 Task: Search one way flight ticket for 4 adults, 2 children, 2 infants in seat and 1 infant on lap in economy from San Angelo: San Angelo Regional Airport (mathis Field) to New Bern: Coastal Carolina Regional Airport (was Craven County Regional) on 8-4-2023. Choice of flights is American. Number of bags: 1 carry on bag. Price is upto 95000. Outbound departure time preference is 18:00.
Action: Mouse moved to (344, 454)
Screenshot: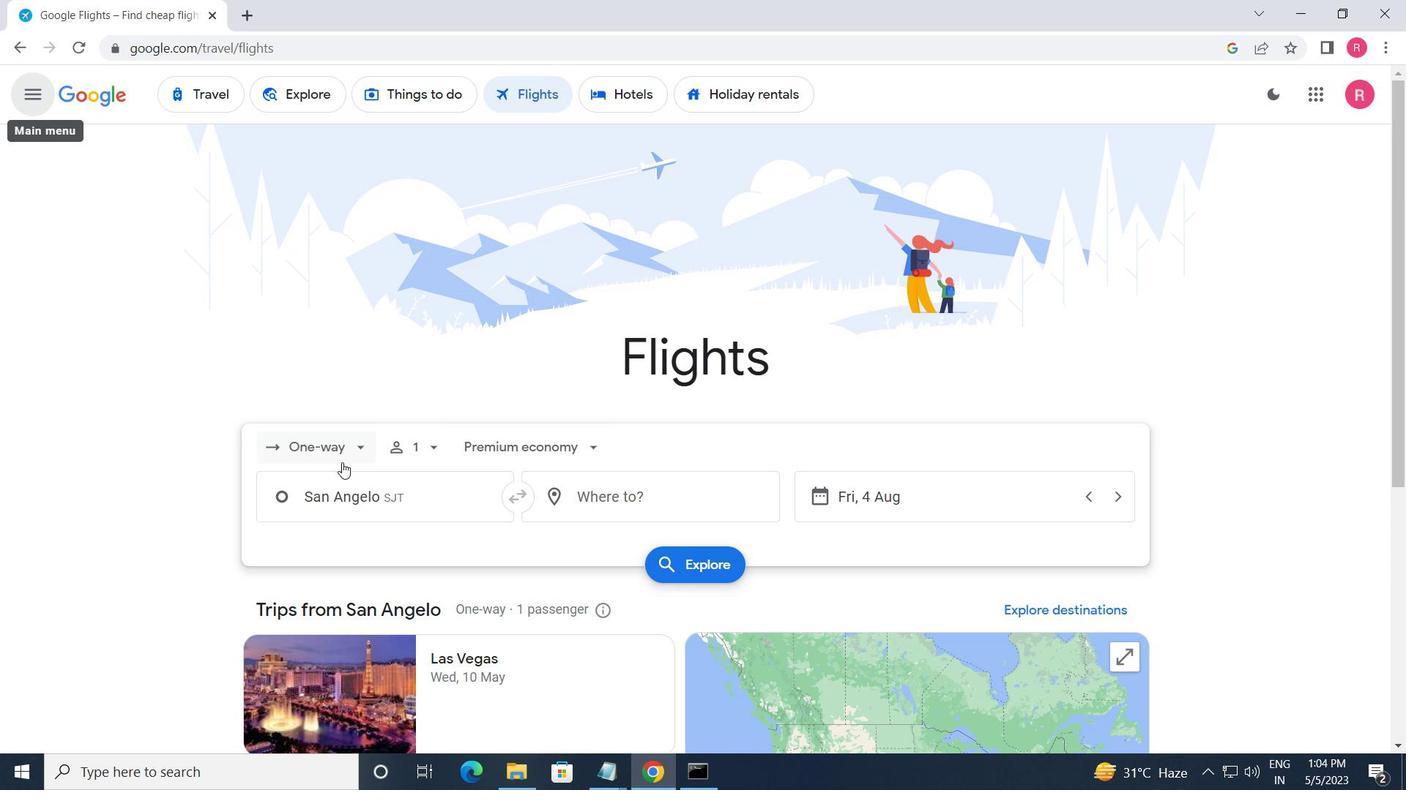 
Action: Mouse pressed left at (344, 454)
Screenshot: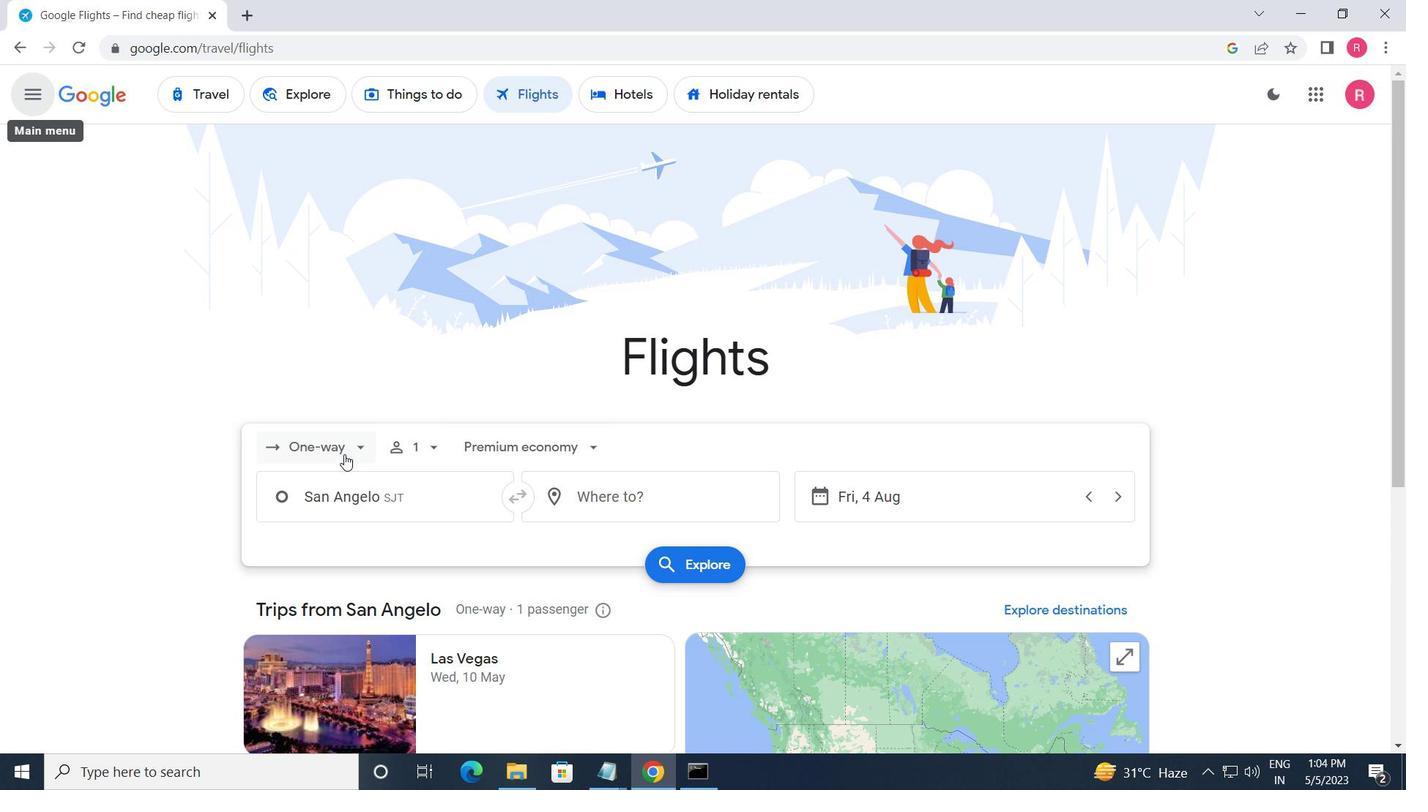 
Action: Mouse moved to (349, 522)
Screenshot: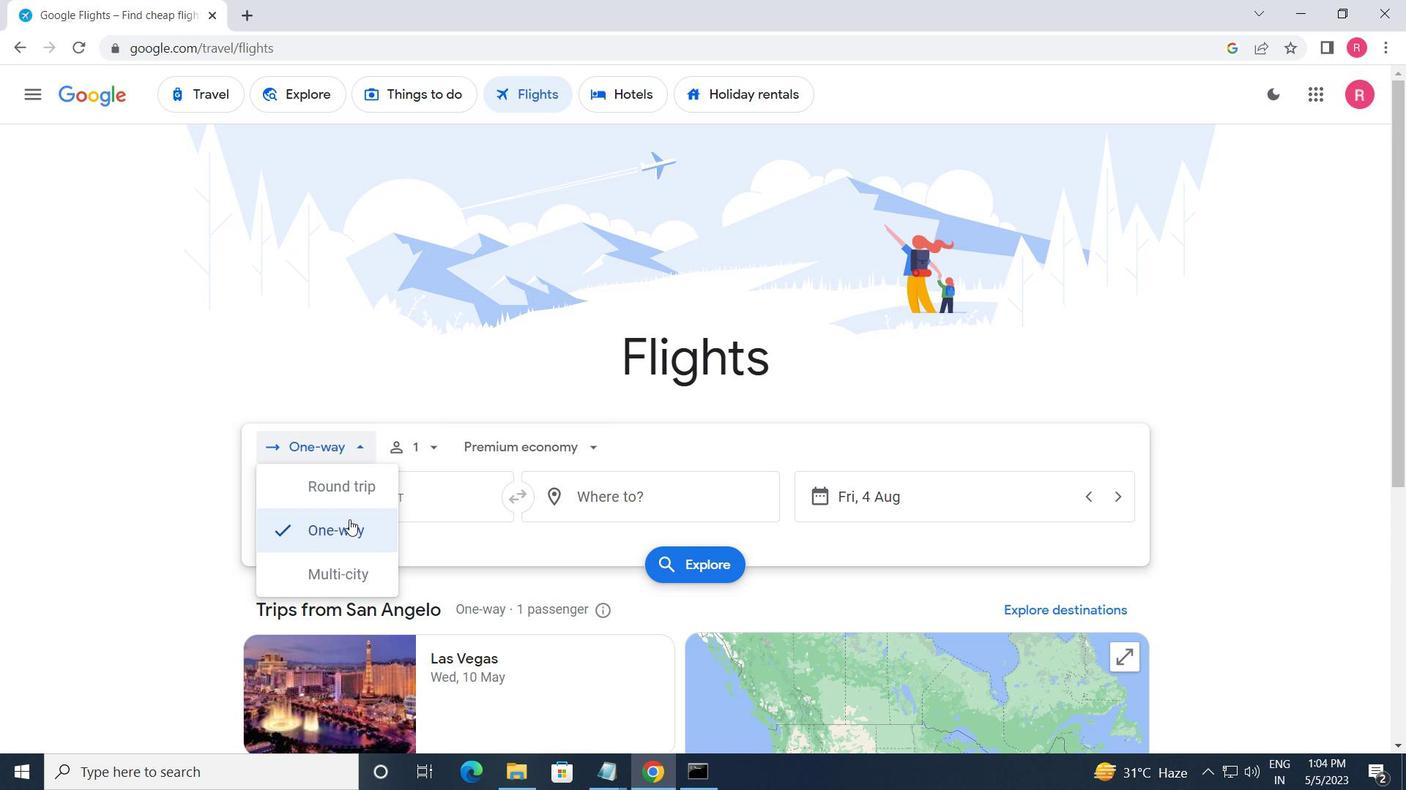 
Action: Mouse pressed left at (349, 522)
Screenshot: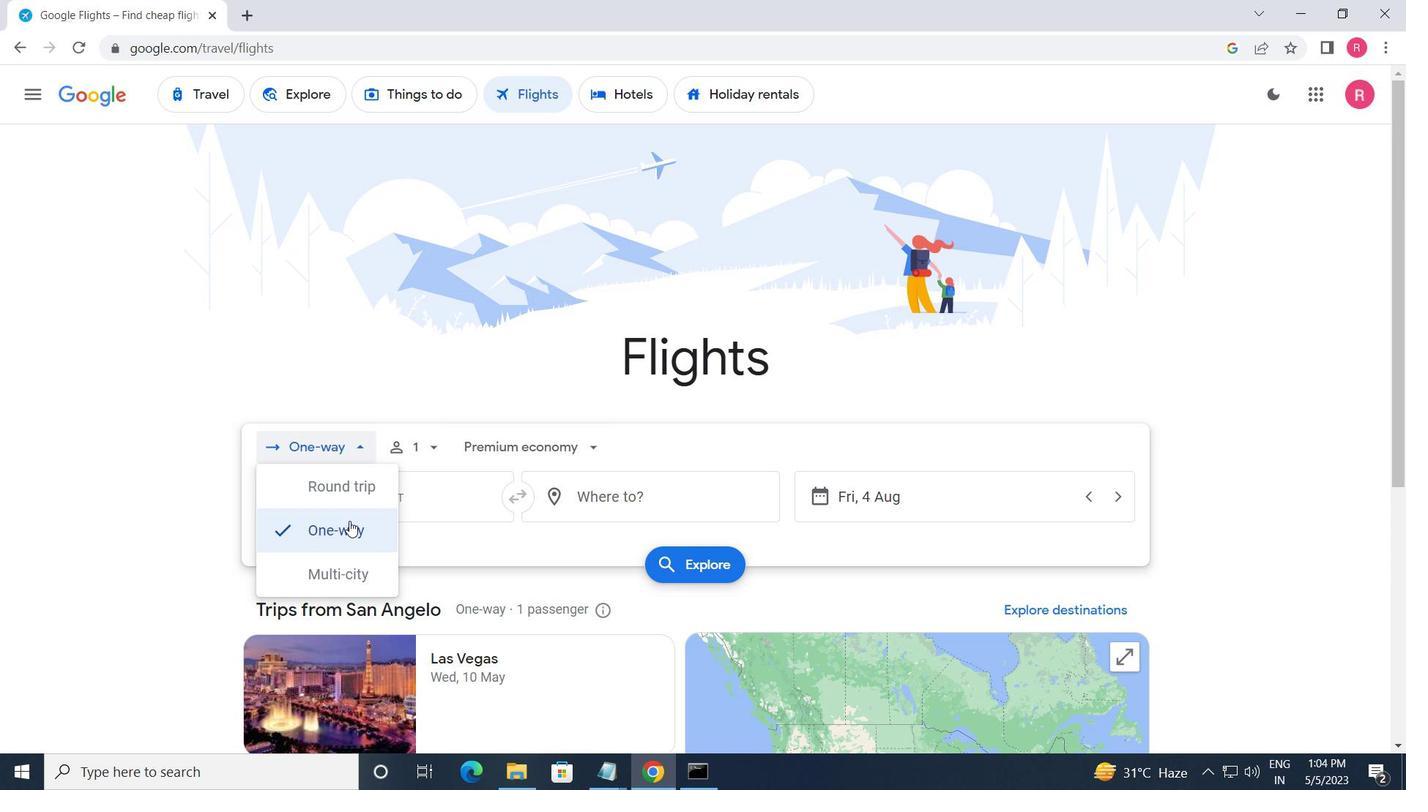 
Action: Mouse moved to (424, 443)
Screenshot: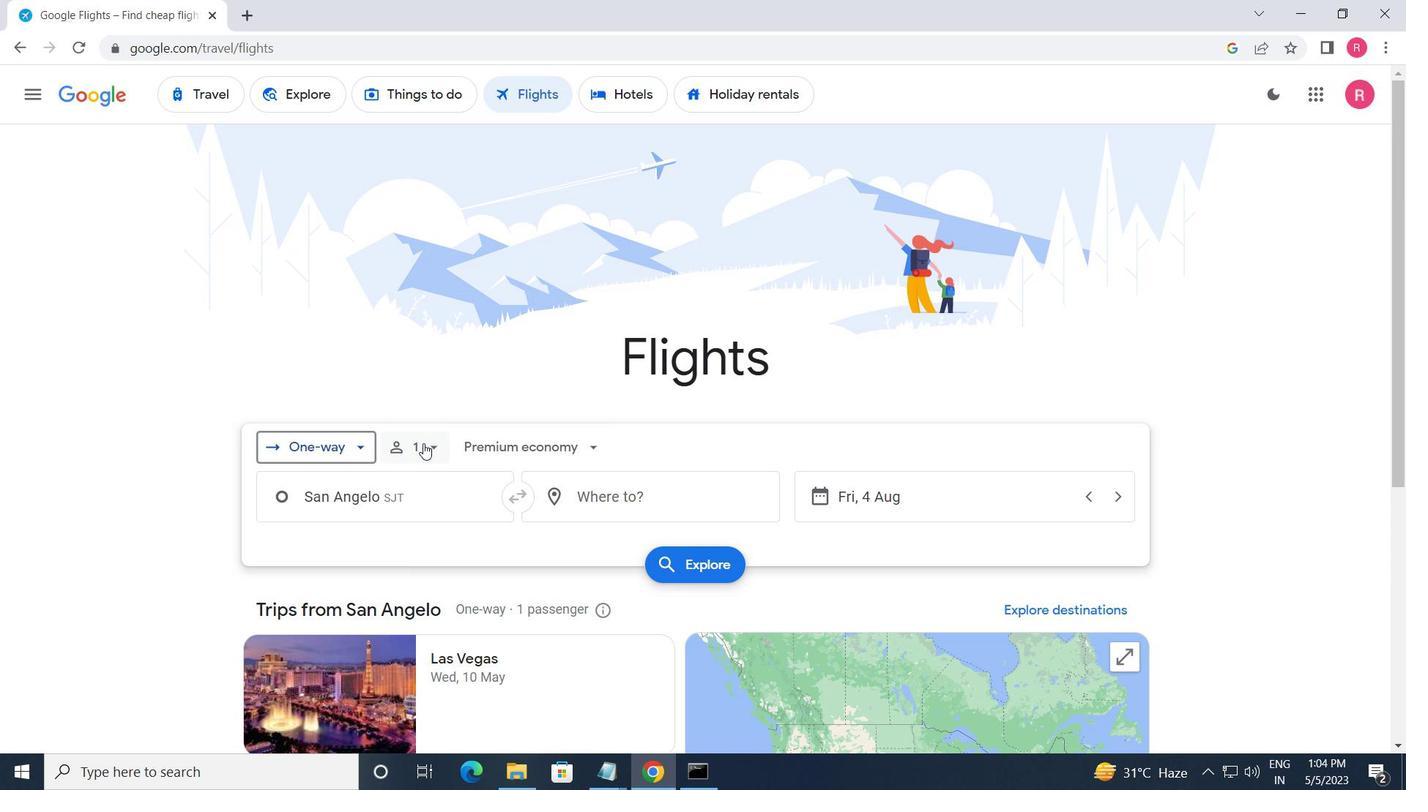 
Action: Mouse pressed left at (424, 443)
Screenshot: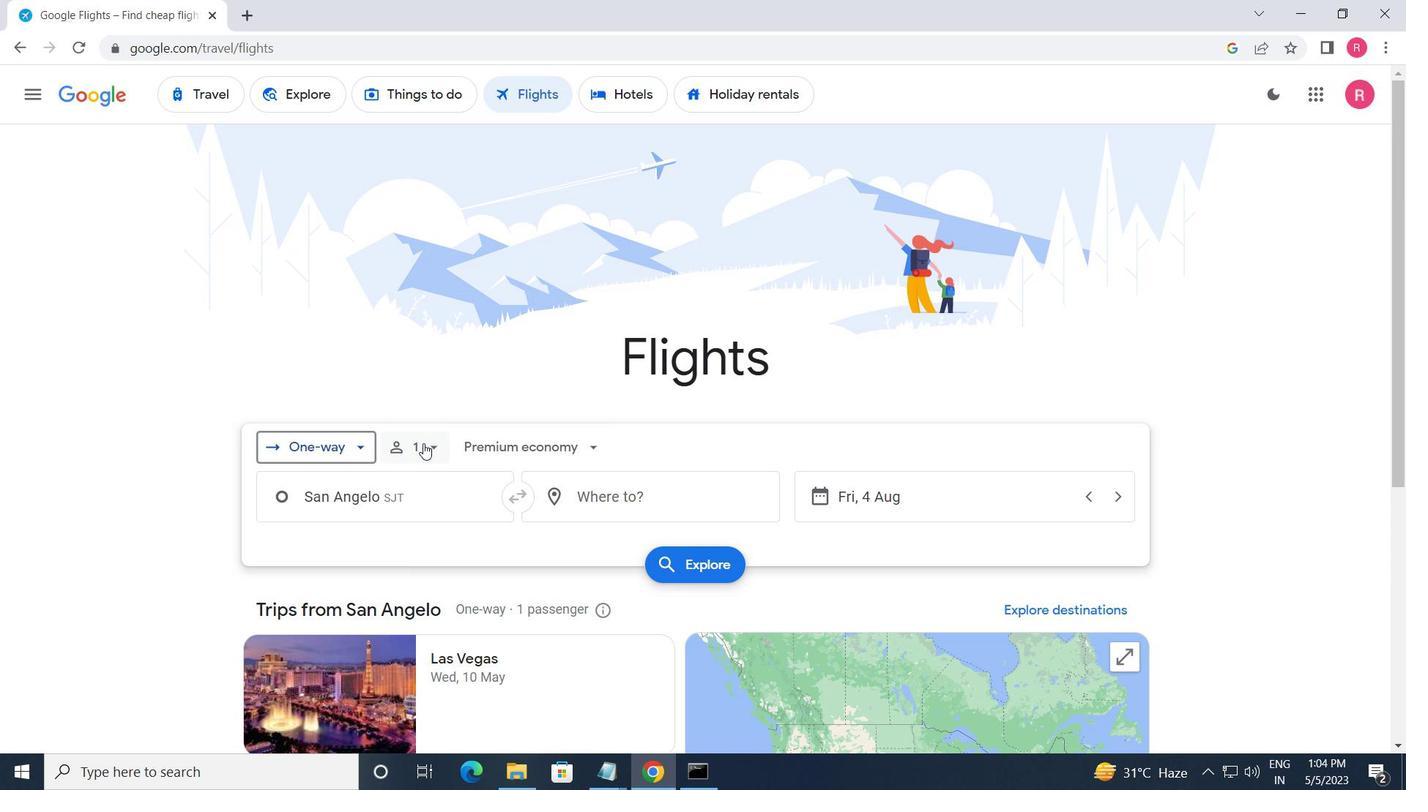 
Action: Mouse moved to (574, 499)
Screenshot: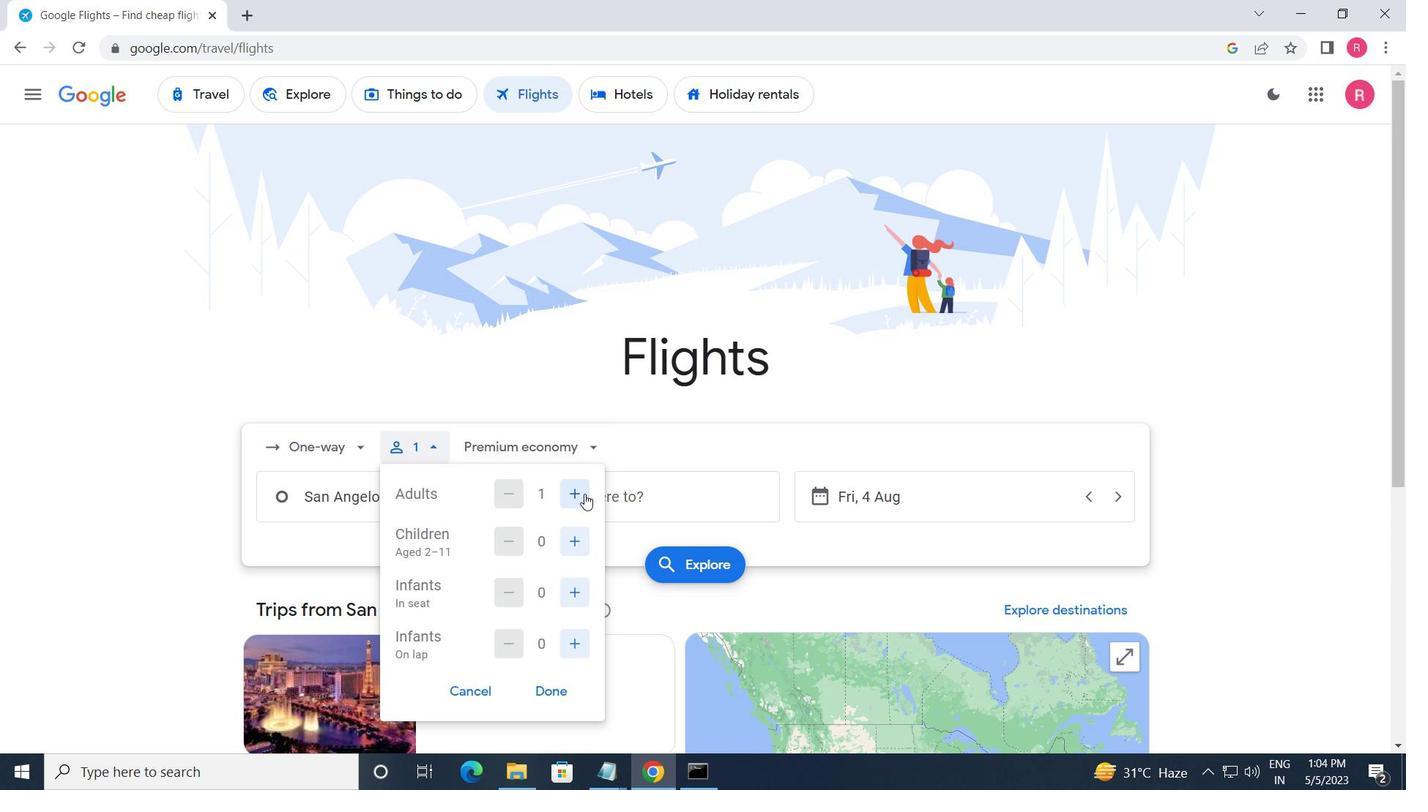 
Action: Mouse pressed left at (574, 499)
Screenshot: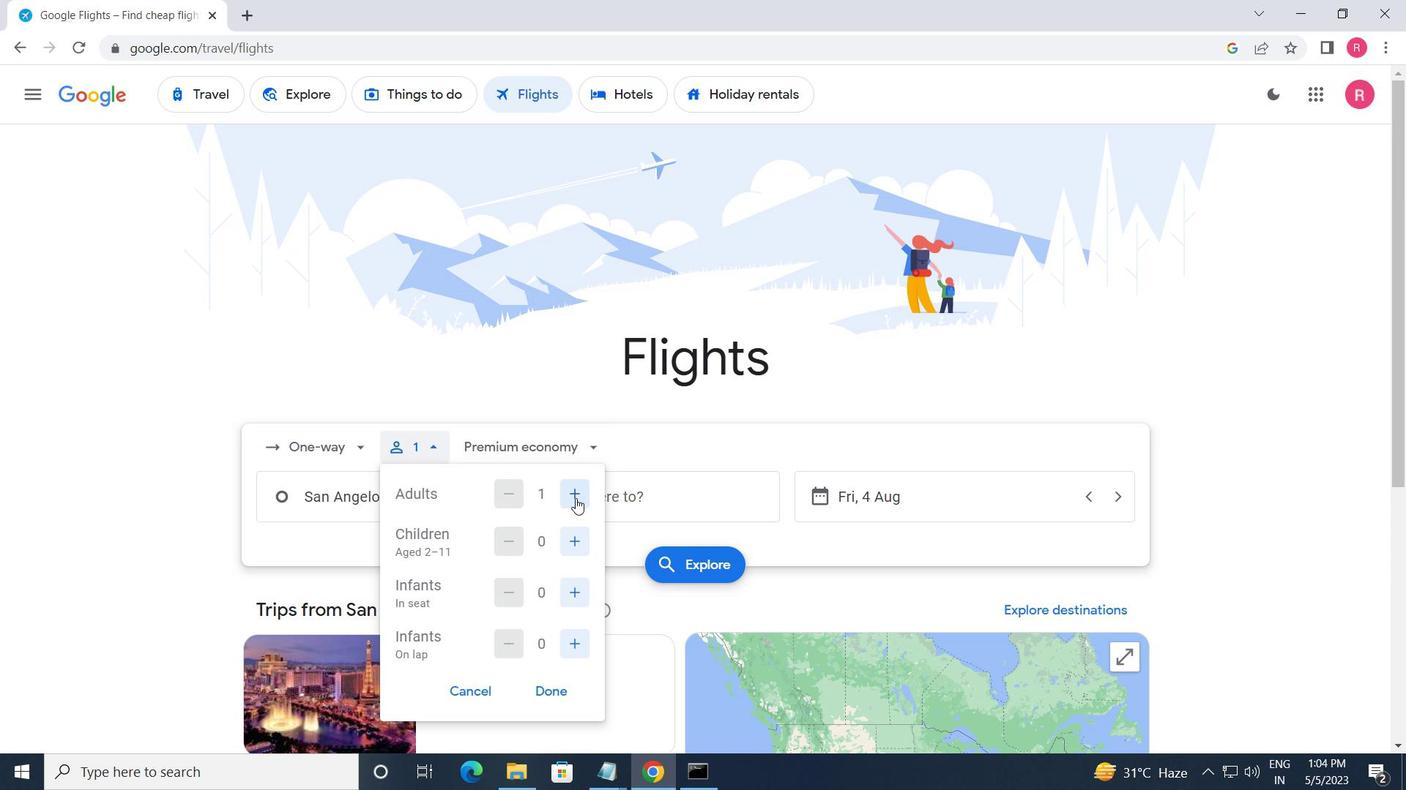 
Action: Mouse pressed left at (574, 499)
Screenshot: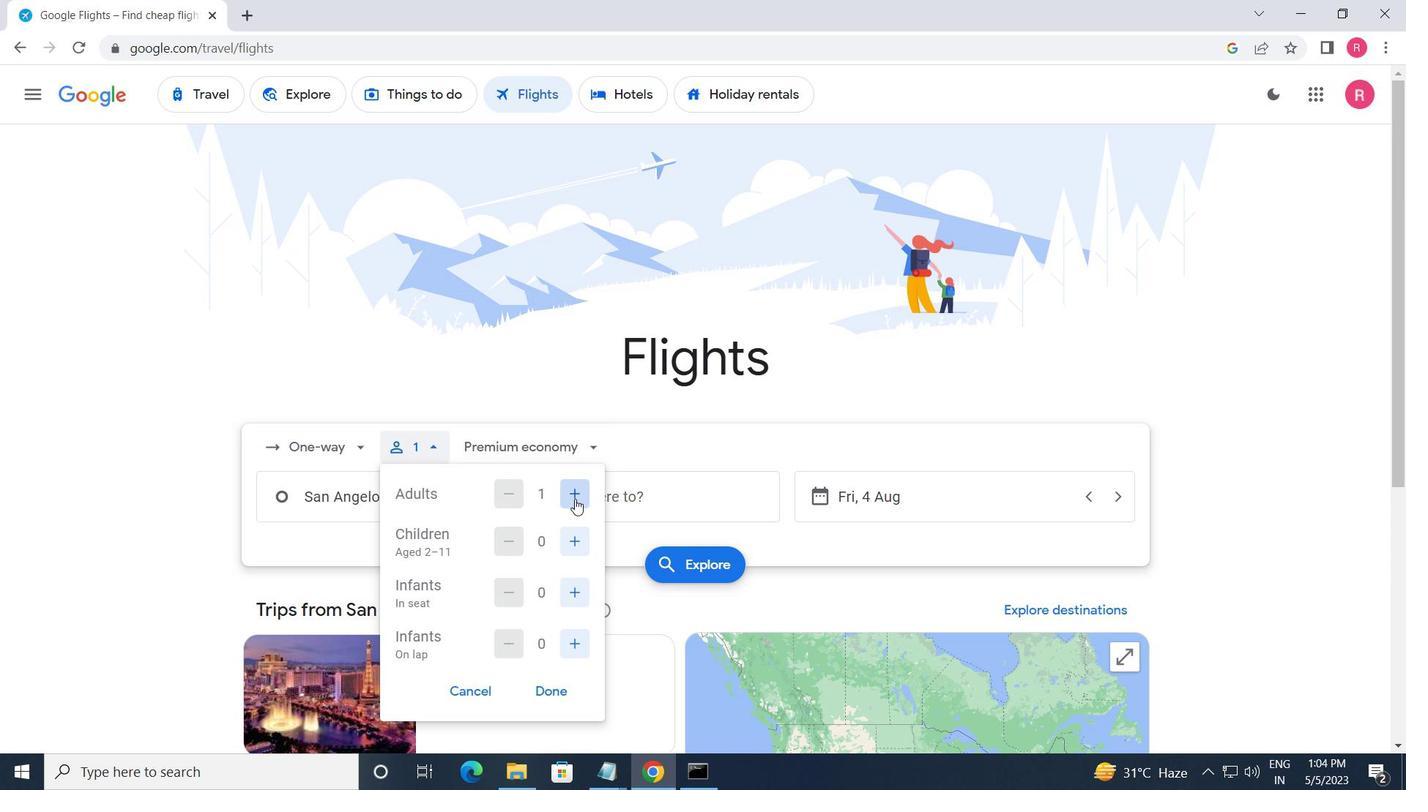 
Action: Mouse pressed left at (574, 499)
Screenshot: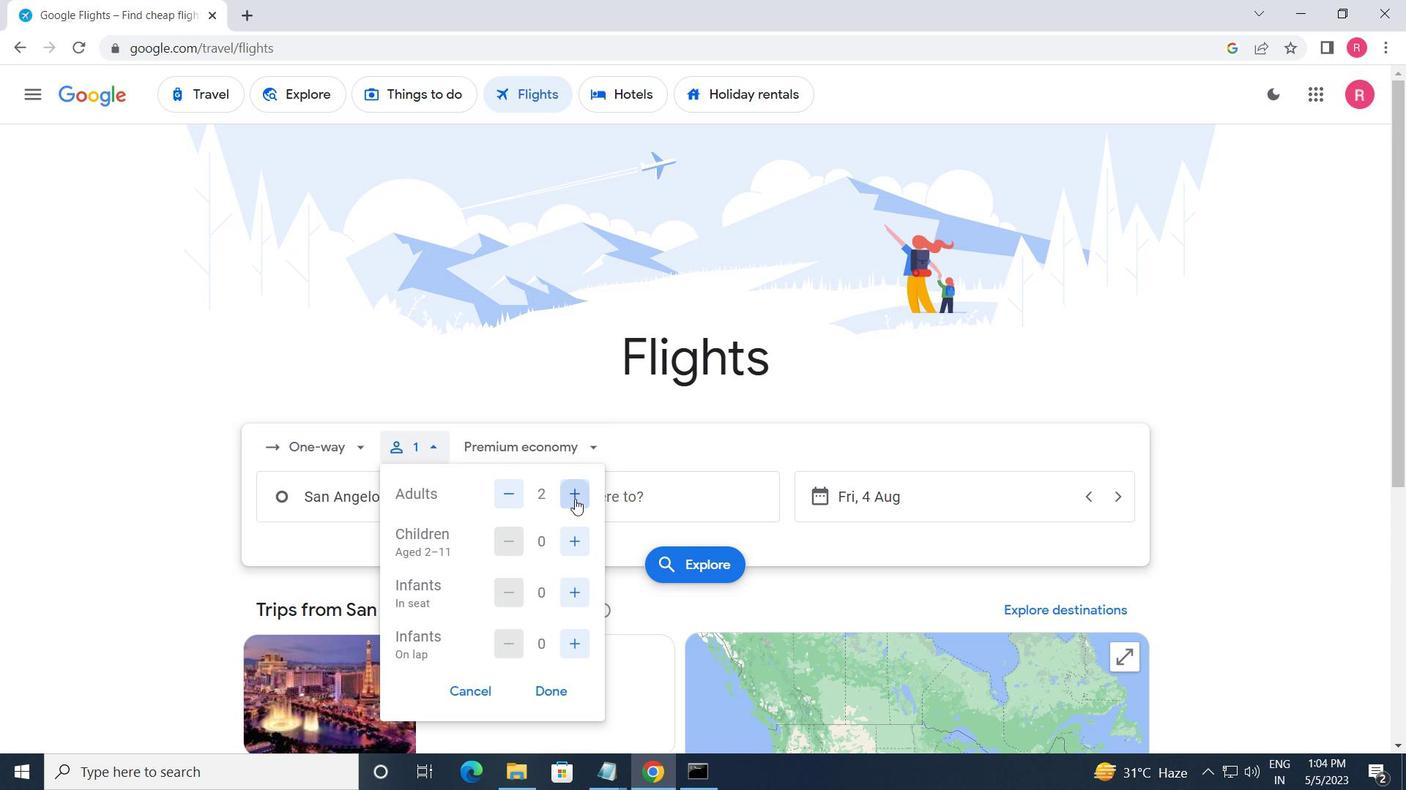 
Action: Mouse moved to (574, 542)
Screenshot: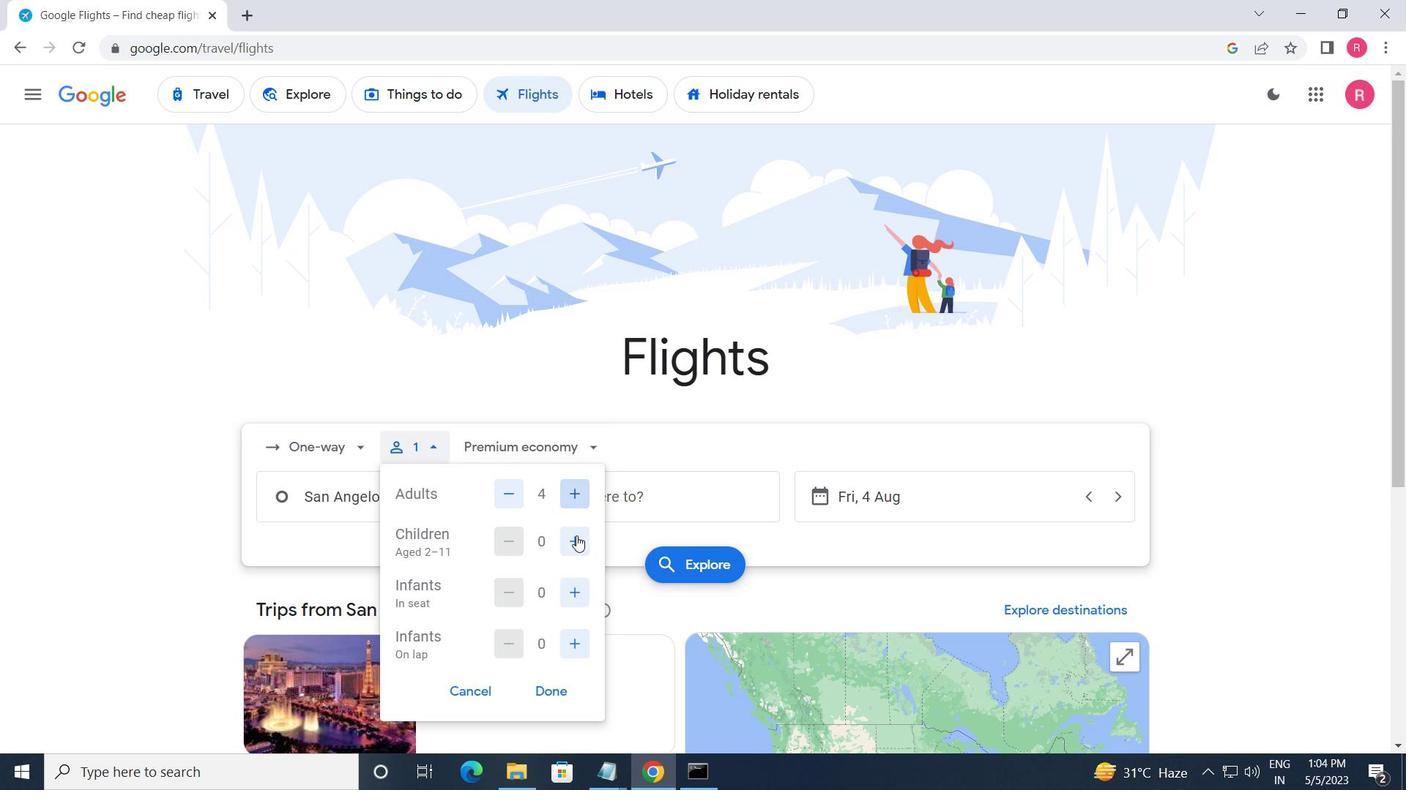 
Action: Mouse pressed left at (574, 542)
Screenshot: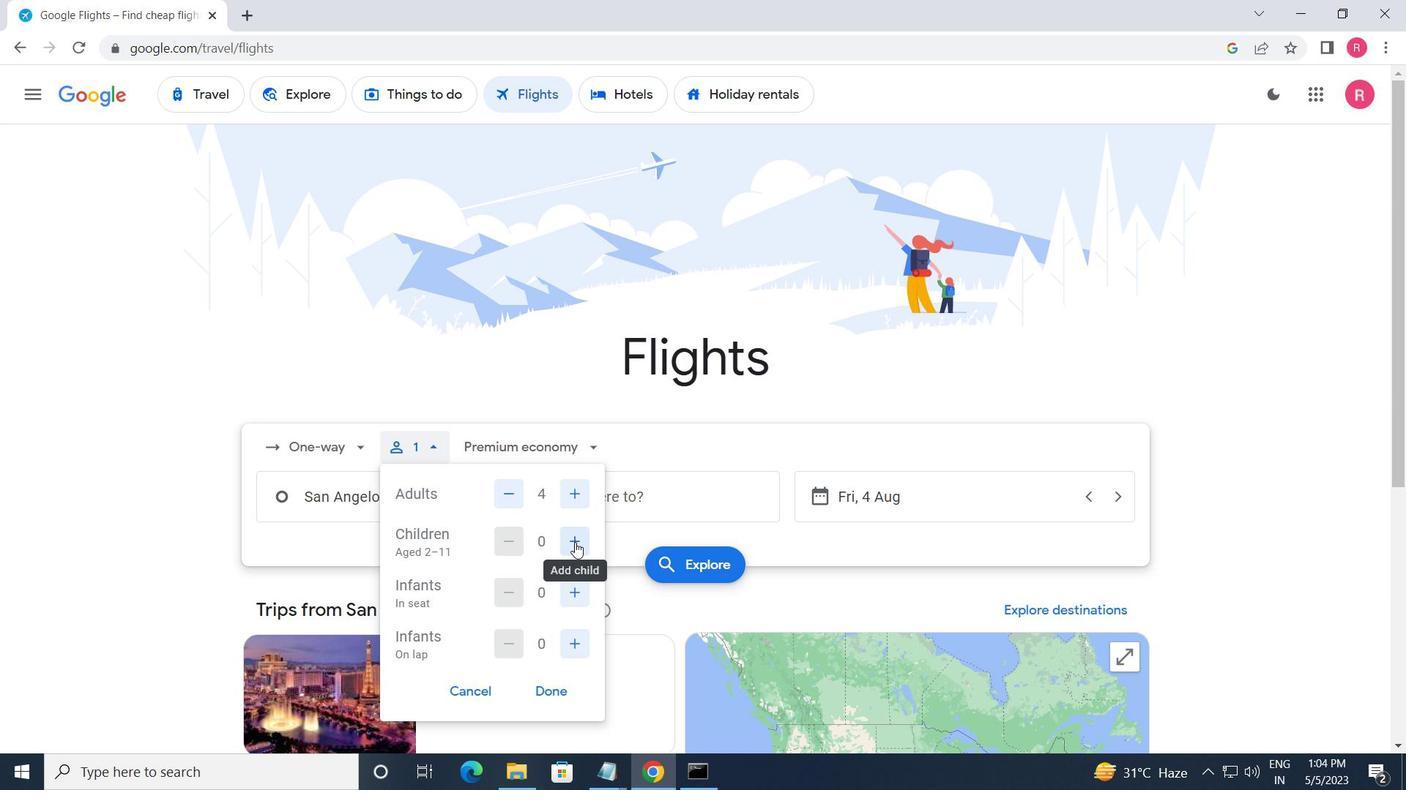 
Action: Mouse moved to (574, 543)
Screenshot: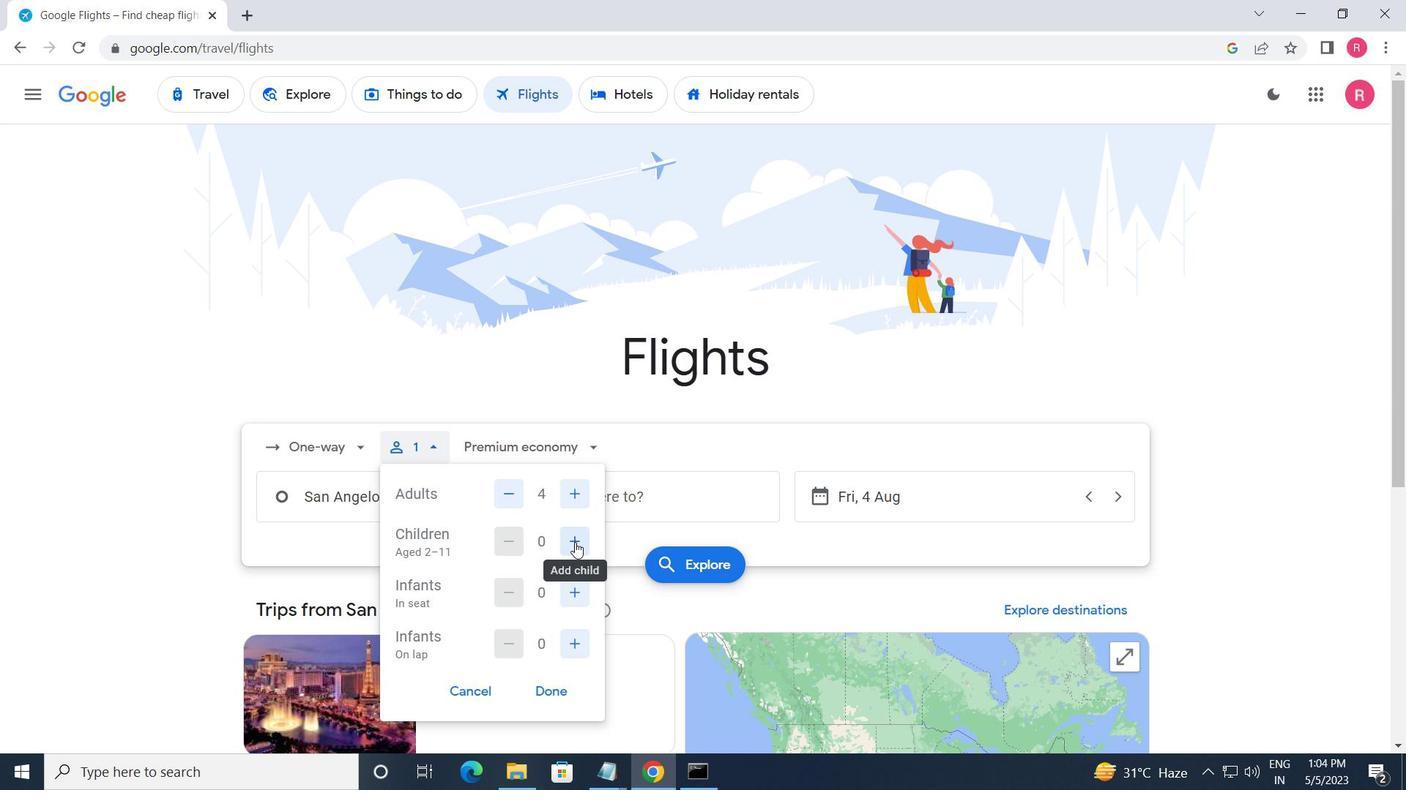 
Action: Mouse pressed left at (574, 543)
Screenshot: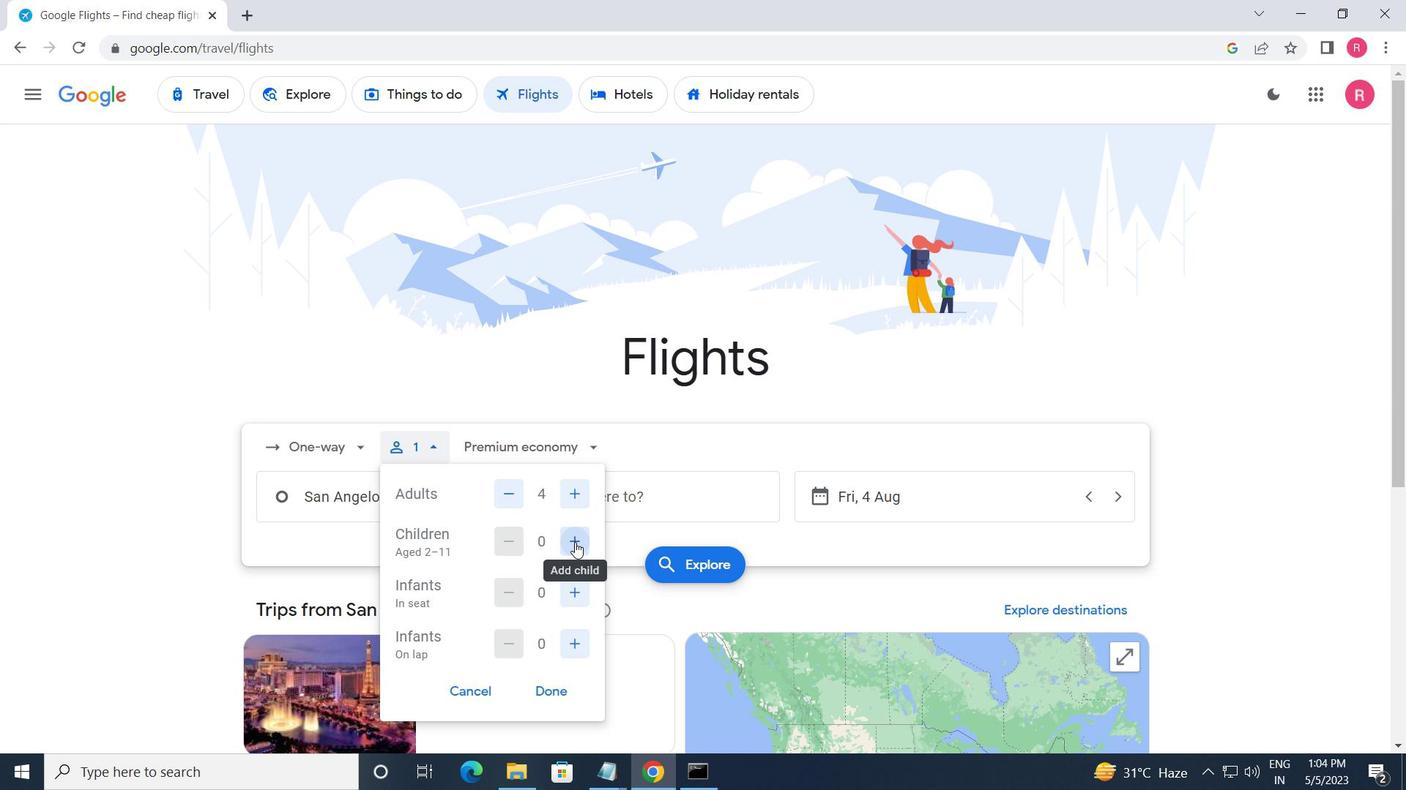 
Action: Mouse moved to (574, 589)
Screenshot: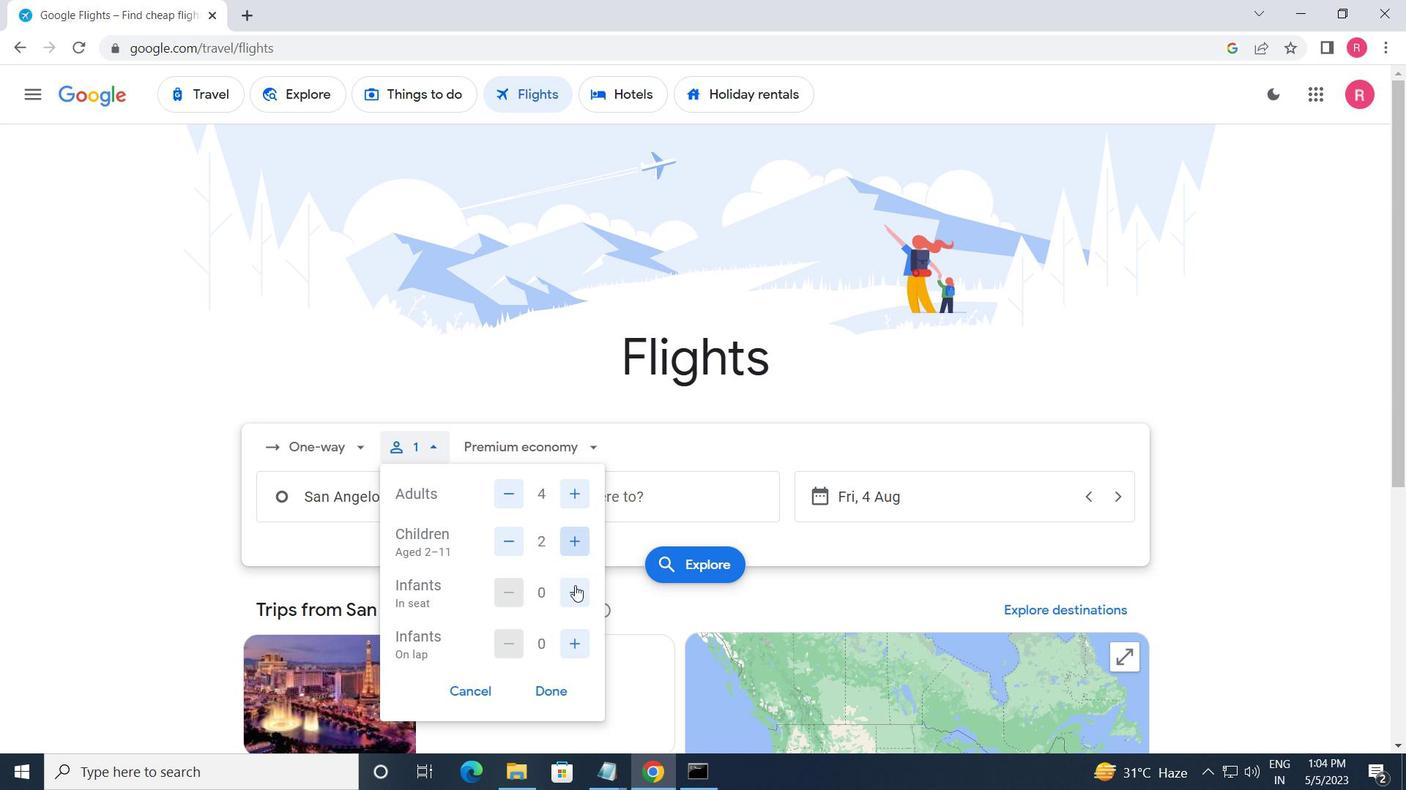 
Action: Mouse pressed left at (574, 589)
Screenshot: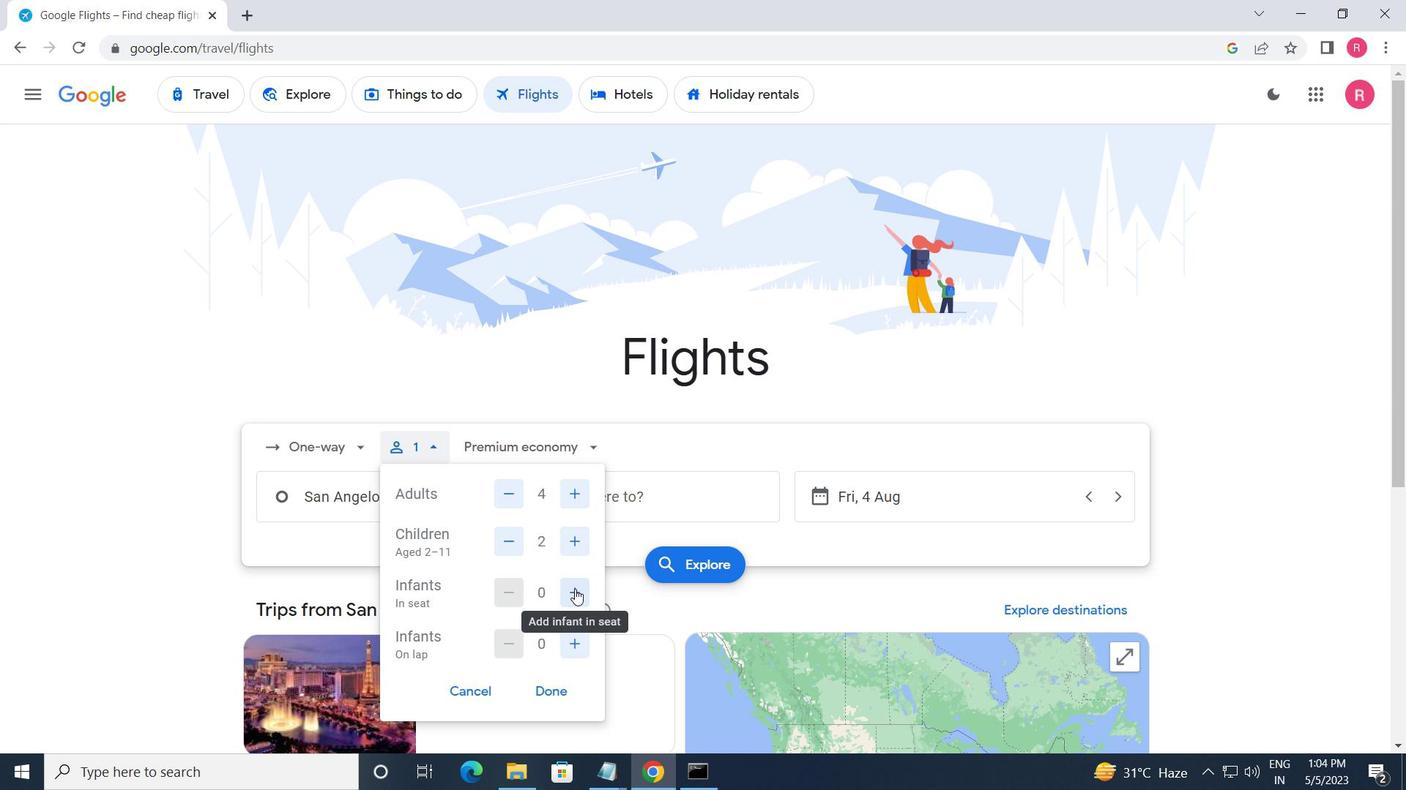 
Action: Mouse pressed left at (574, 589)
Screenshot: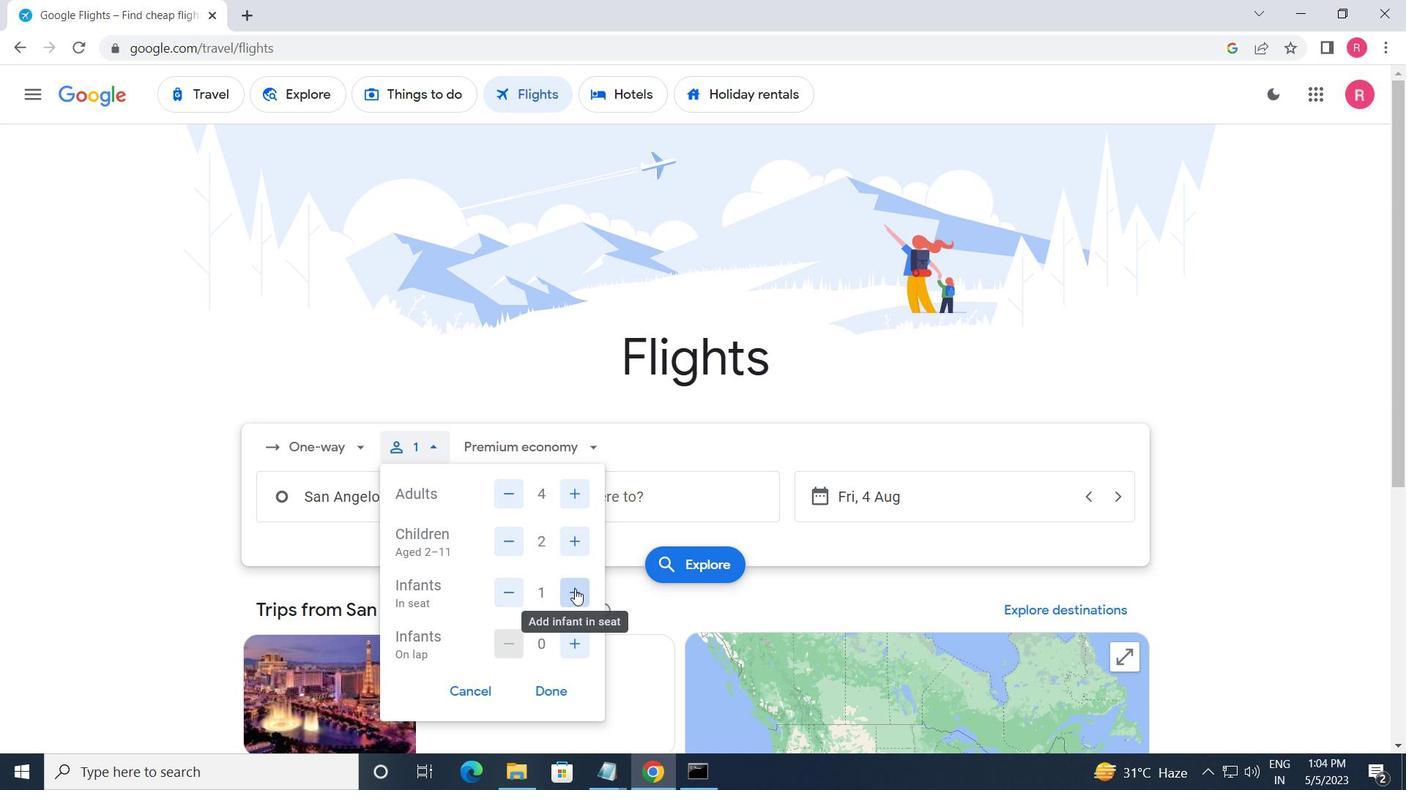 
Action: Mouse moved to (581, 659)
Screenshot: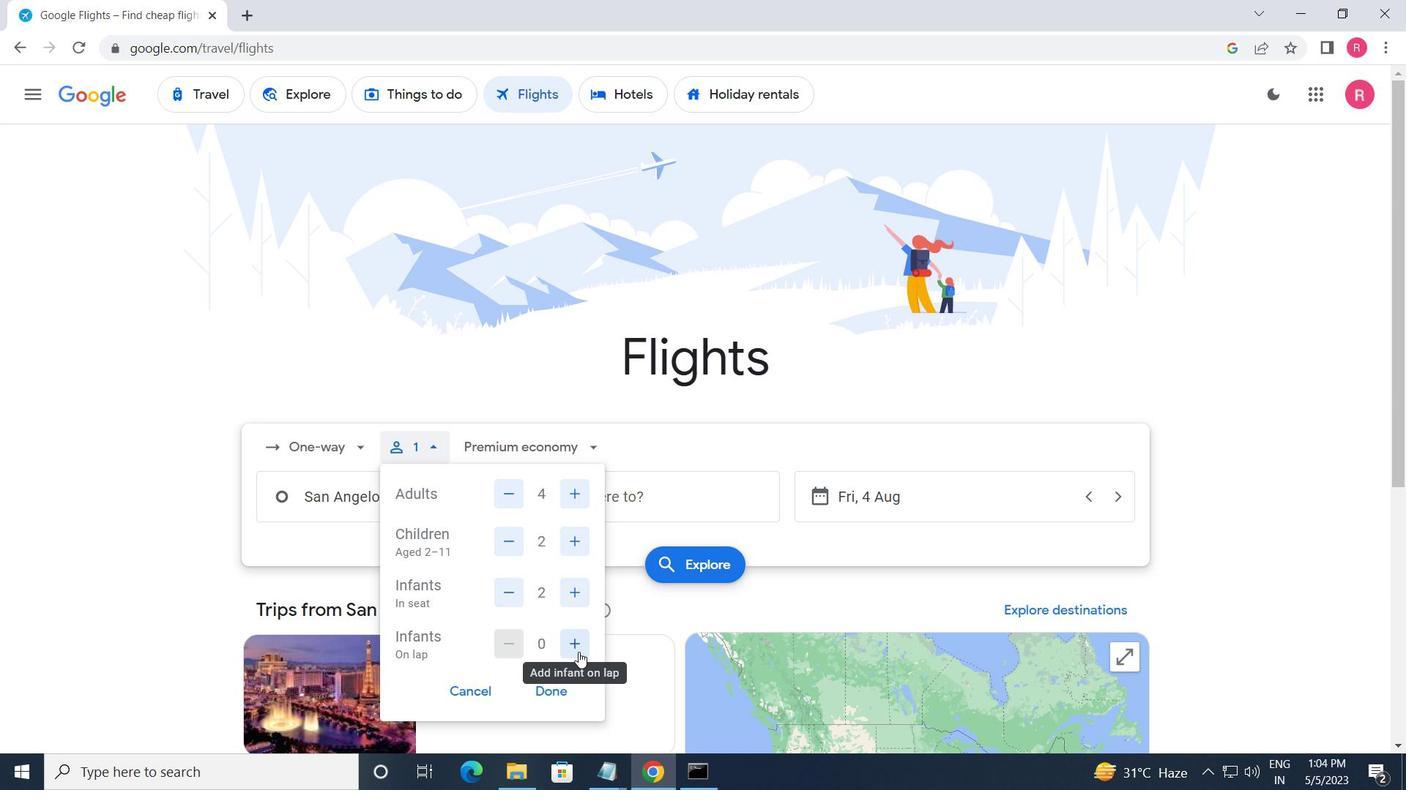 
Action: Mouse pressed left at (581, 659)
Screenshot: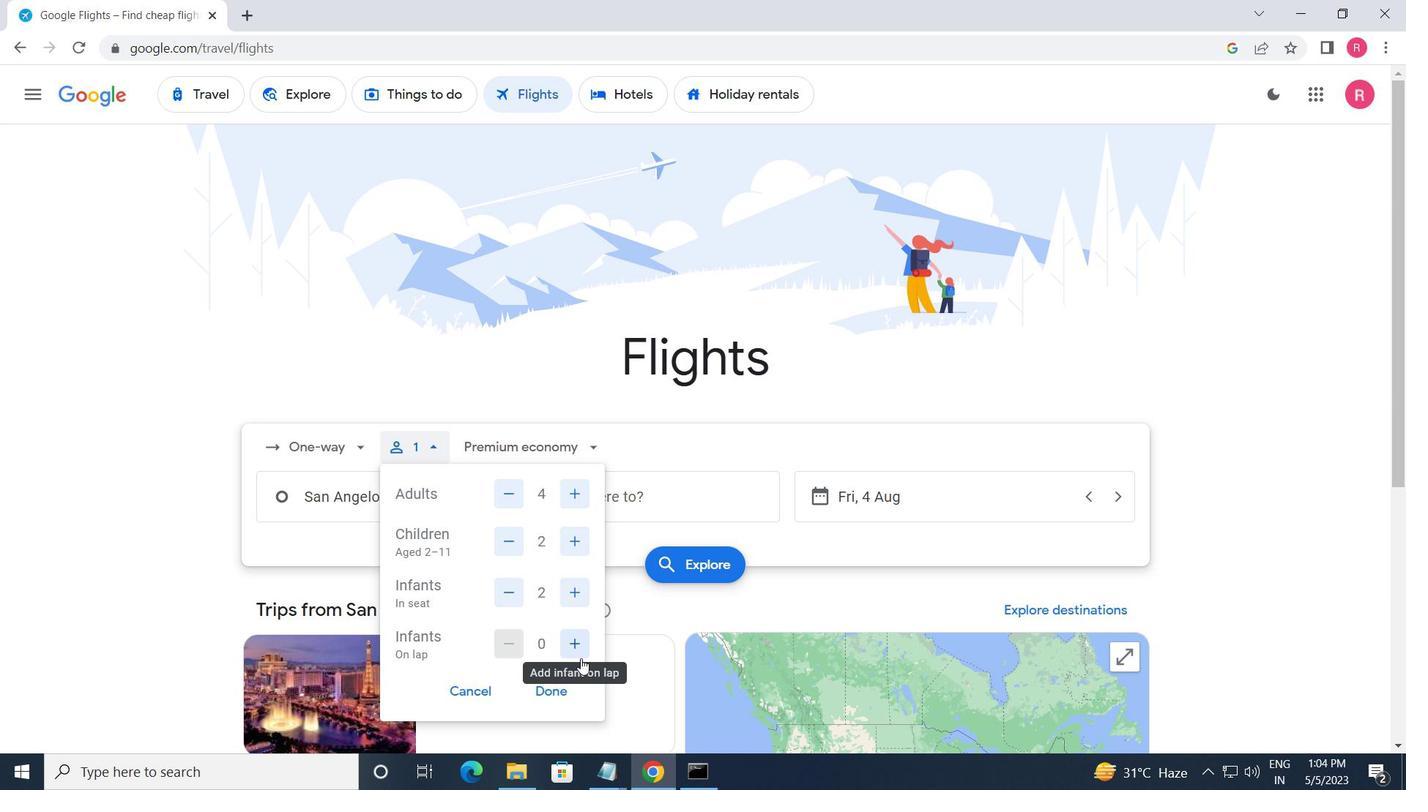 
Action: Mouse moved to (561, 686)
Screenshot: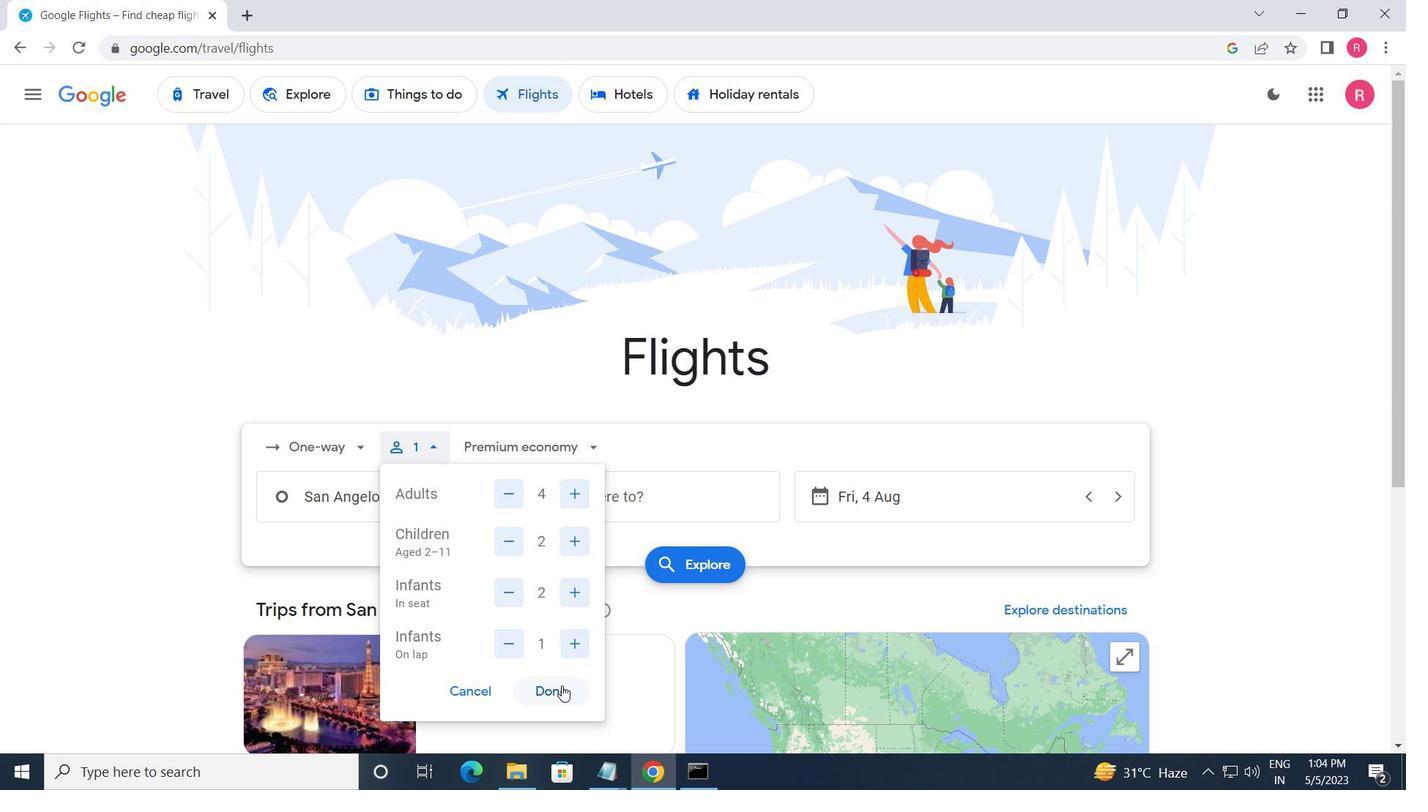 
Action: Mouse pressed left at (561, 686)
Screenshot: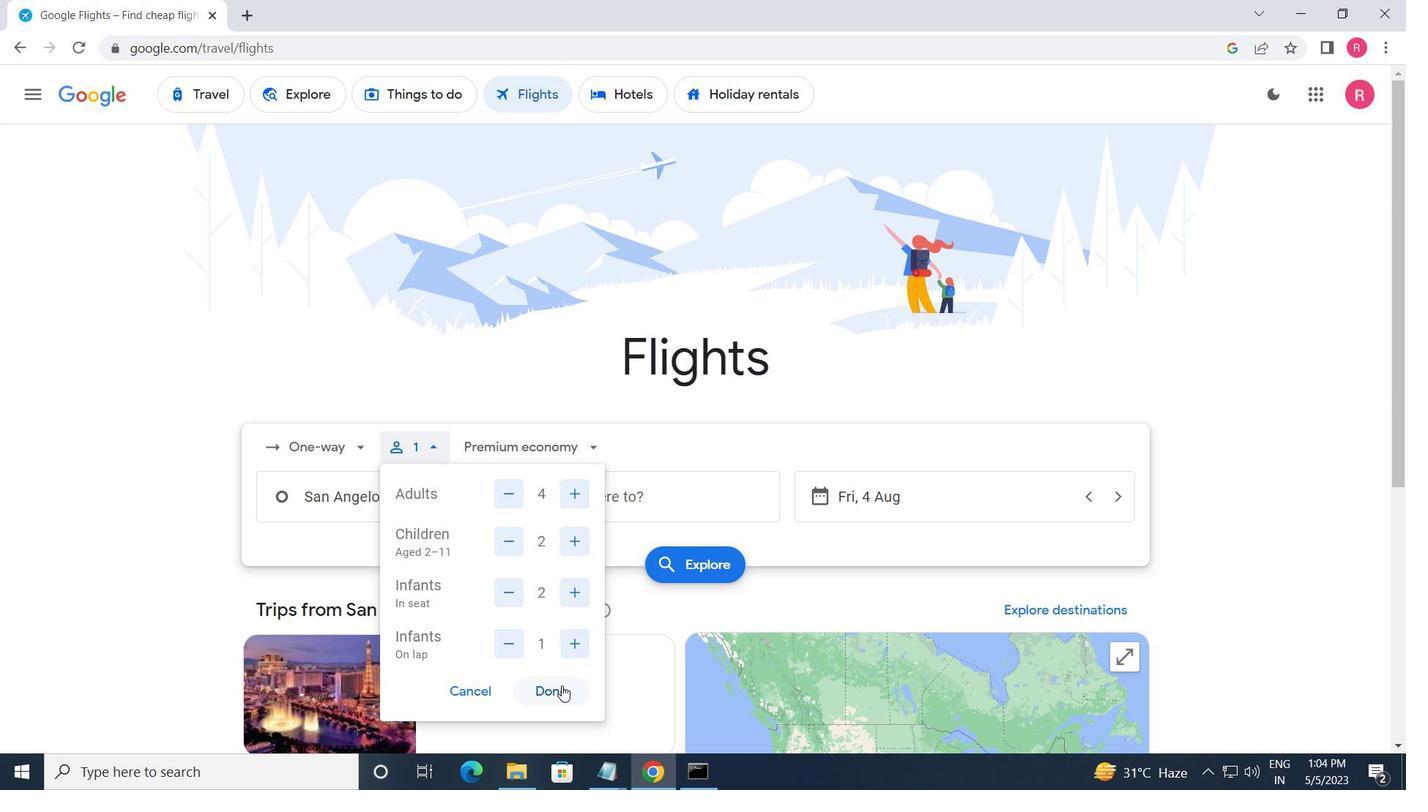 
Action: Mouse moved to (535, 448)
Screenshot: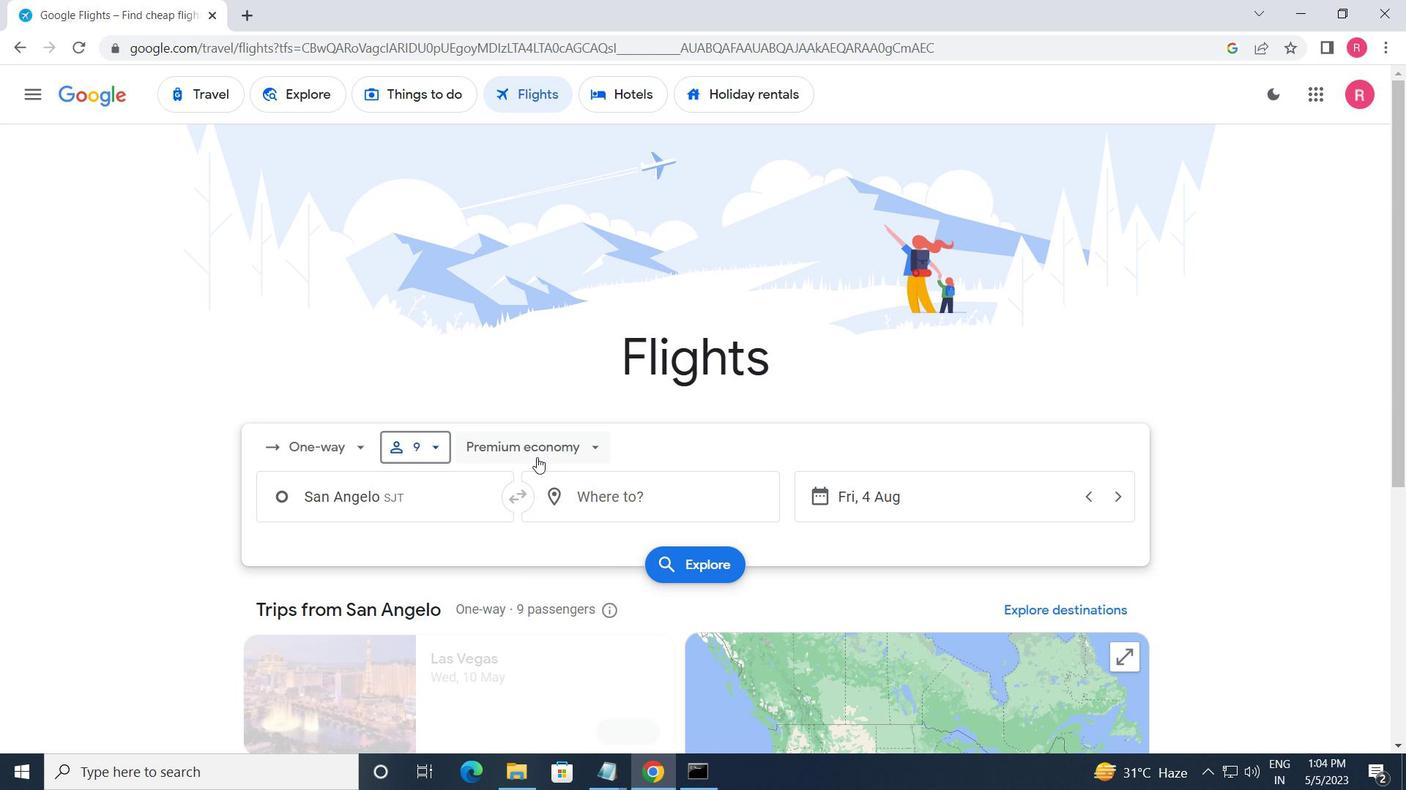 
Action: Mouse pressed left at (535, 448)
Screenshot: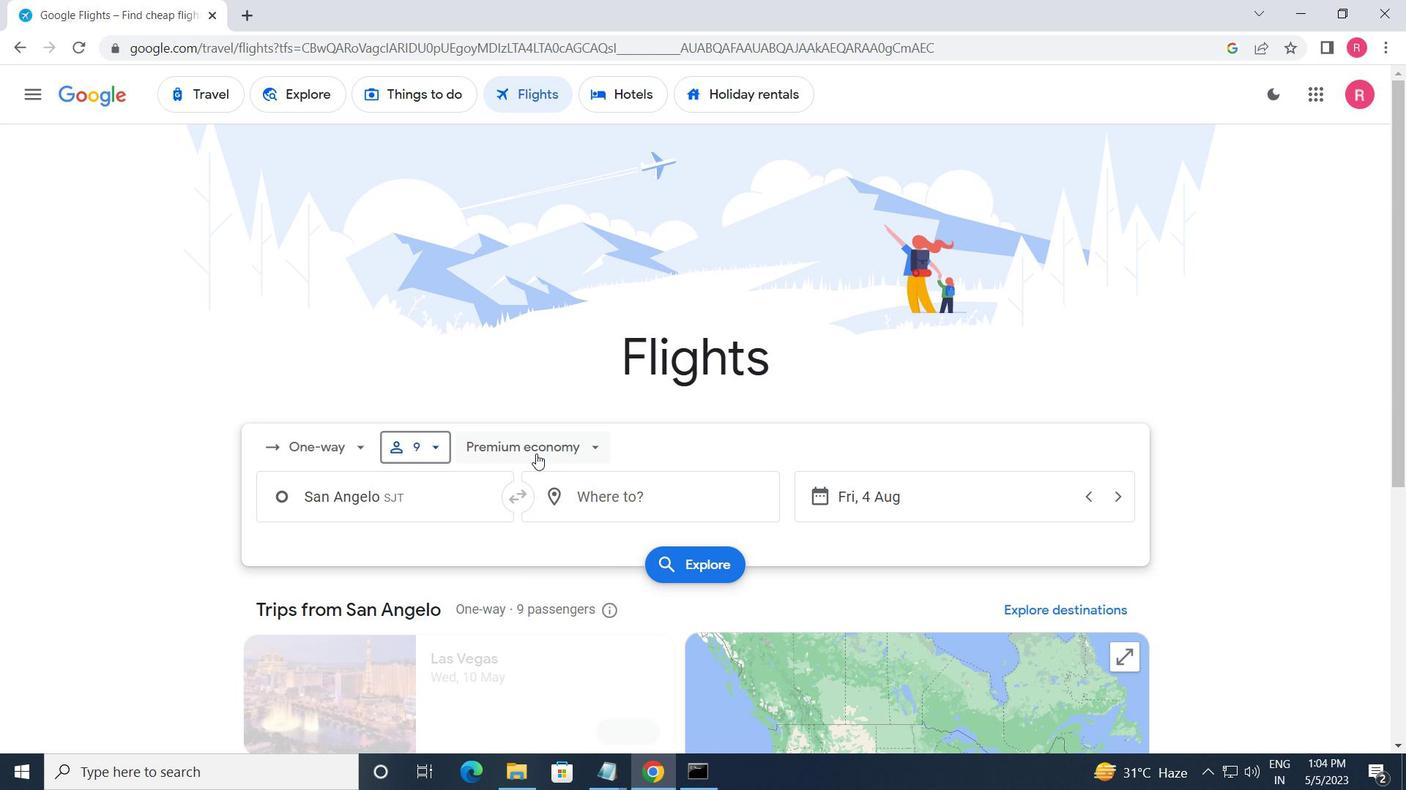 
Action: Mouse moved to (555, 489)
Screenshot: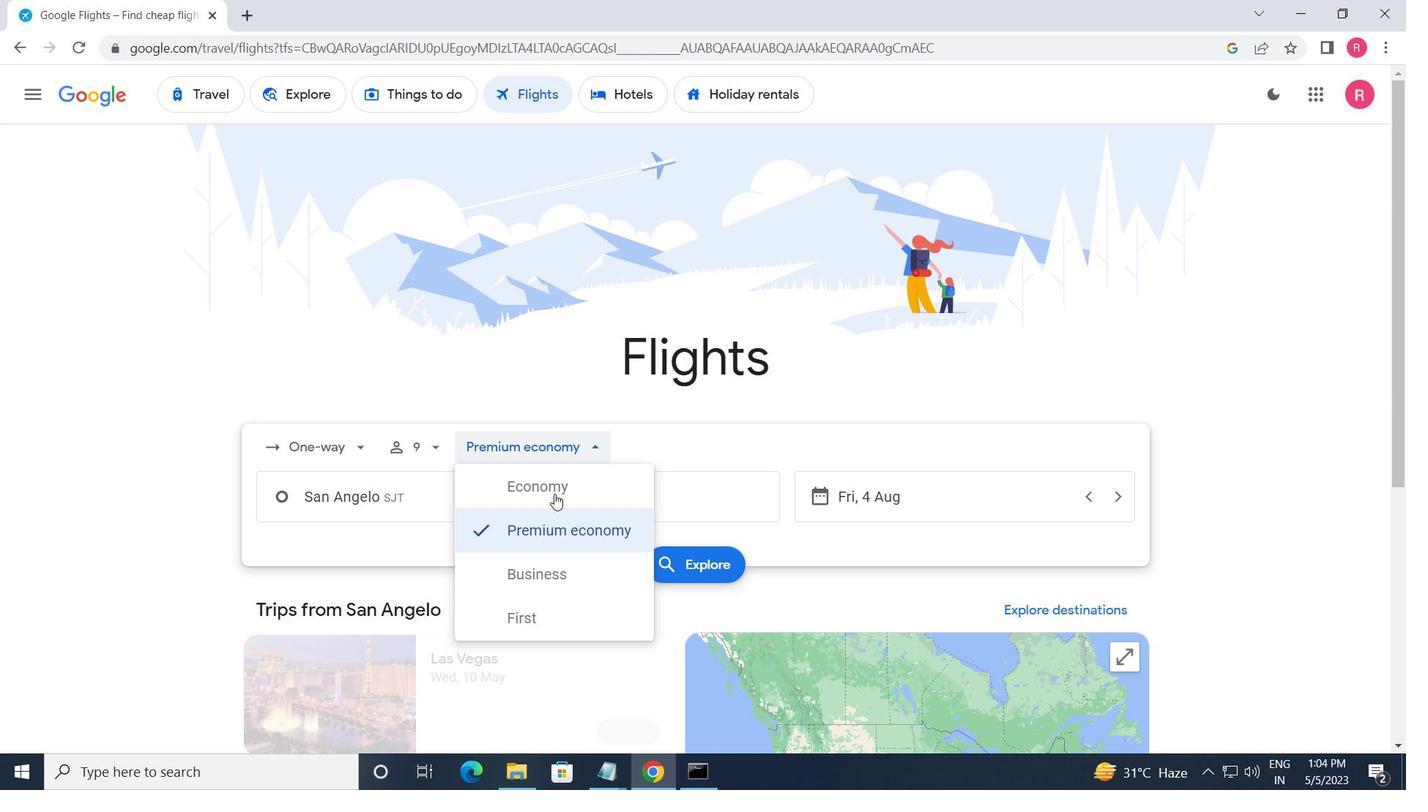 
Action: Mouse pressed left at (555, 489)
Screenshot: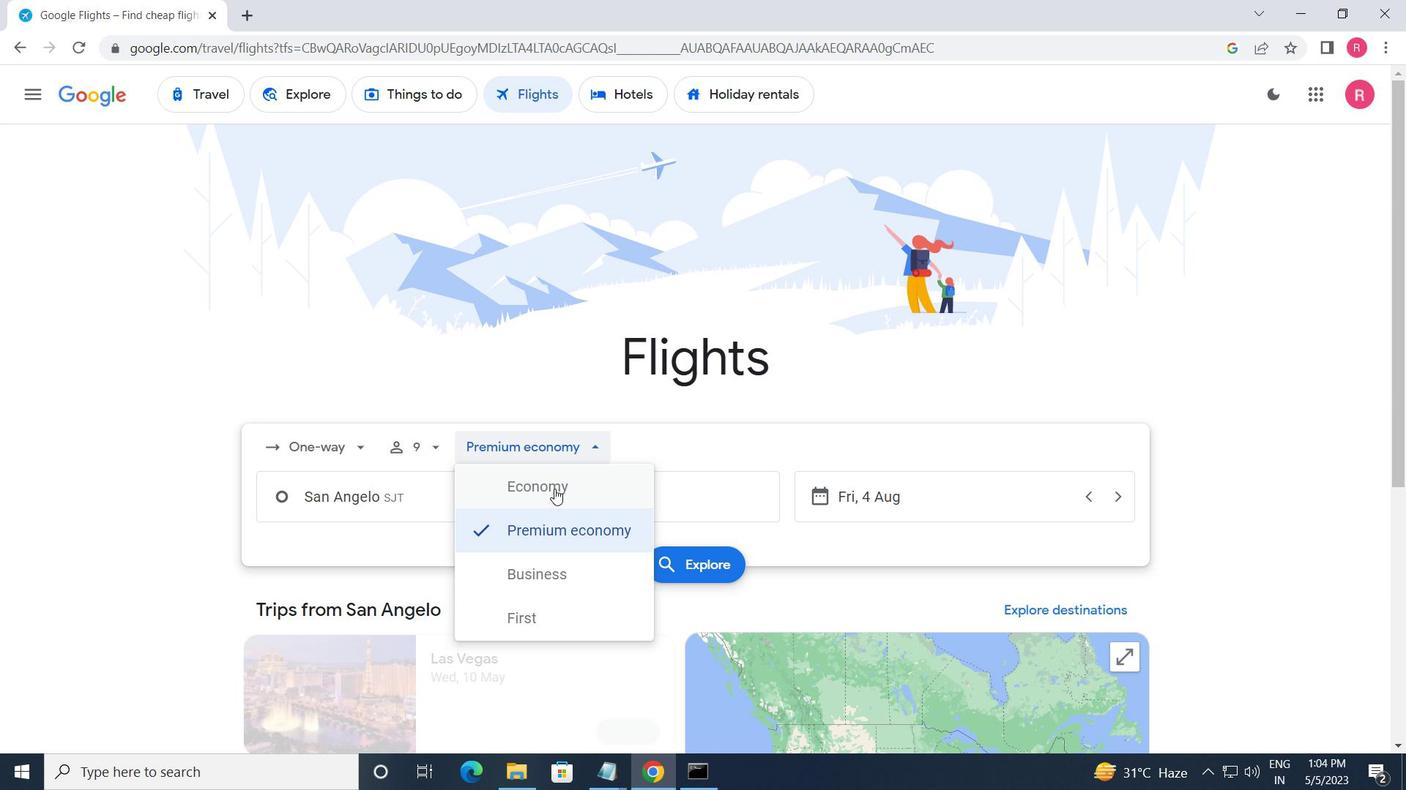 
Action: Mouse moved to (418, 505)
Screenshot: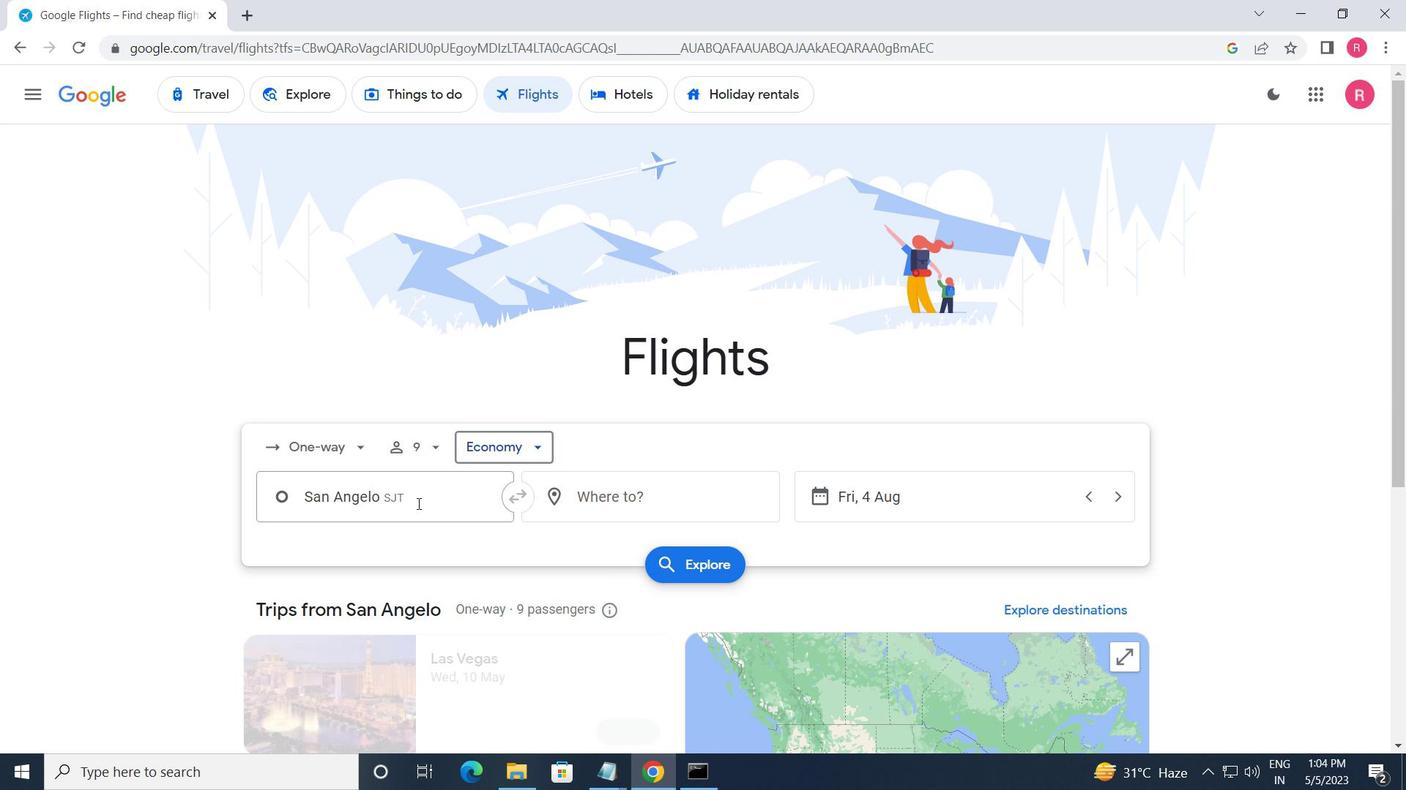 
Action: Mouse pressed left at (418, 505)
Screenshot: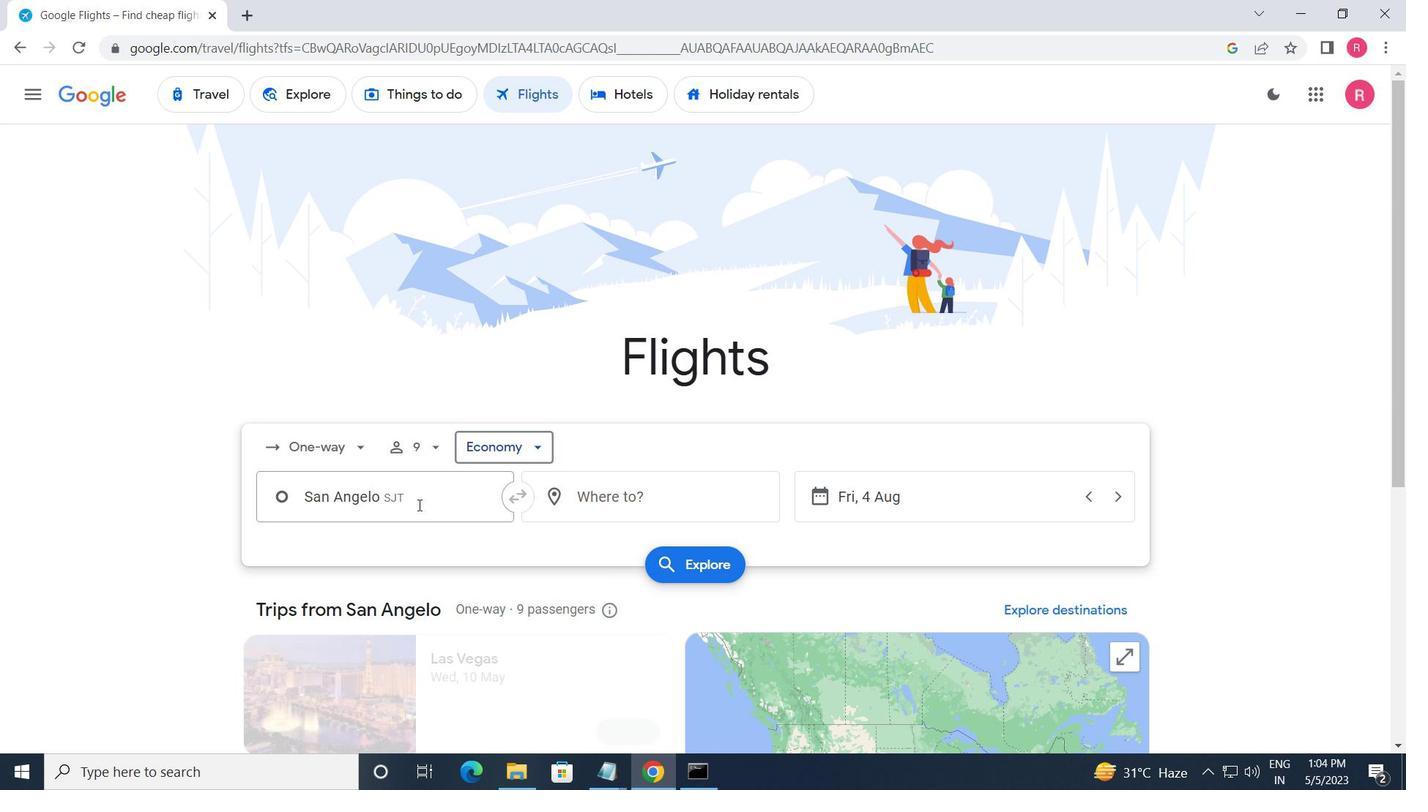 
Action: Mouse moved to (430, 525)
Screenshot: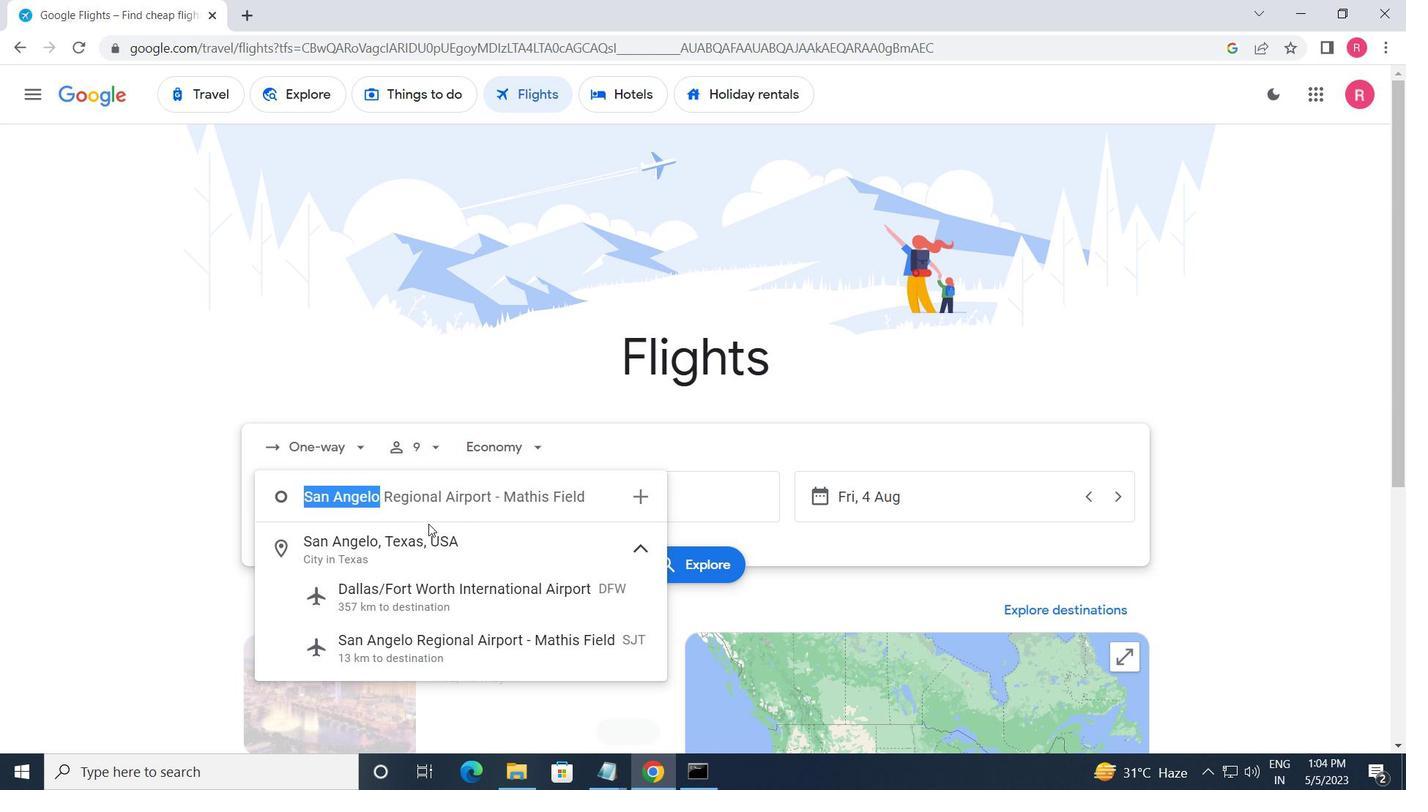 
Action: Key pressed <Key.caps_lock>s<Key.caps_lock>an<Key.space><Key.caps_lock>a<Key.caps_lock>ng
Screenshot: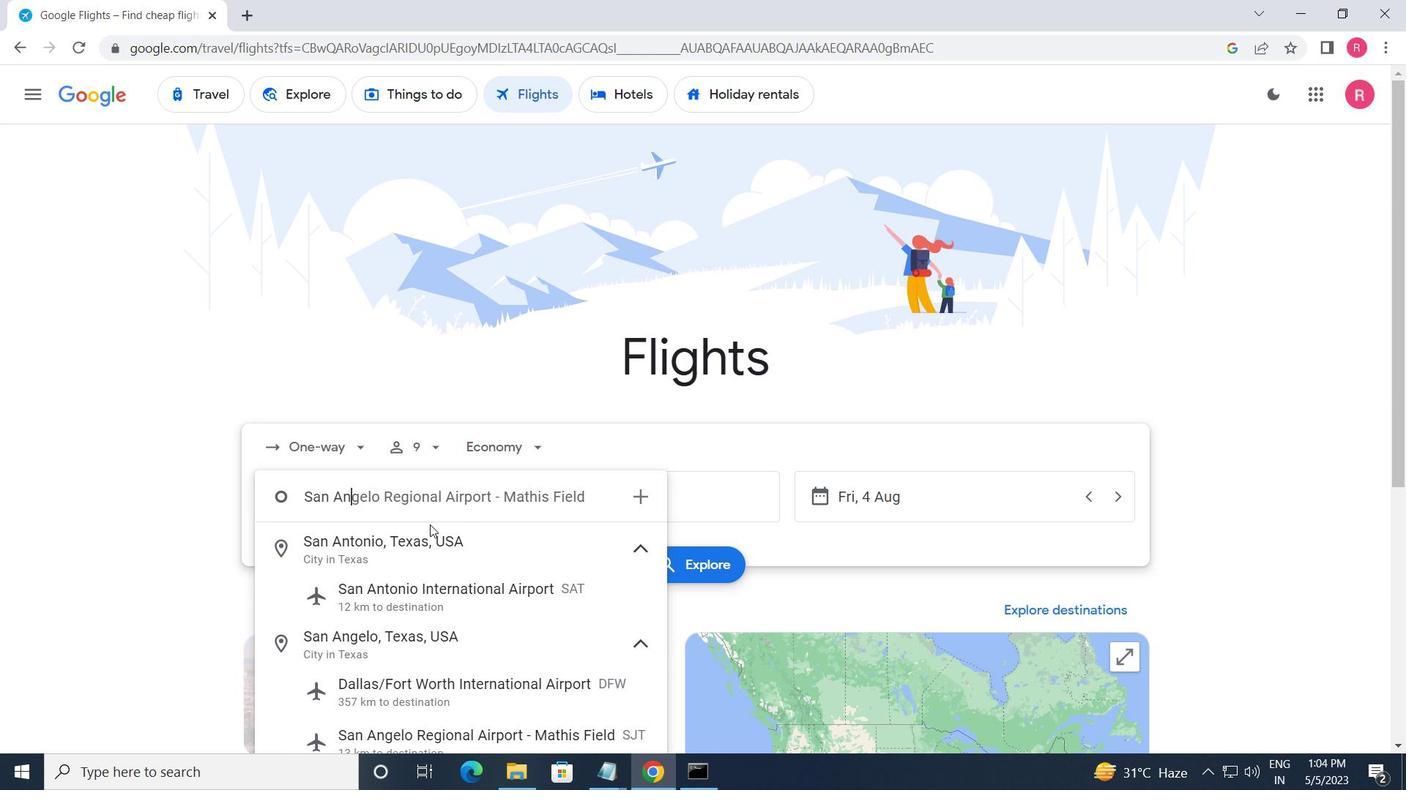 
Action: Mouse moved to (439, 645)
Screenshot: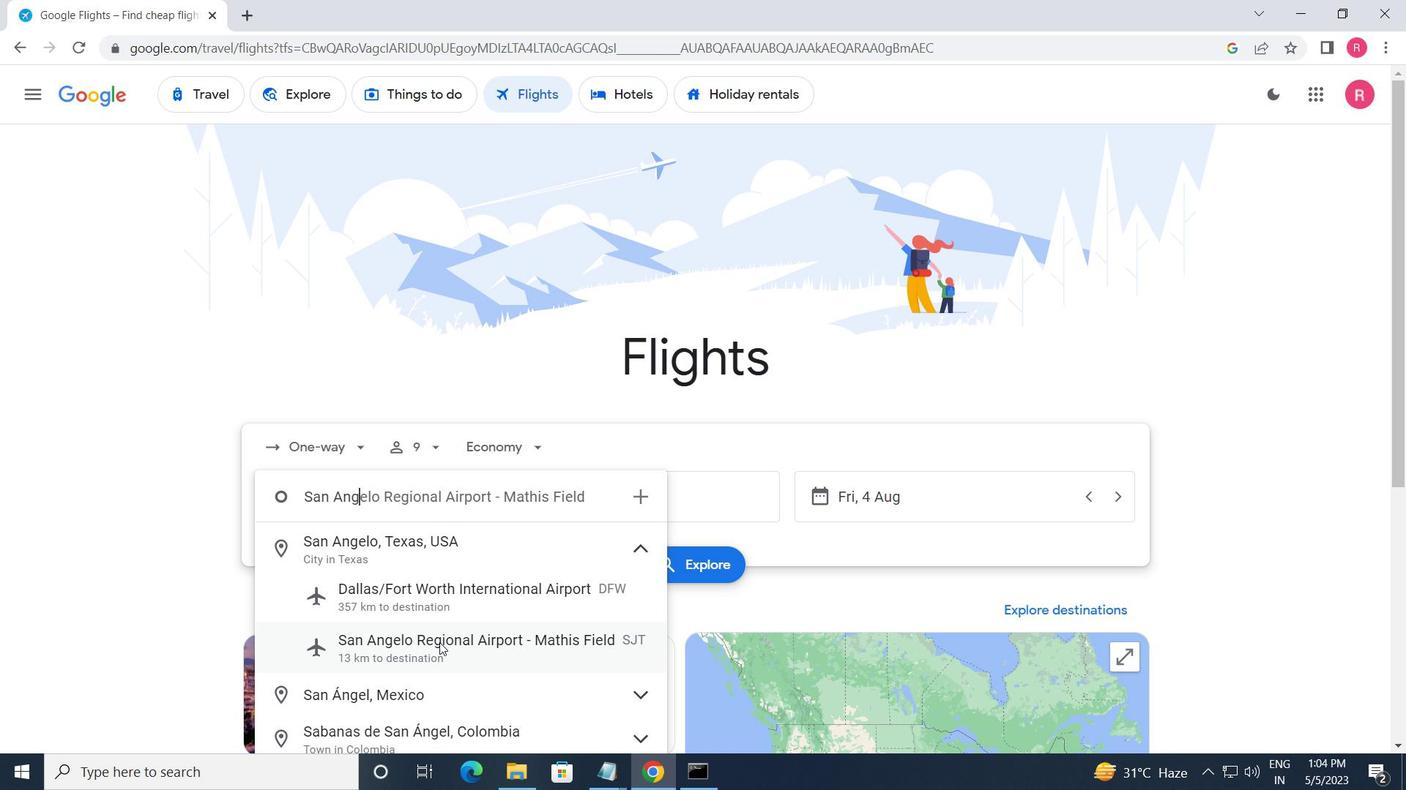 
Action: Mouse pressed left at (439, 645)
Screenshot: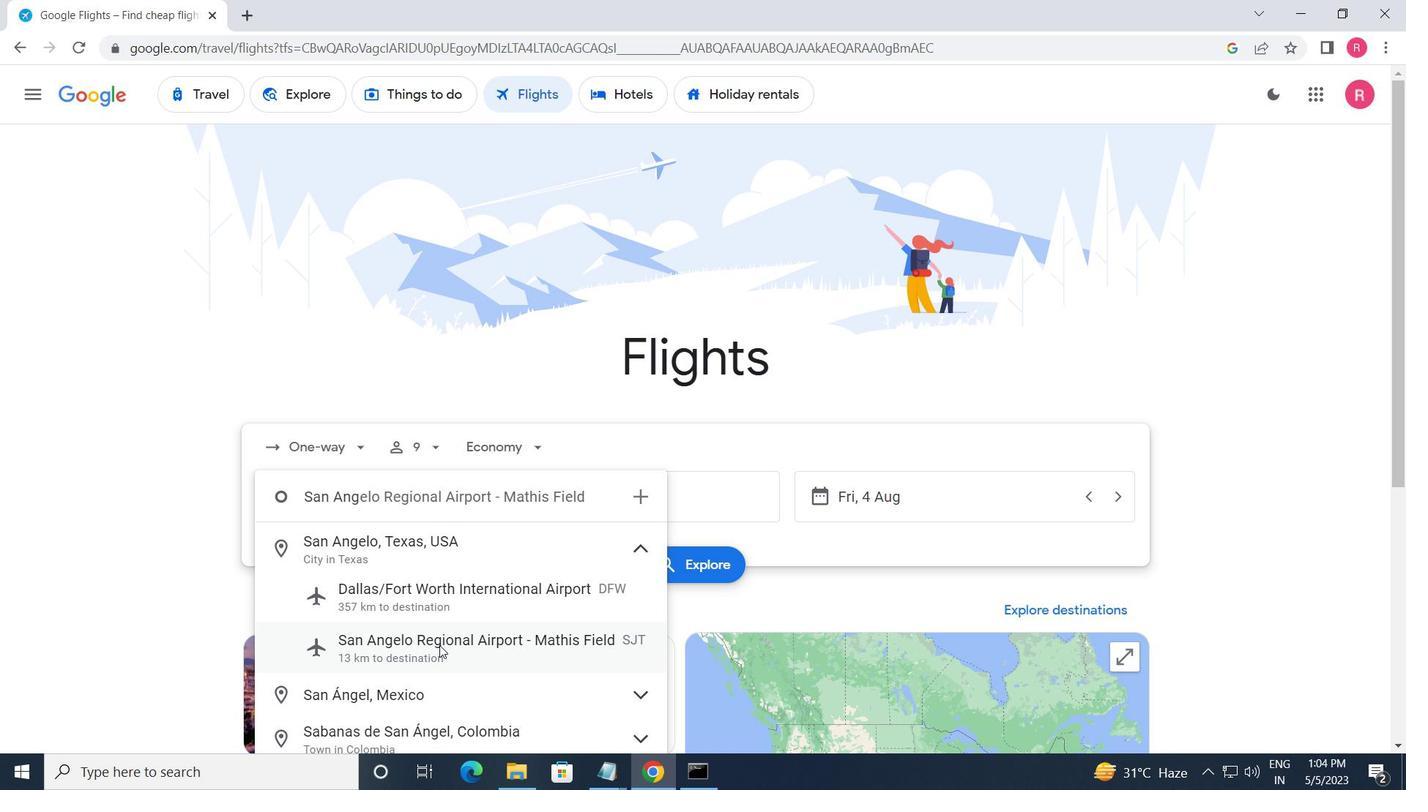
Action: Mouse moved to (582, 486)
Screenshot: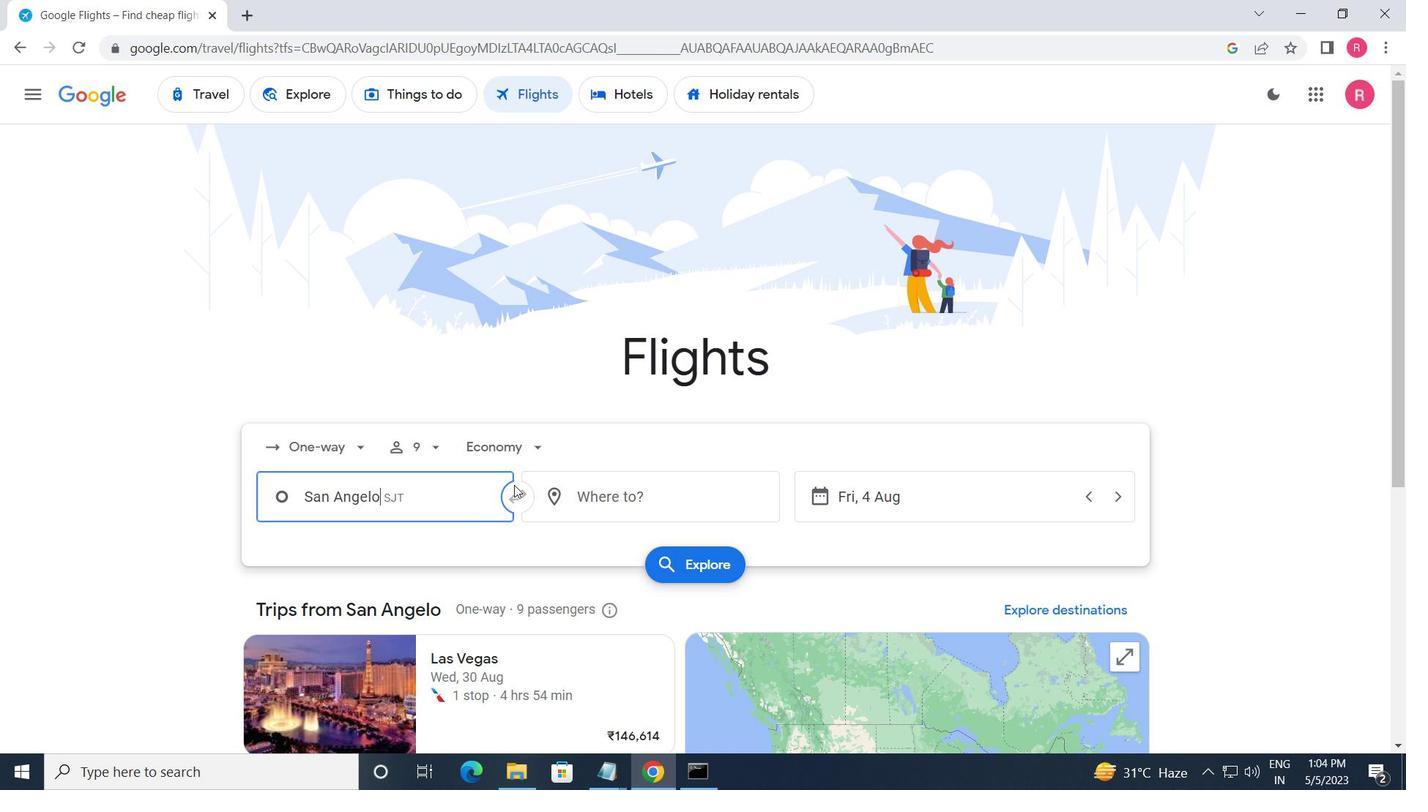 
Action: Mouse pressed left at (582, 486)
Screenshot: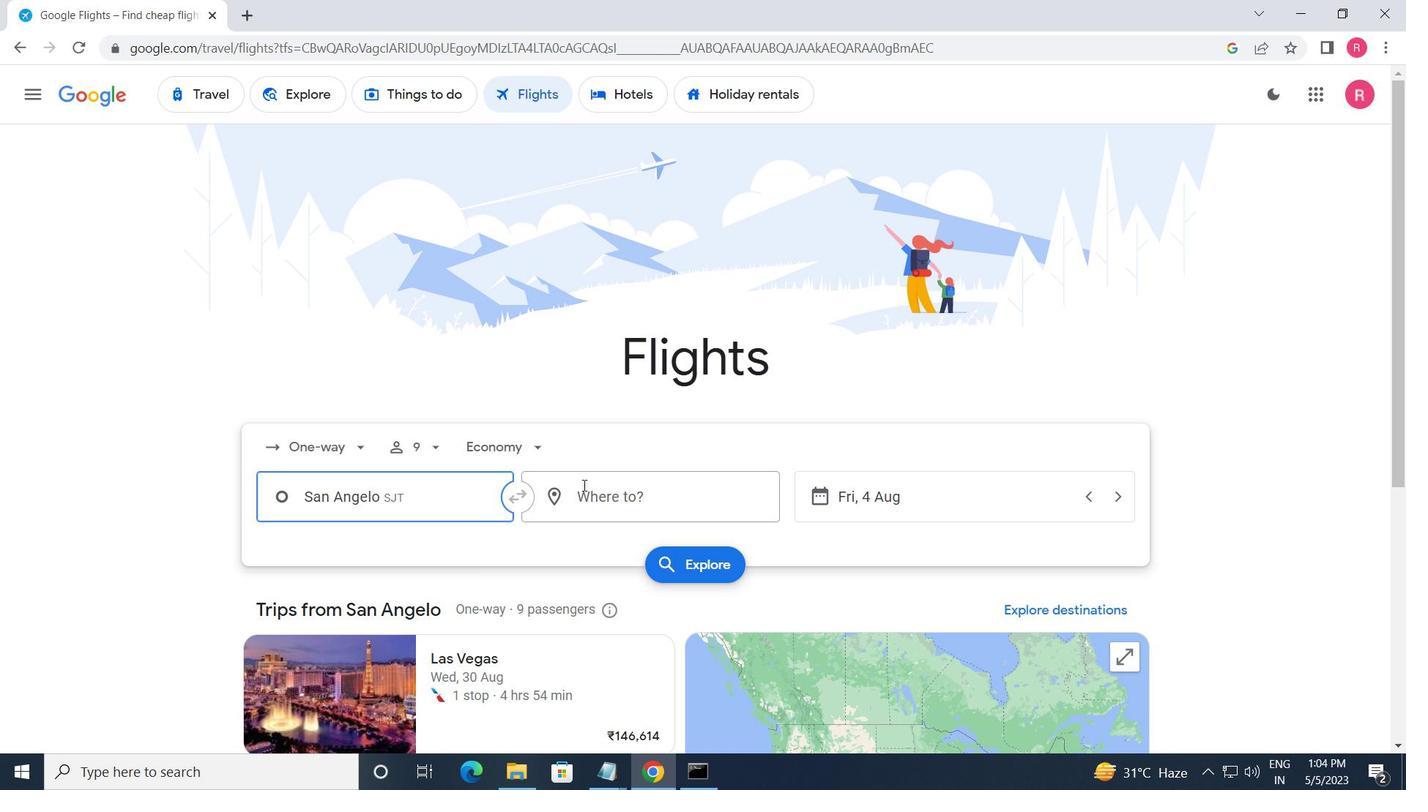 
Action: Mouse moved to (566, 499)
Screenshot: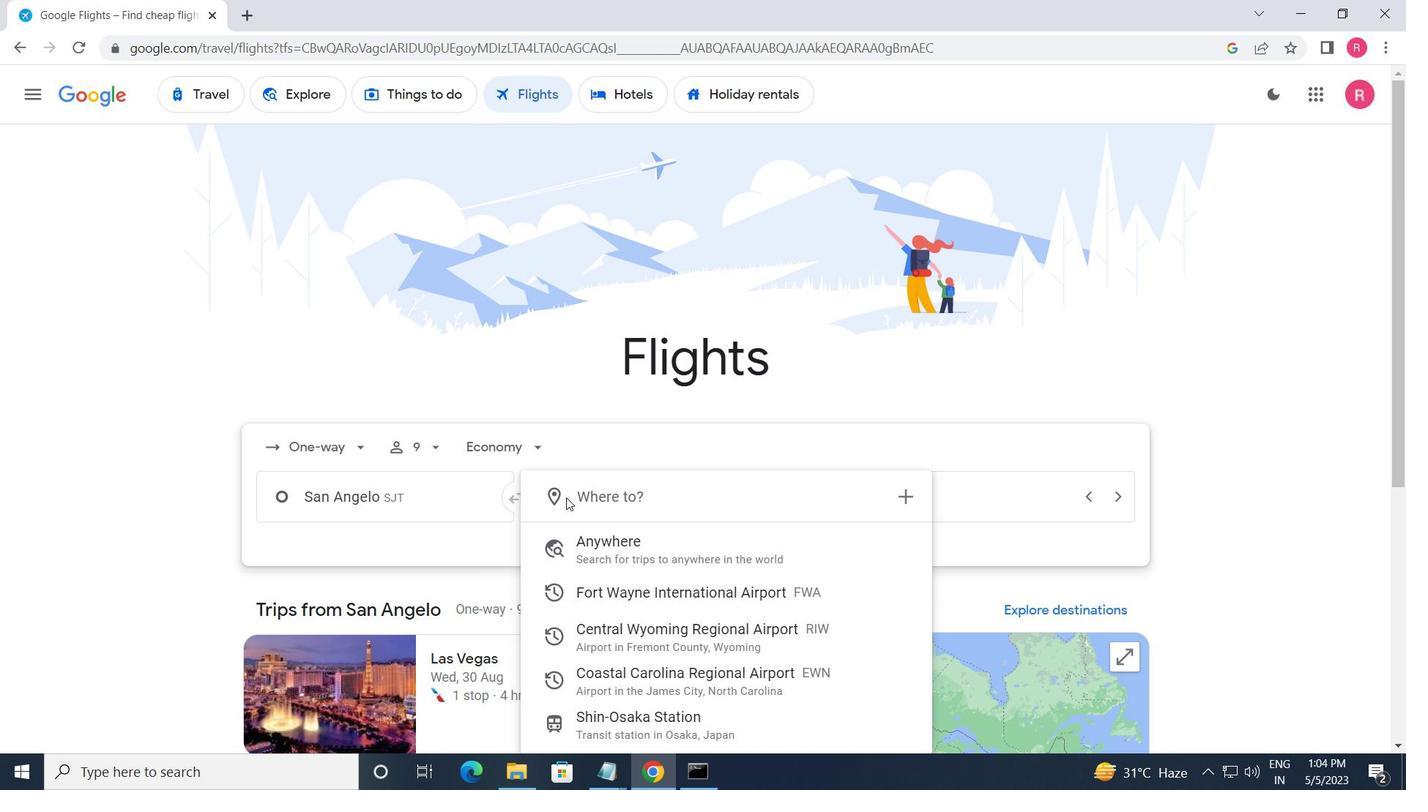 
Action: Key pressed <Key.caps_lock>c<Key.caps_lock>entral<Key.space><Key.caps_lock>w<Key.caps_lock>oy<Key.backspace><Key.backspace>
Screenshot: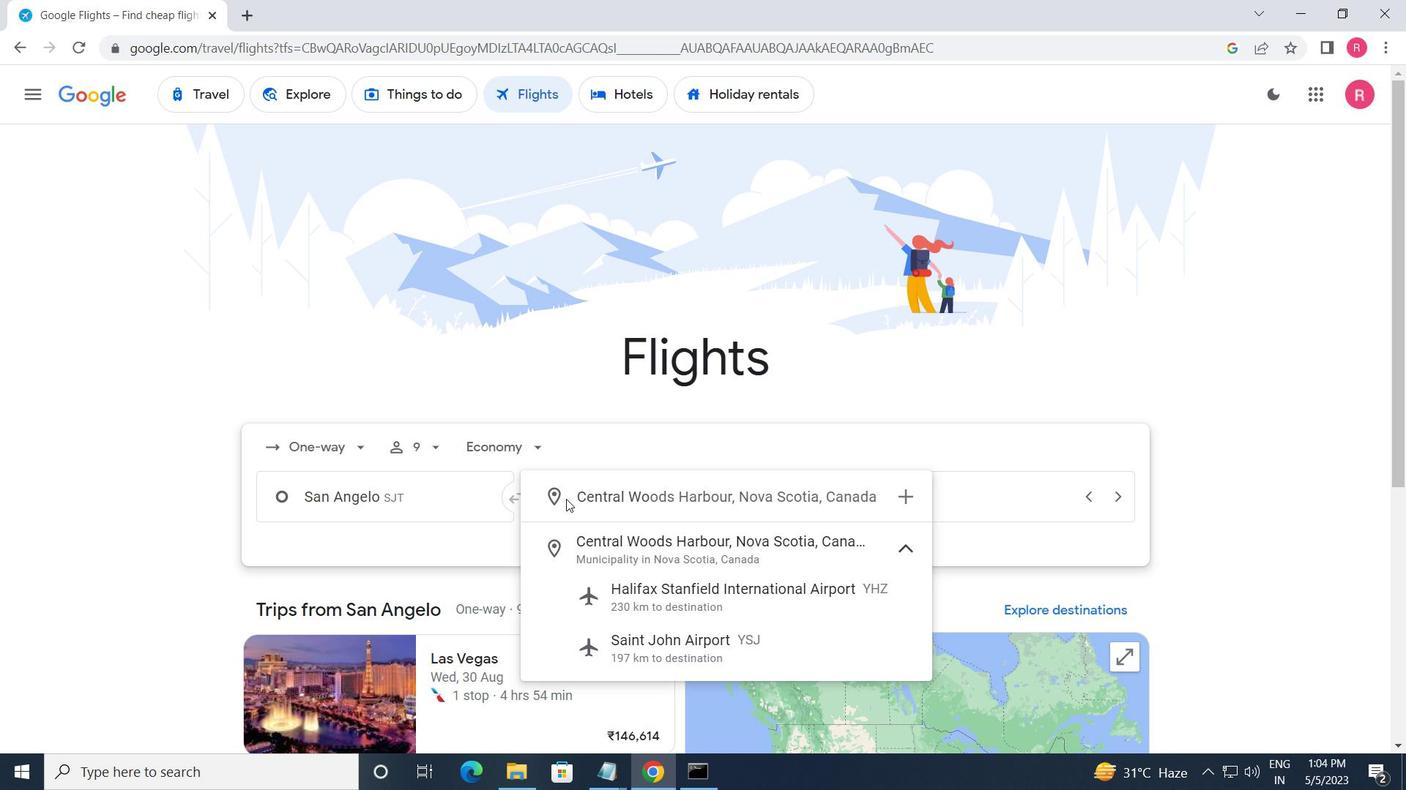 
Action: Mouse moved to (624, 536)
Screenshot: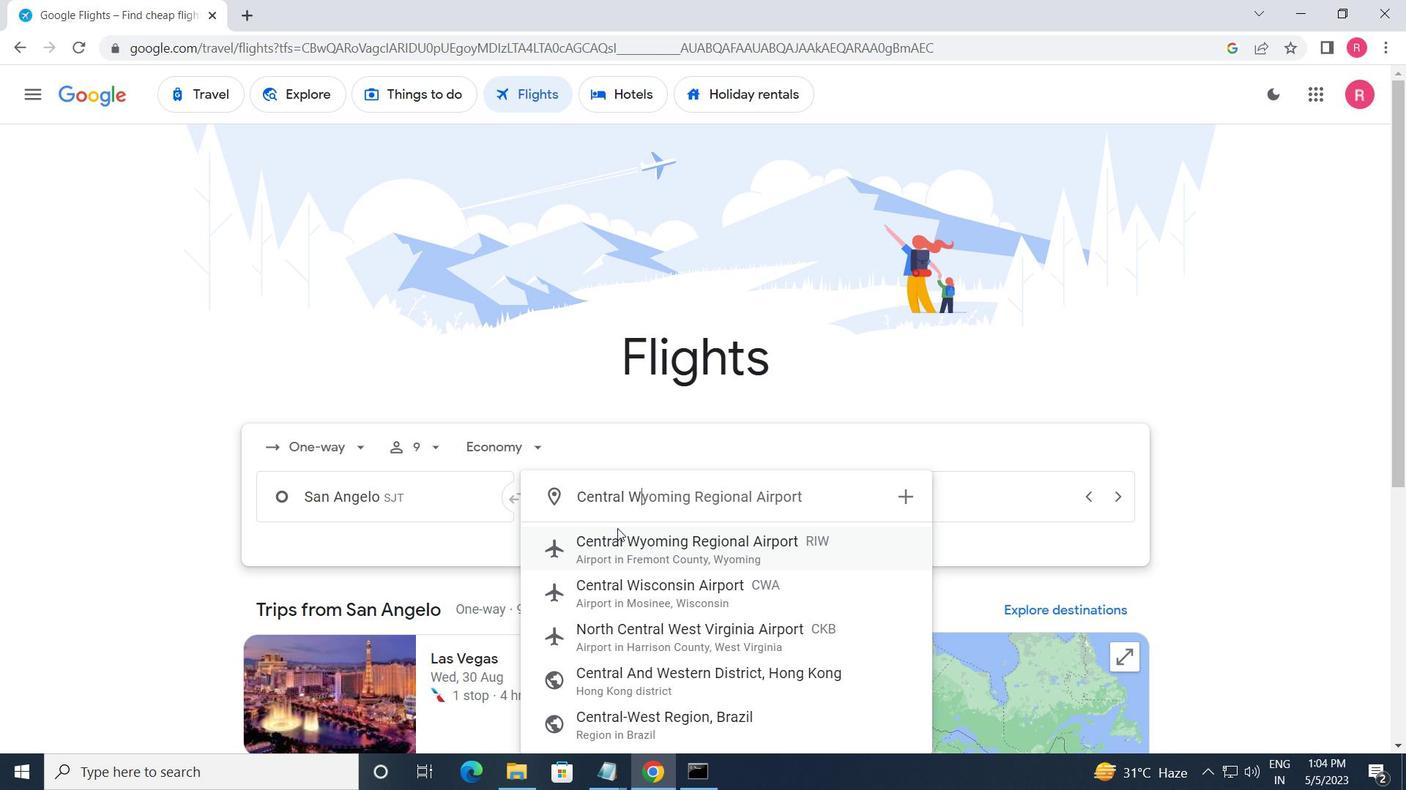 
Action: Mouse pressed left at (624, 536)
Screenshot: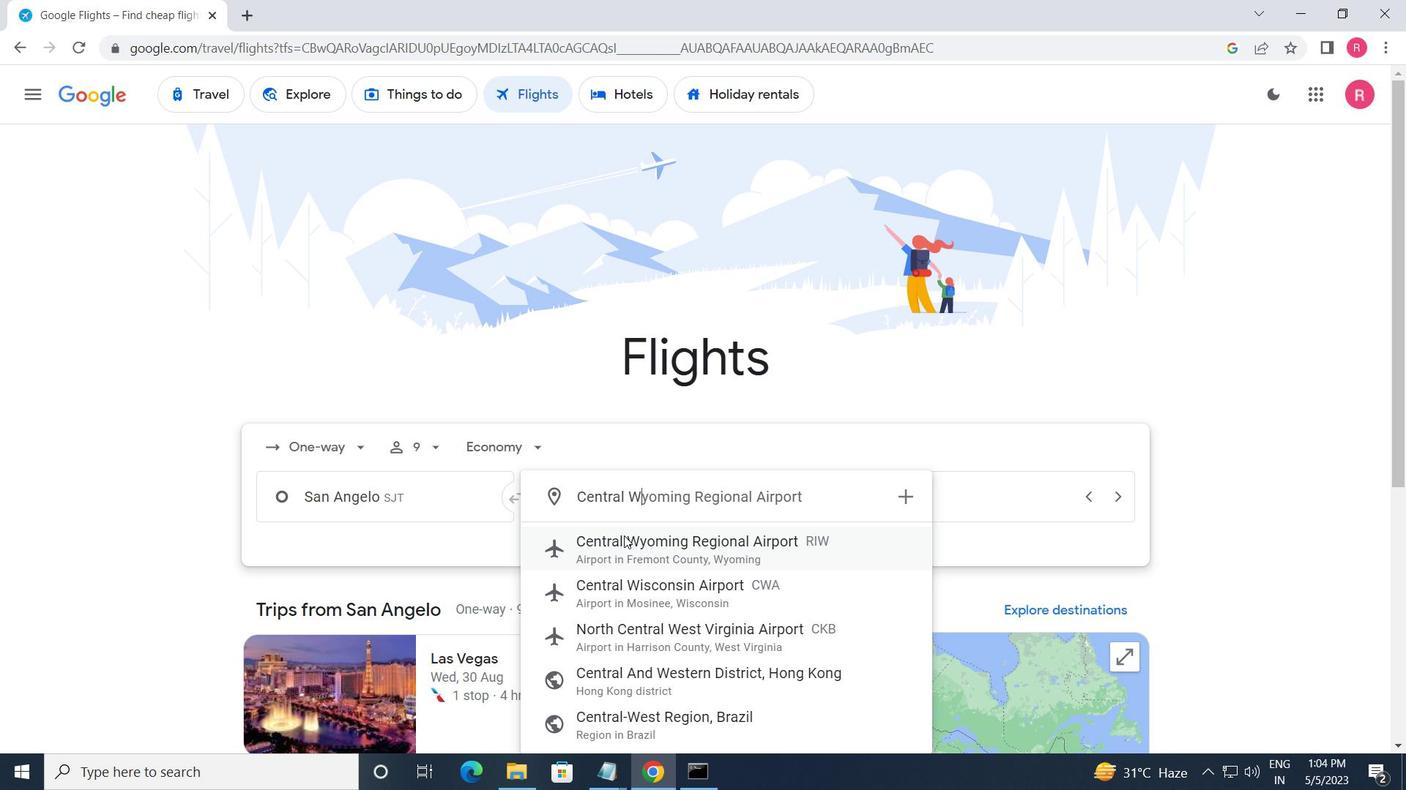
Action: Mouse moved to (929, 493)
Screenshot: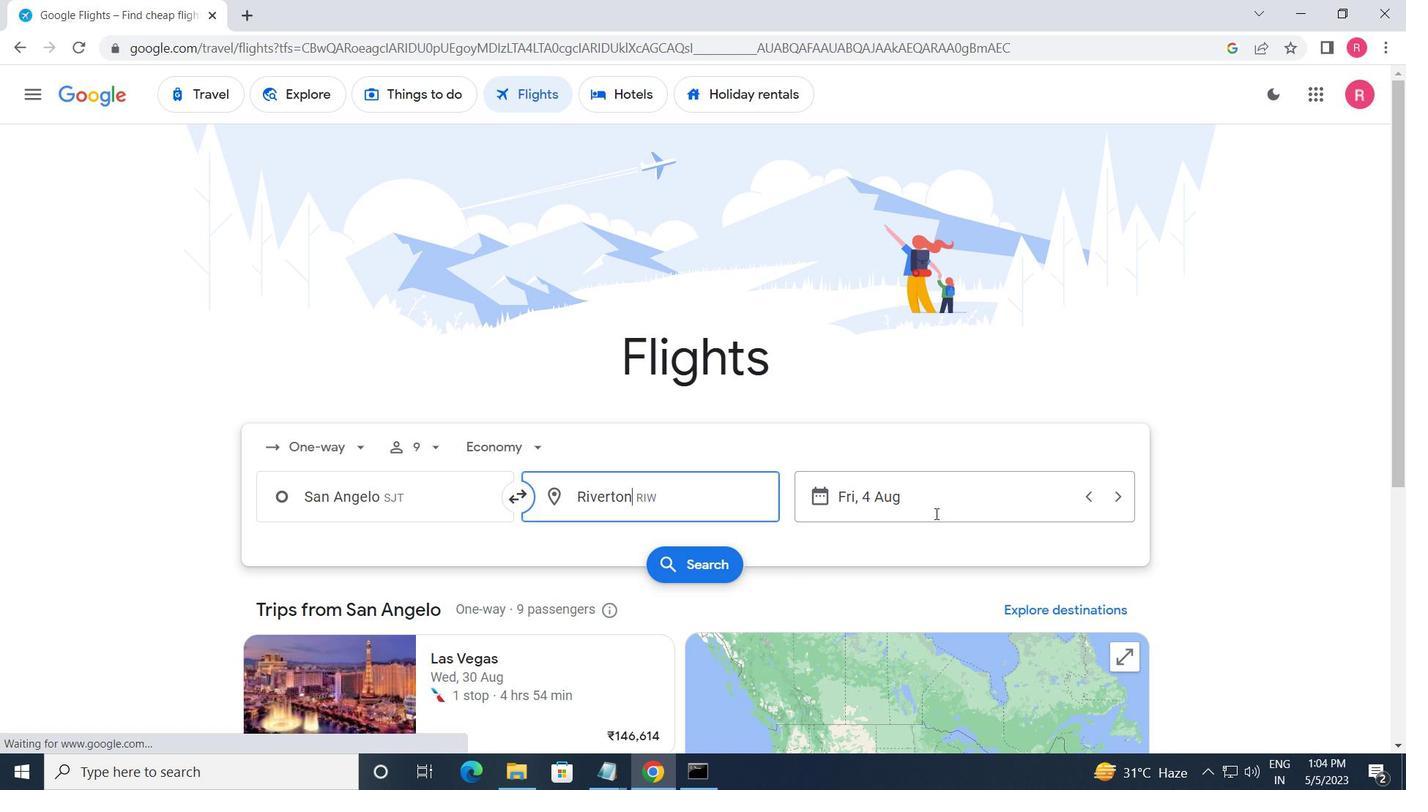 
Action: Mouse pressed left at (929, 493)
Screenshot: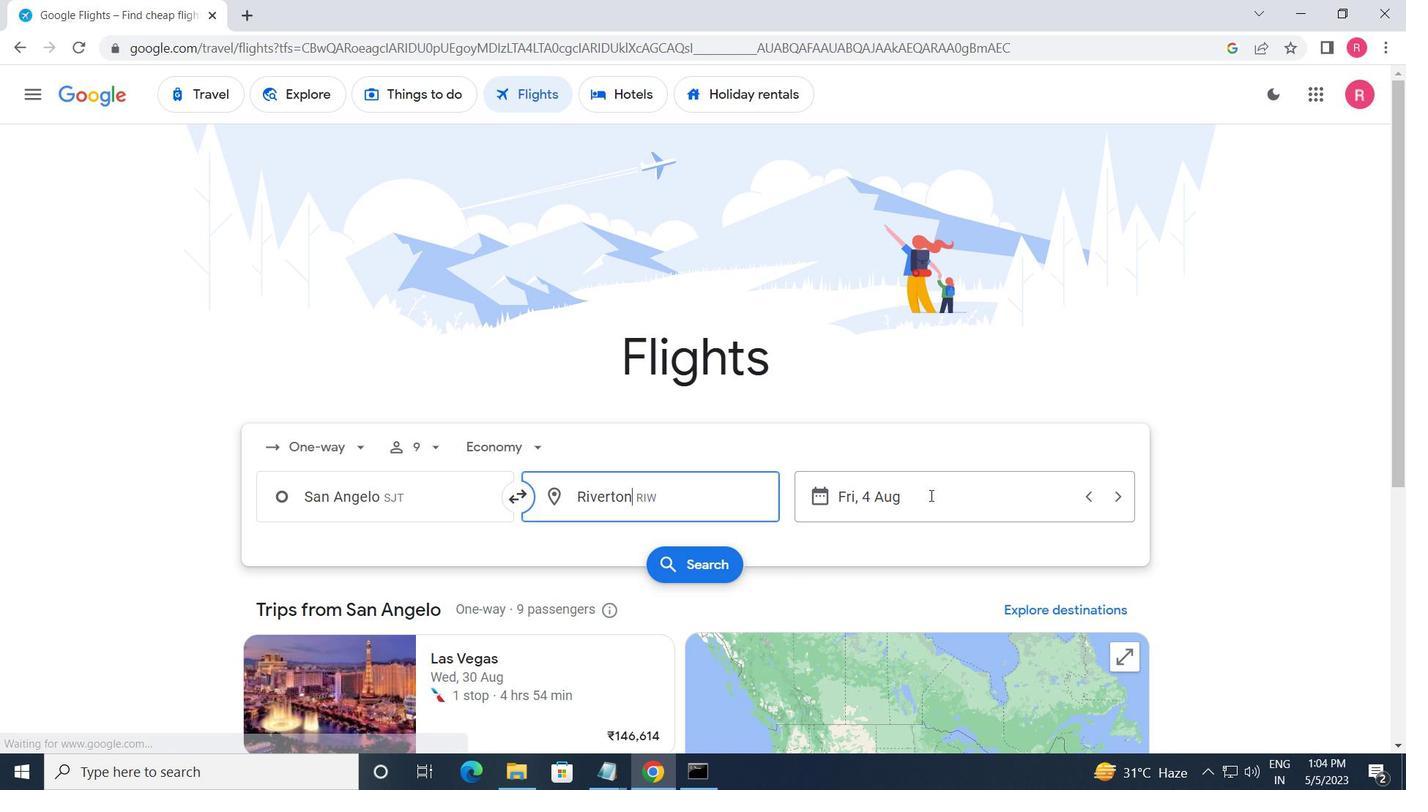 
Action: Mouse moved to (700, 418)
Screenshot: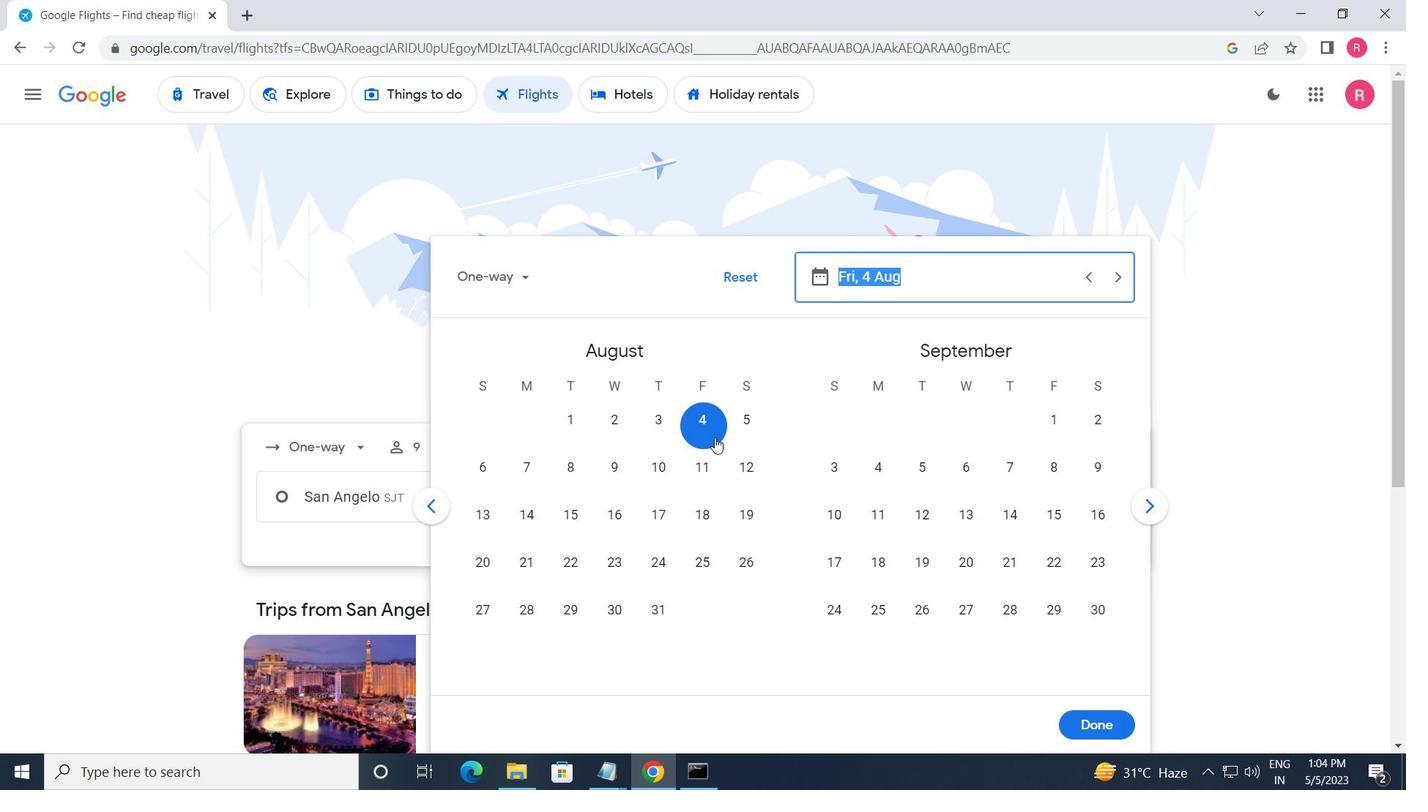 
Action: Mouse pressed left at (700, 418)
Screenshot: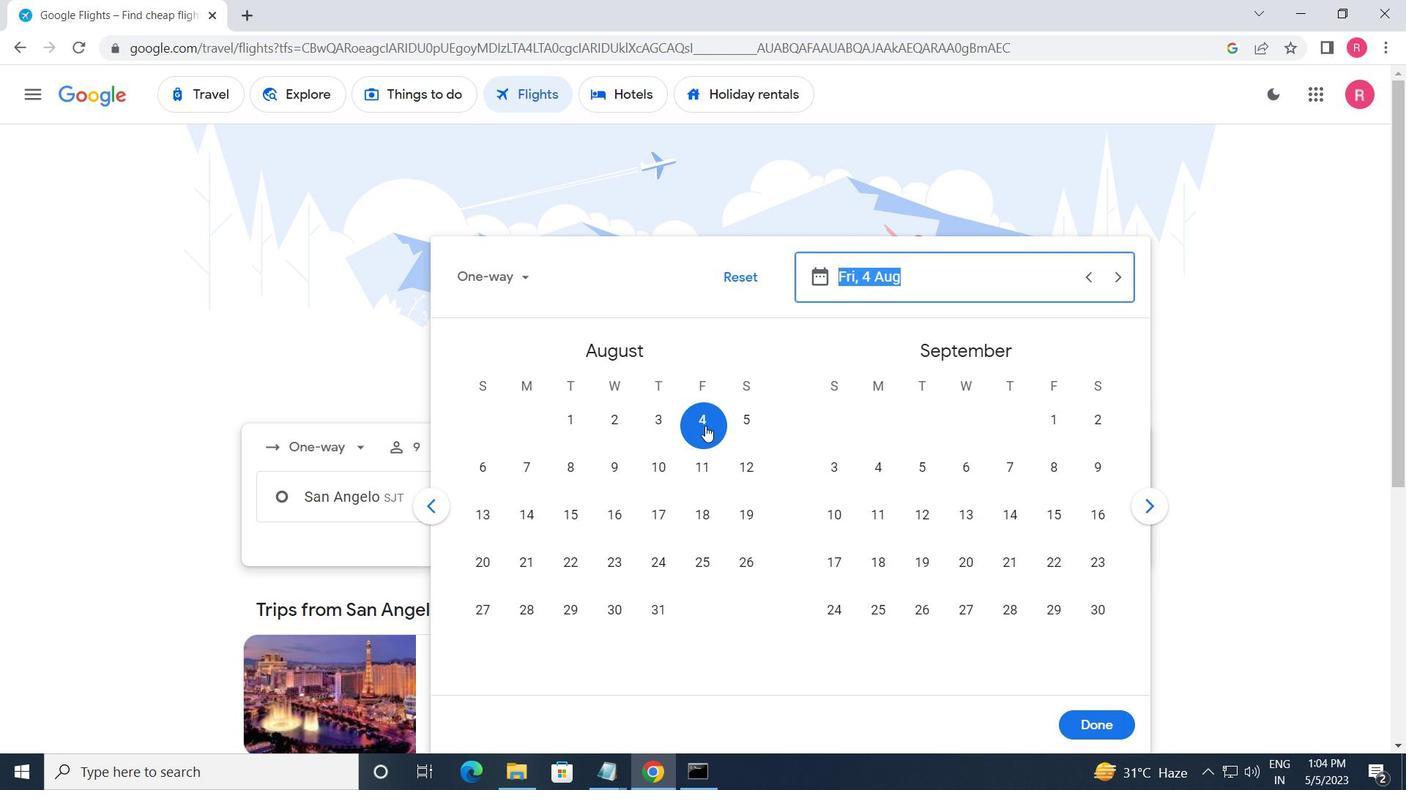 
Action: Mouse moved to (1088, 719)
Screenshot: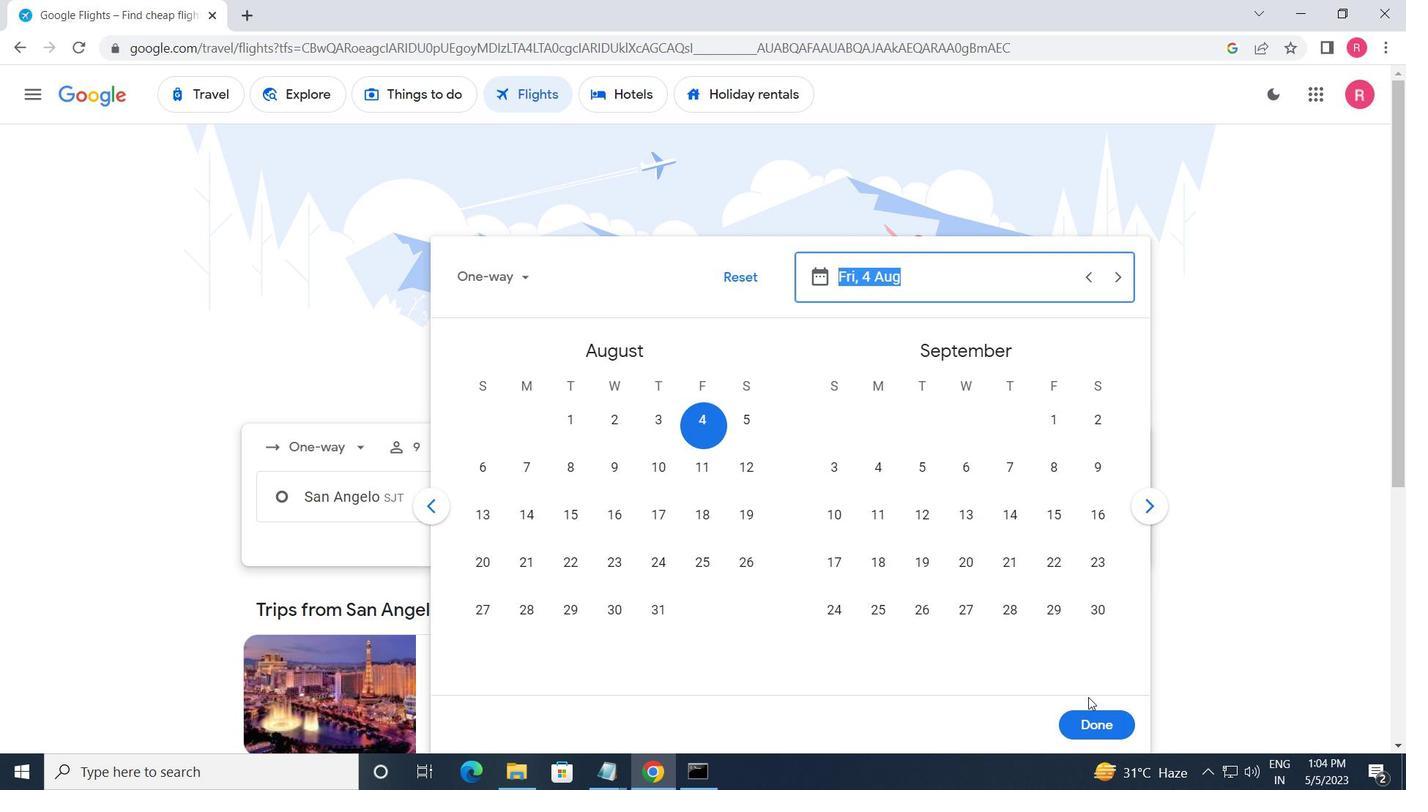 
Action: Mouse pressed left at (1088, 719)
Screenshot: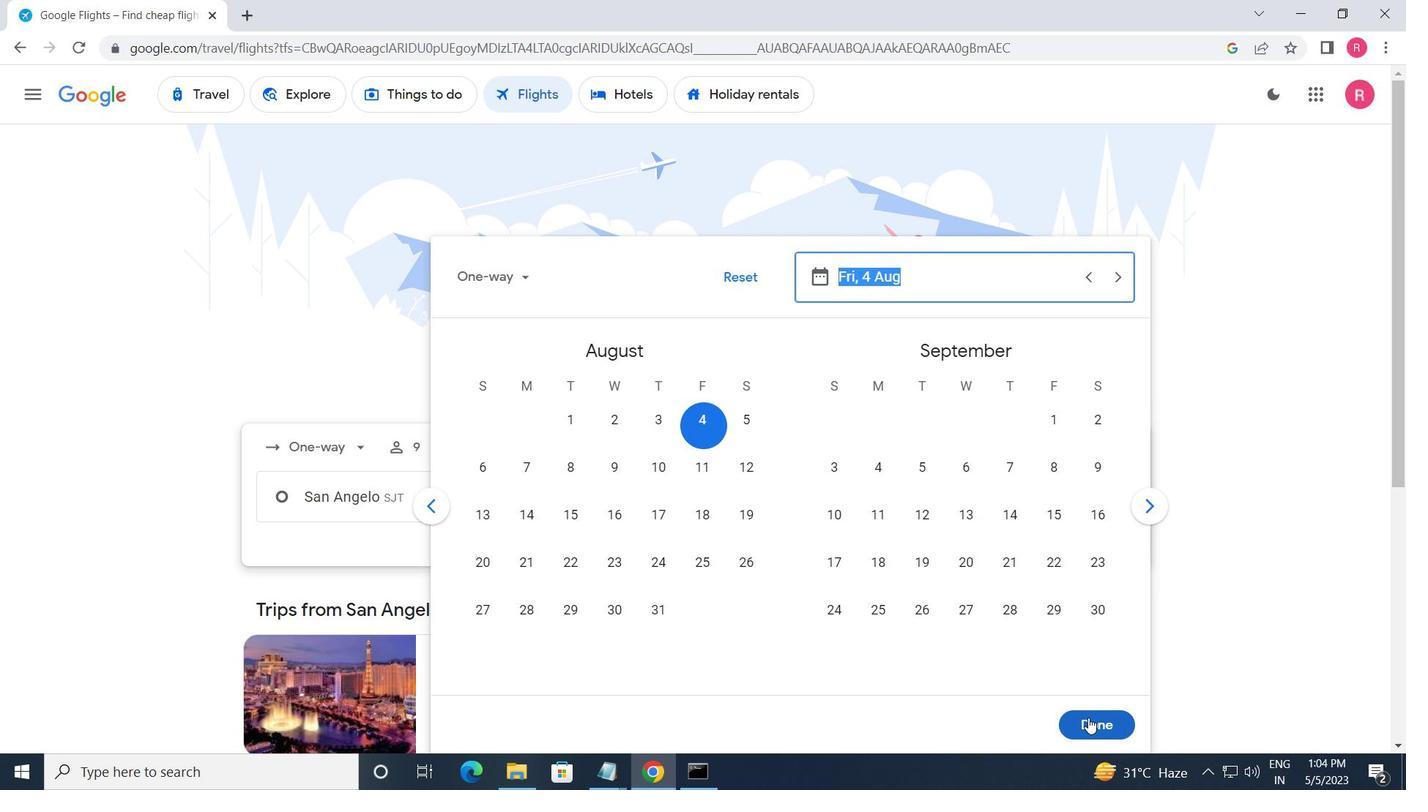 
Action: Mouse moved to (703, 551)
Screenshot: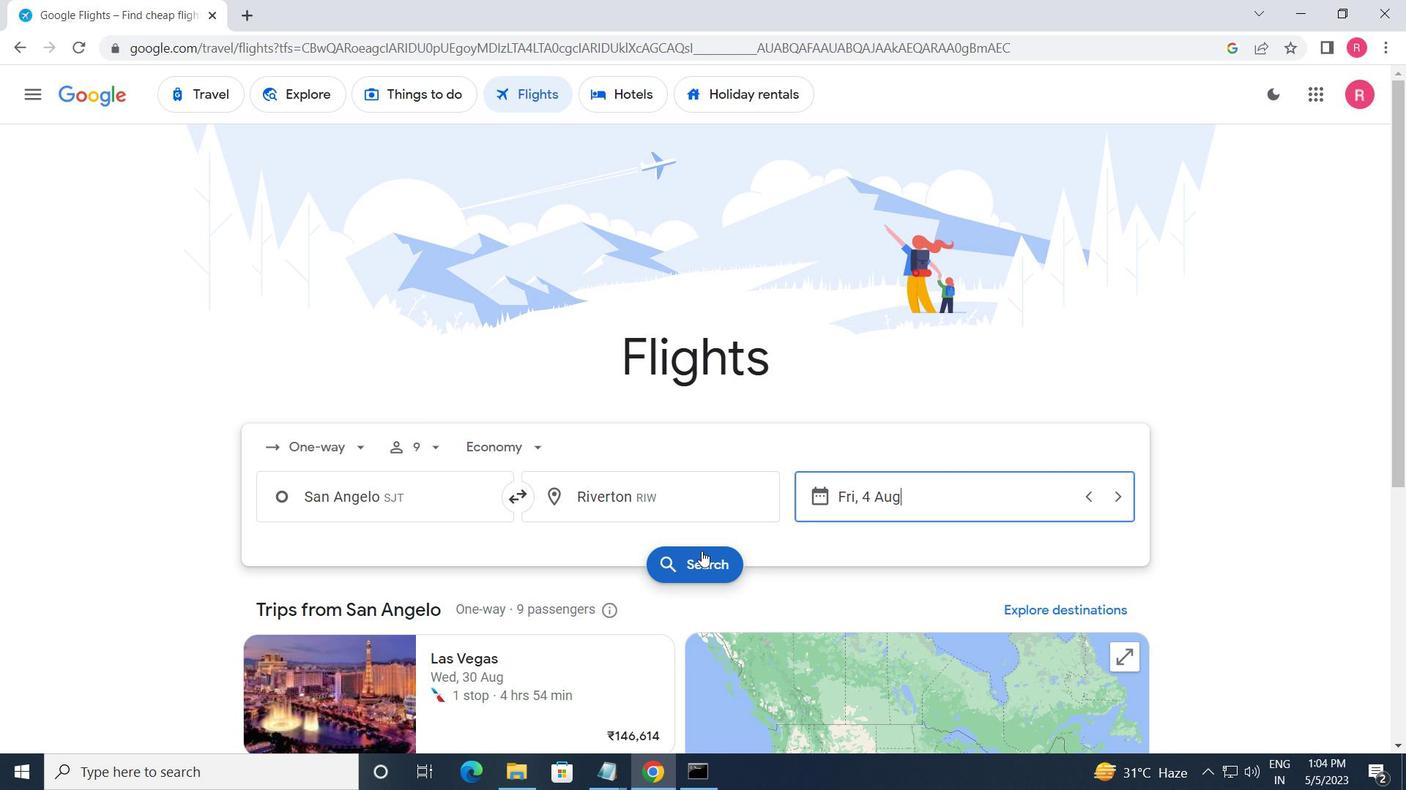 
Action: Mouse pressed left at (703, 551)
Screenshot: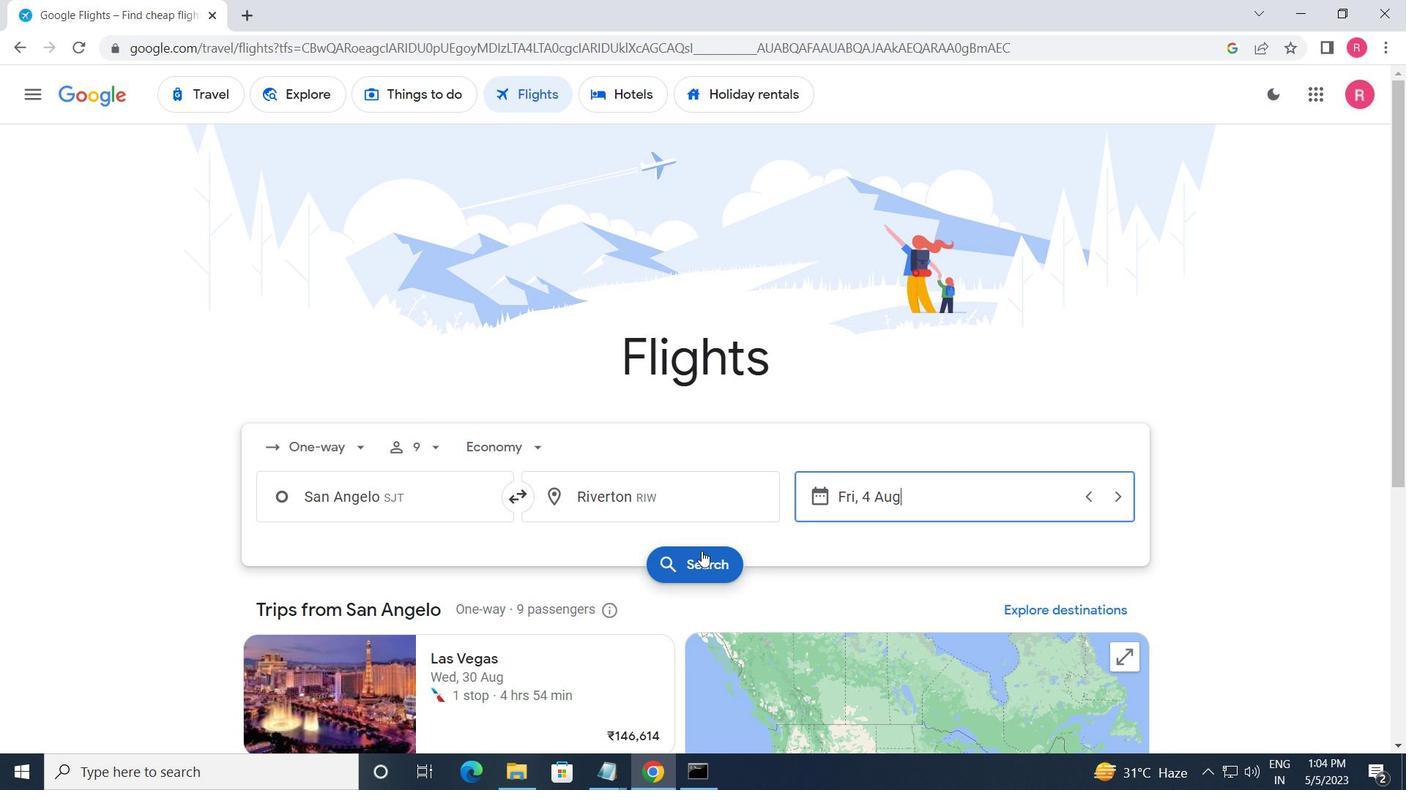 
Action: Mouse moved to (286, 268)
Screenshot: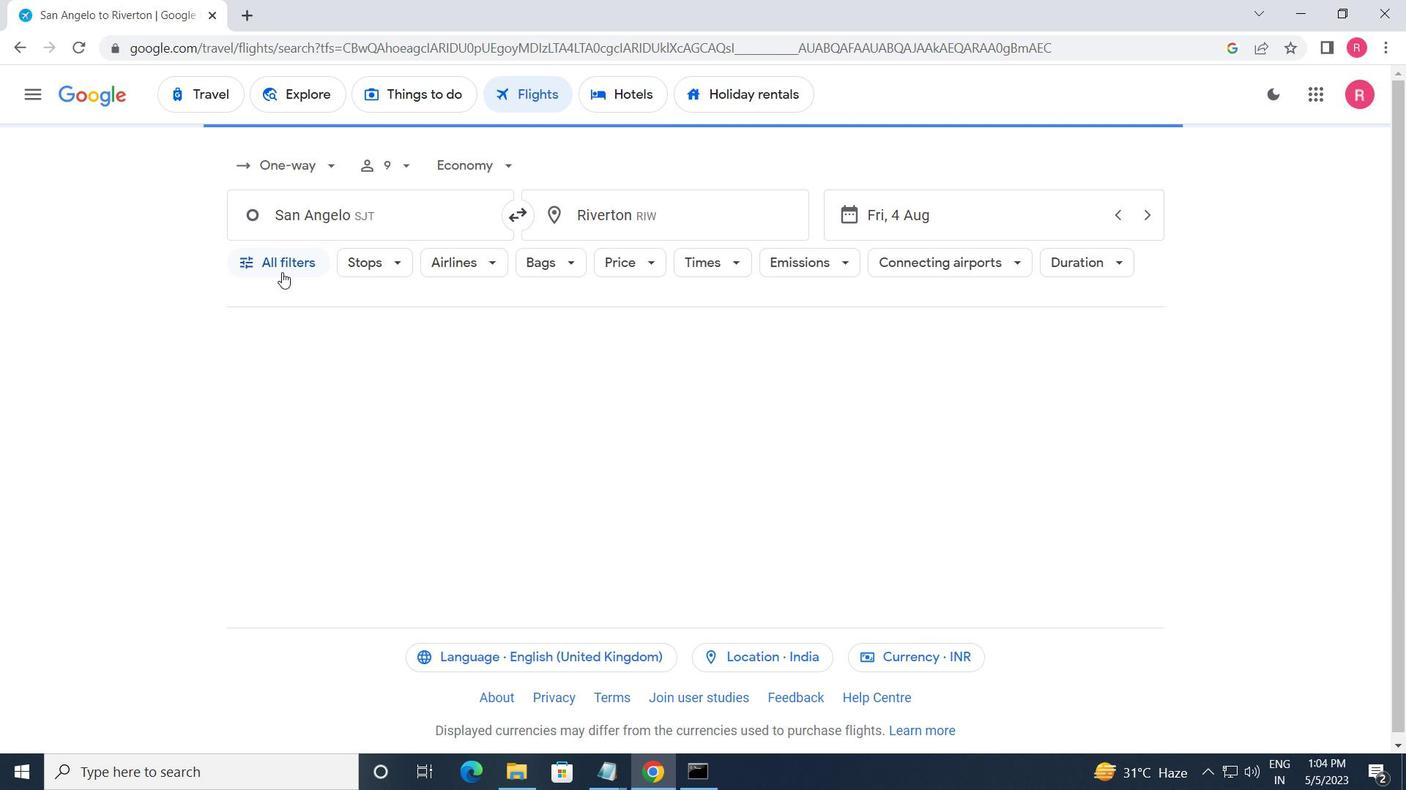 
Action: Mouse pressed left at (286, 268)
Screenshot: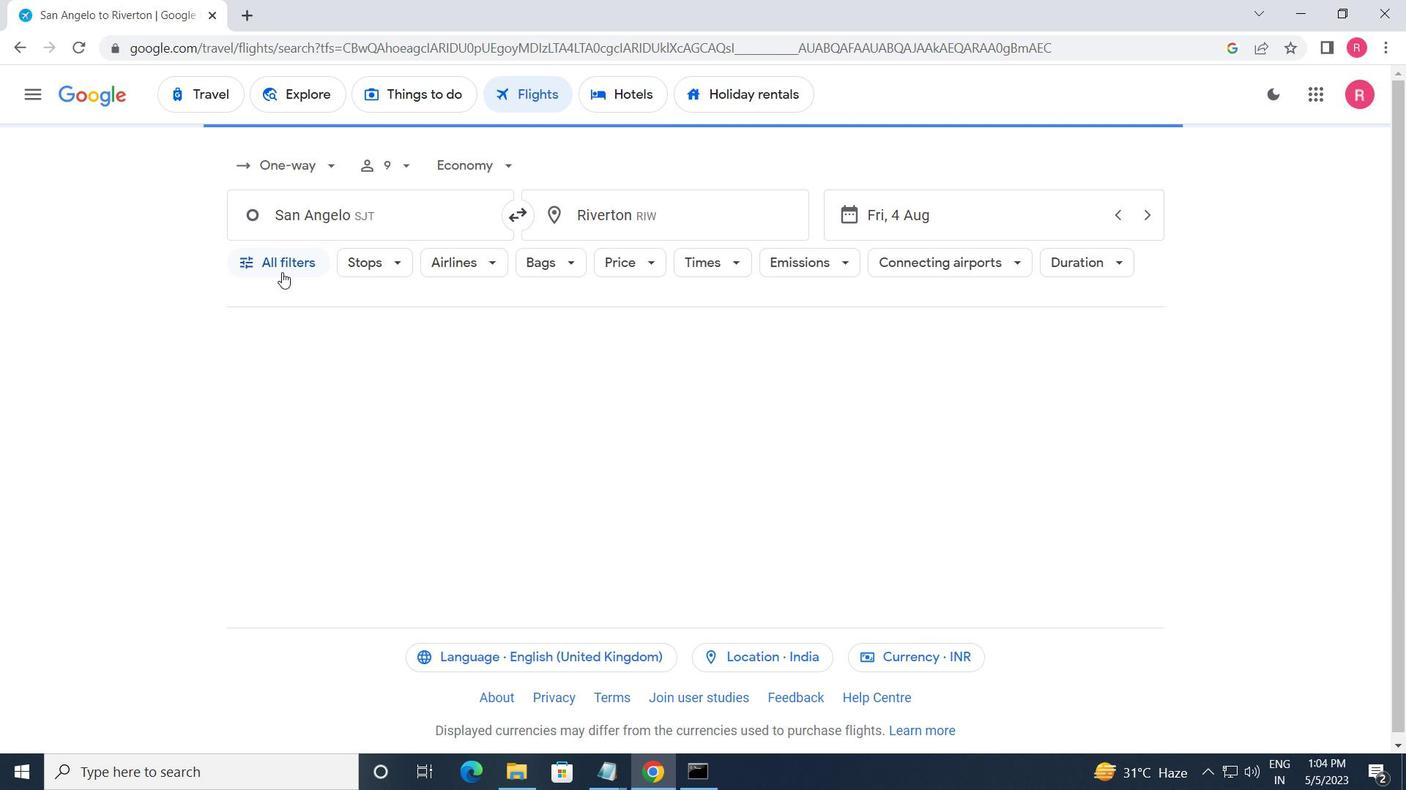 
Action: Mouse moved to (426, 412)
Screenshot: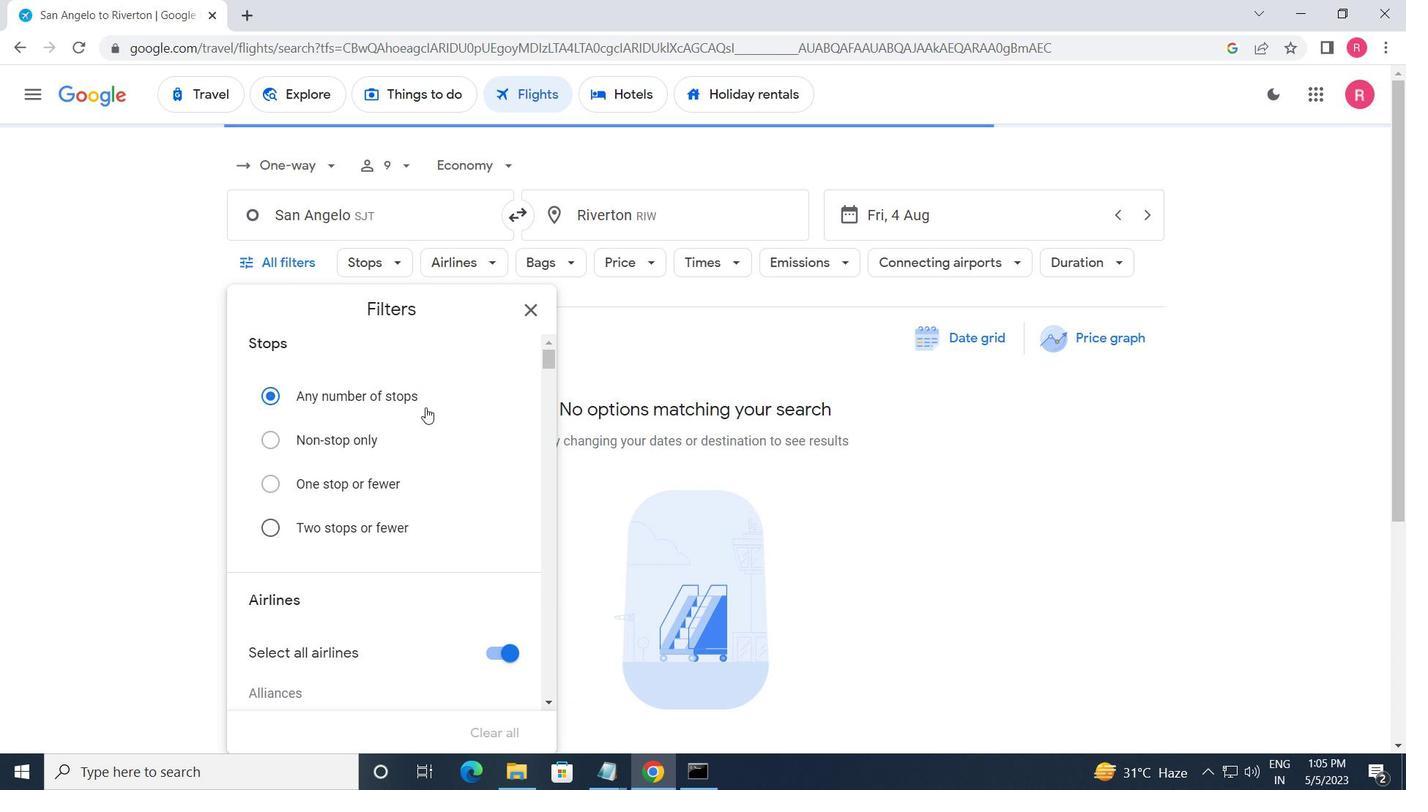 
Action: Mouse scrolled (426, 411) with delta (0, 0)
Screenshot: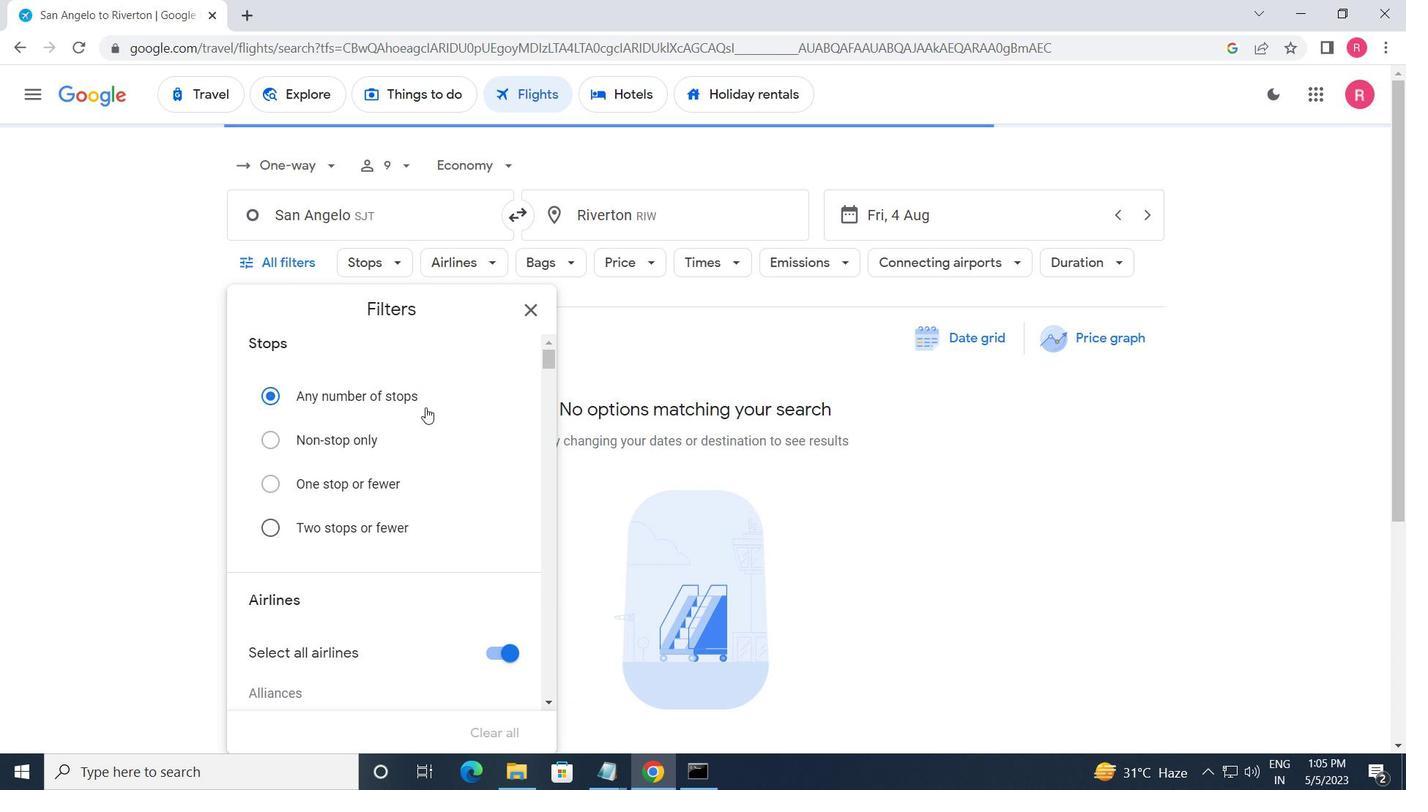 
Action: Mouse moved to (428, 417)
Screenshot: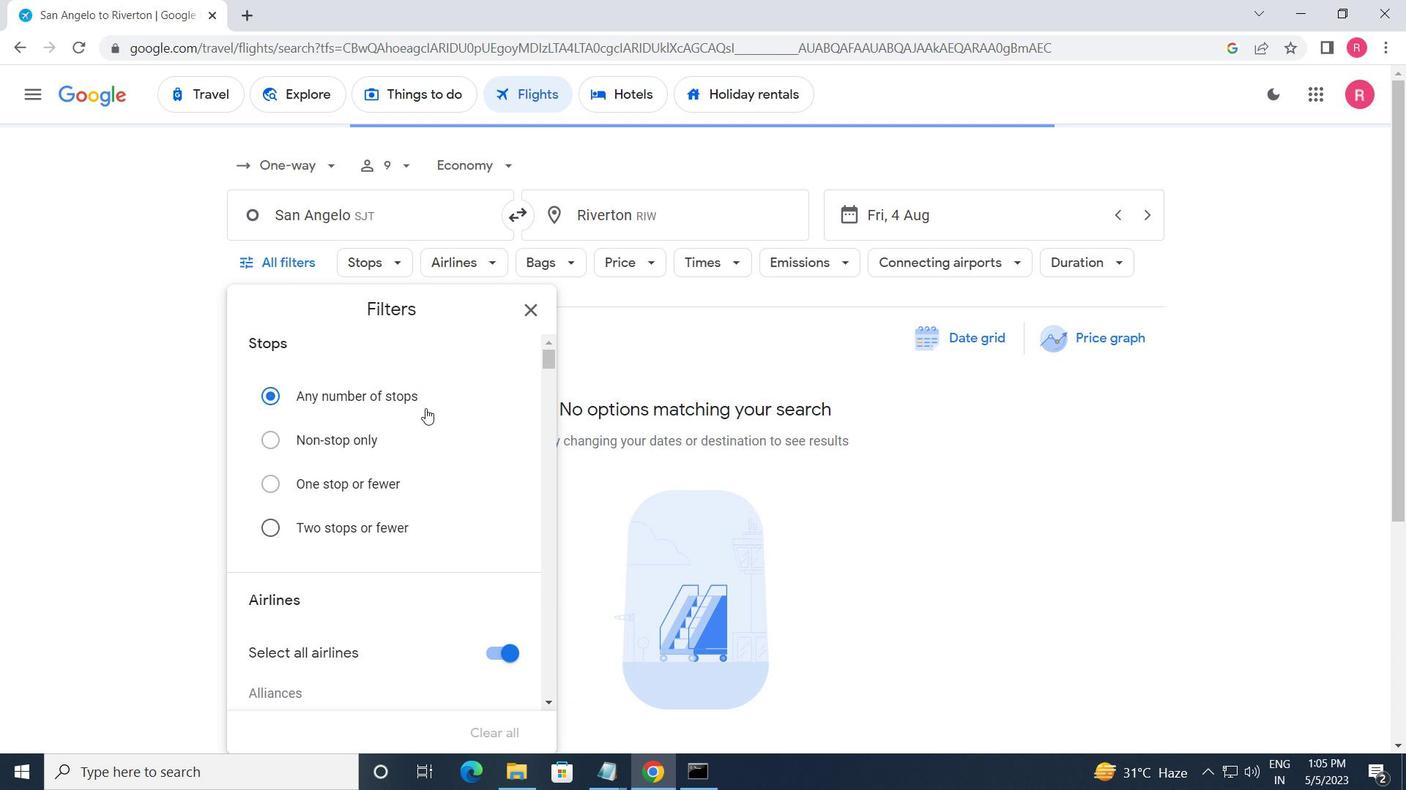 
Action: Mouse scrolled (428, 416) with delta (0, 0)
Screenshot: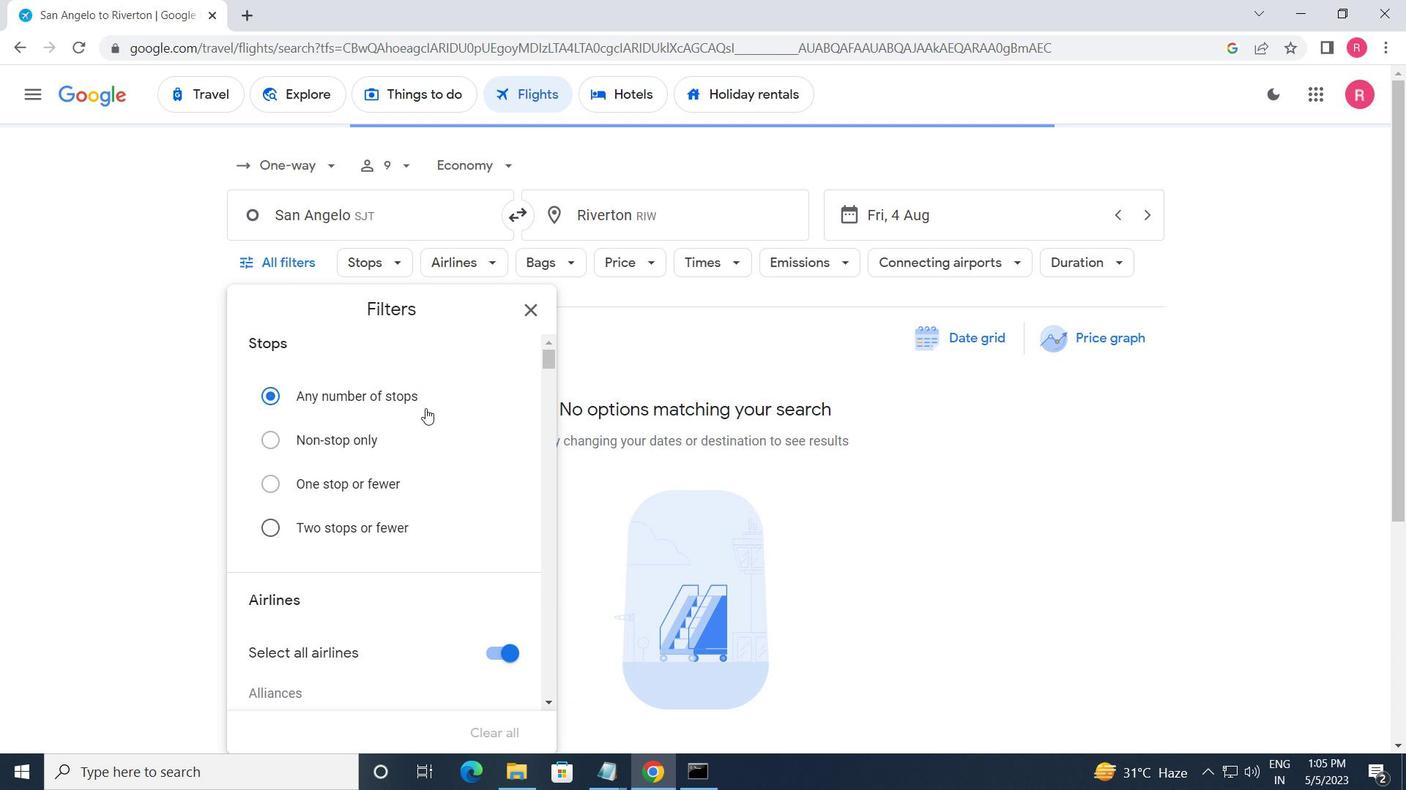 
Action: Mouse moved to (428, 418)
Screenshot: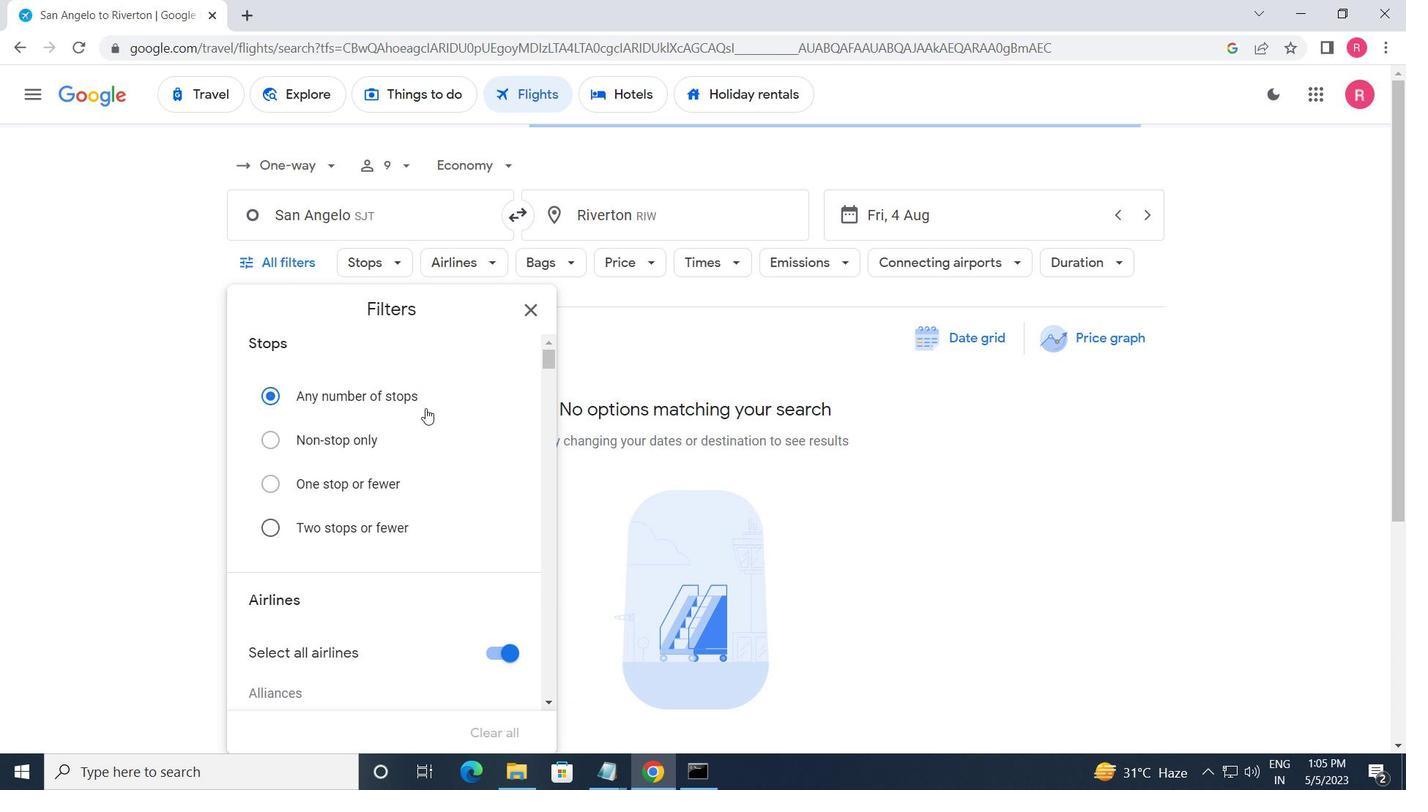 
Action: Mouse scrolled (428, 417) with delta (0, 0)
Screenshot: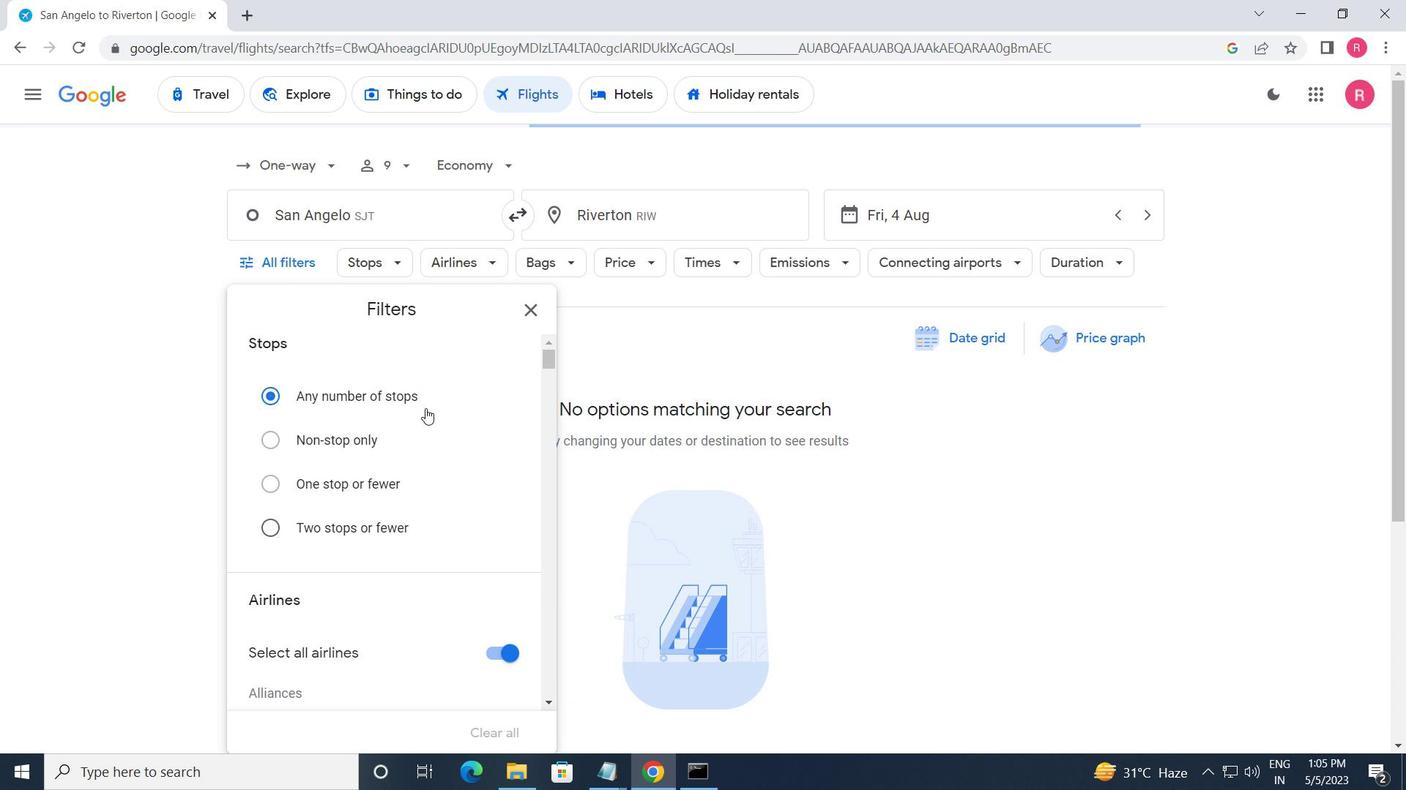 
Action: Mouse moved to (432, 426)
Screenshot: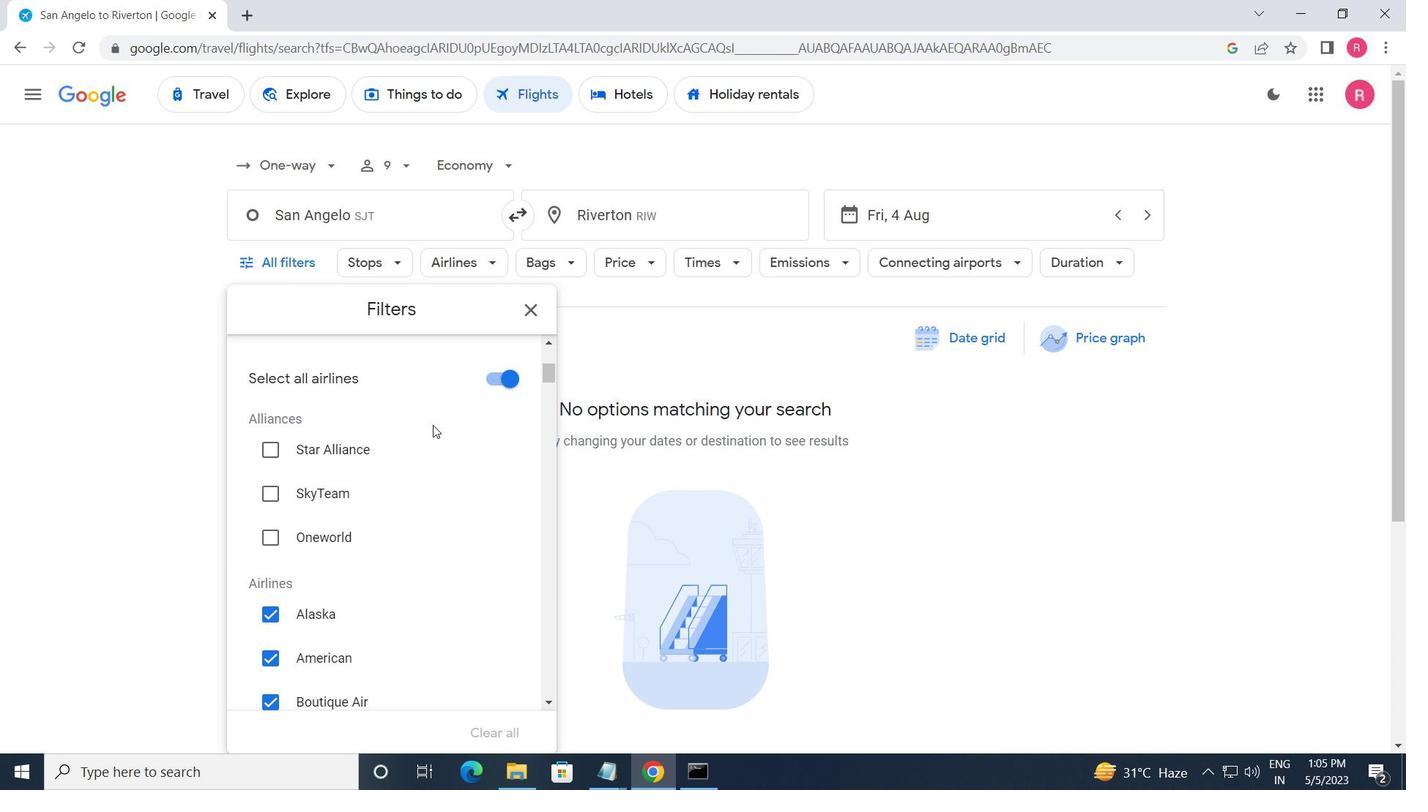 
Action: Mouse scrolled (432, 425) with delta (0, 0)
Screenshot: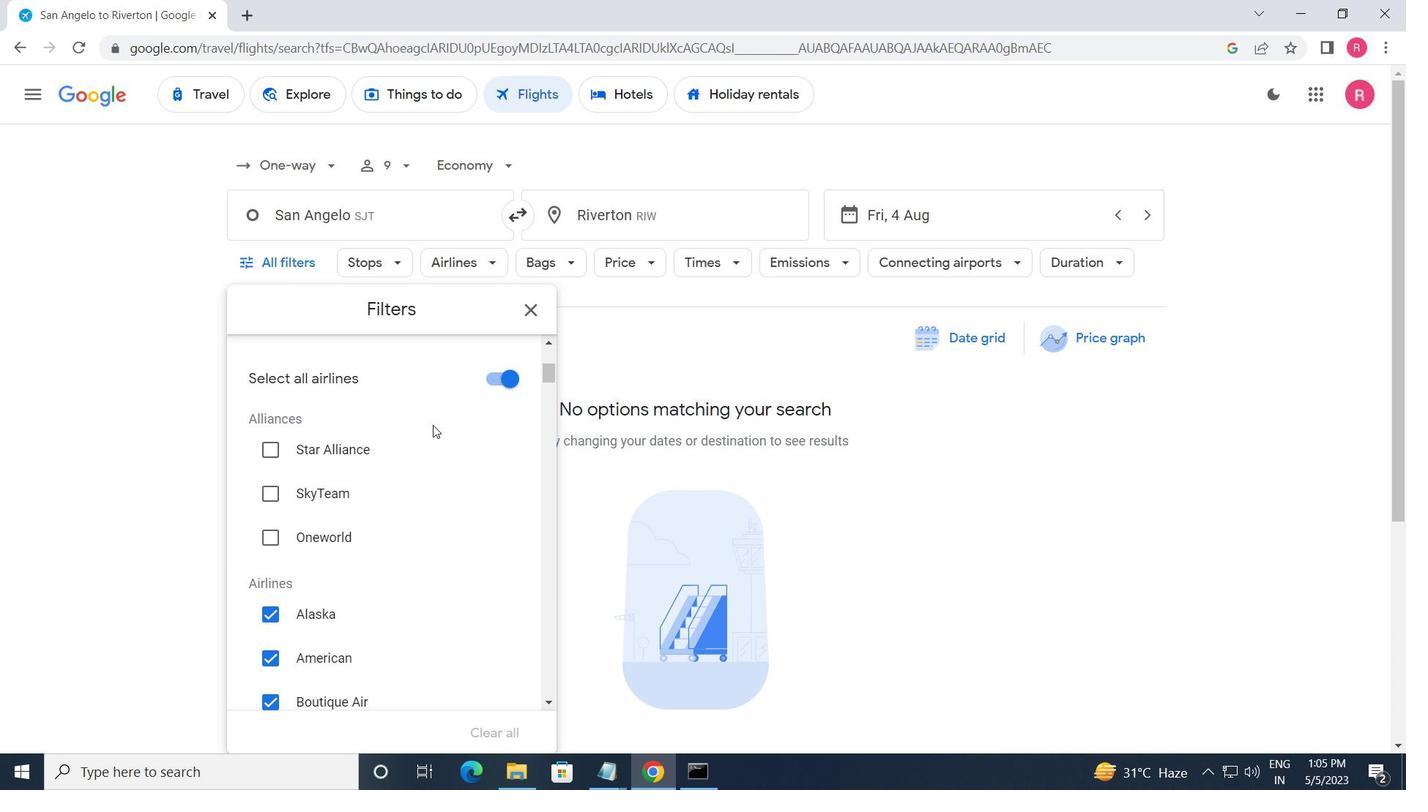 
Action: Mouse scrolled (432, 425) with delta (0, 0)
Screenshot: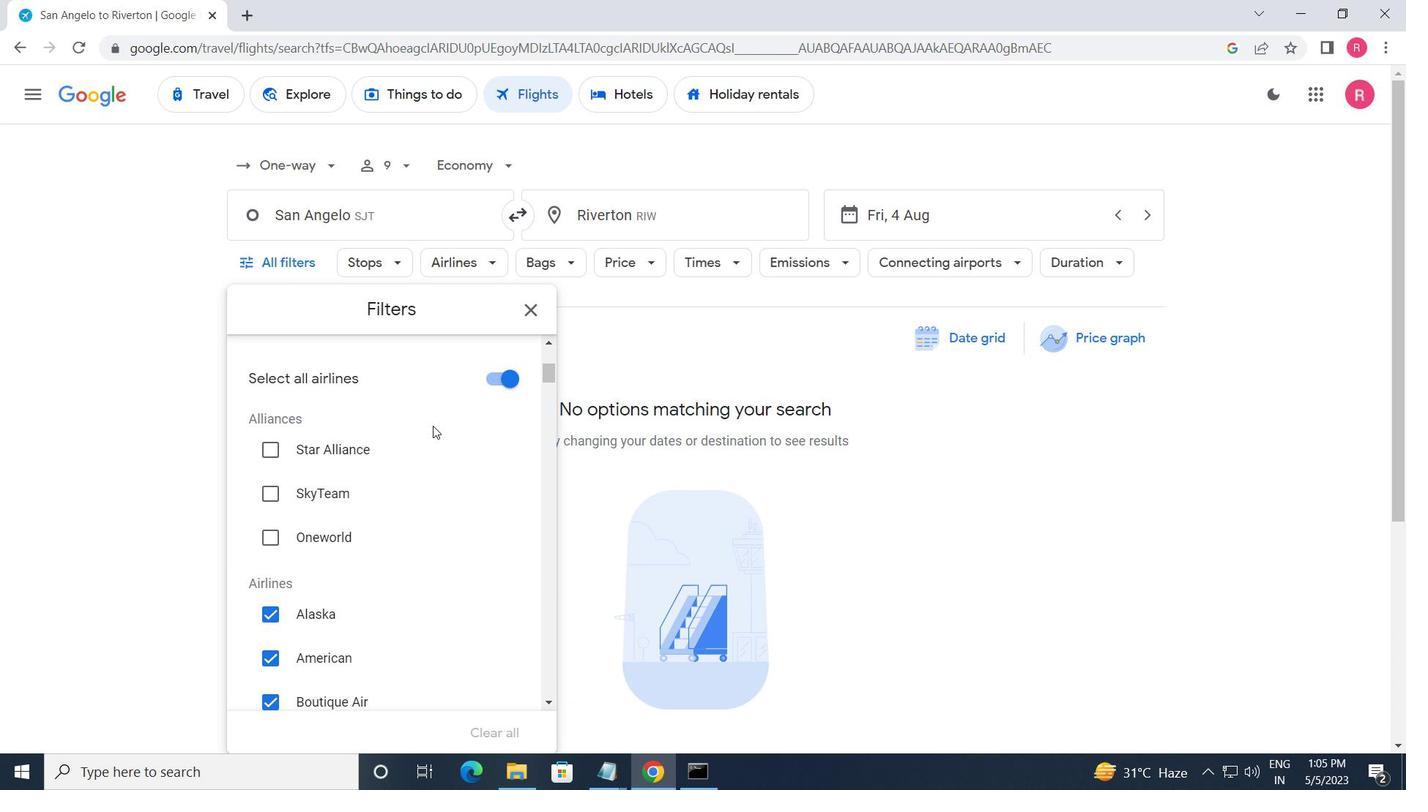 
Action: Mouse moved to (489, 471)
Screenshot: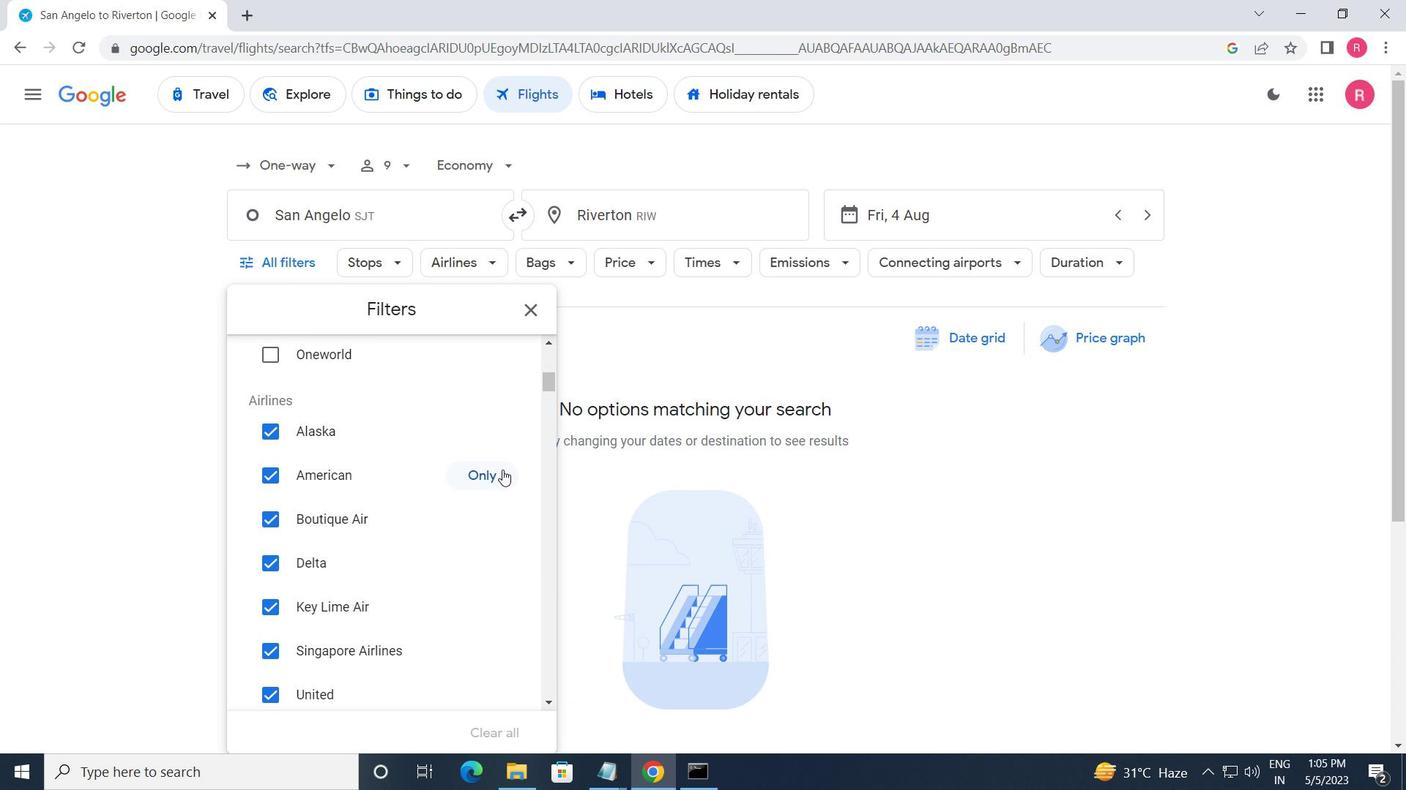 
Action: Mouse pressed left at (489, 471)
Screenshot: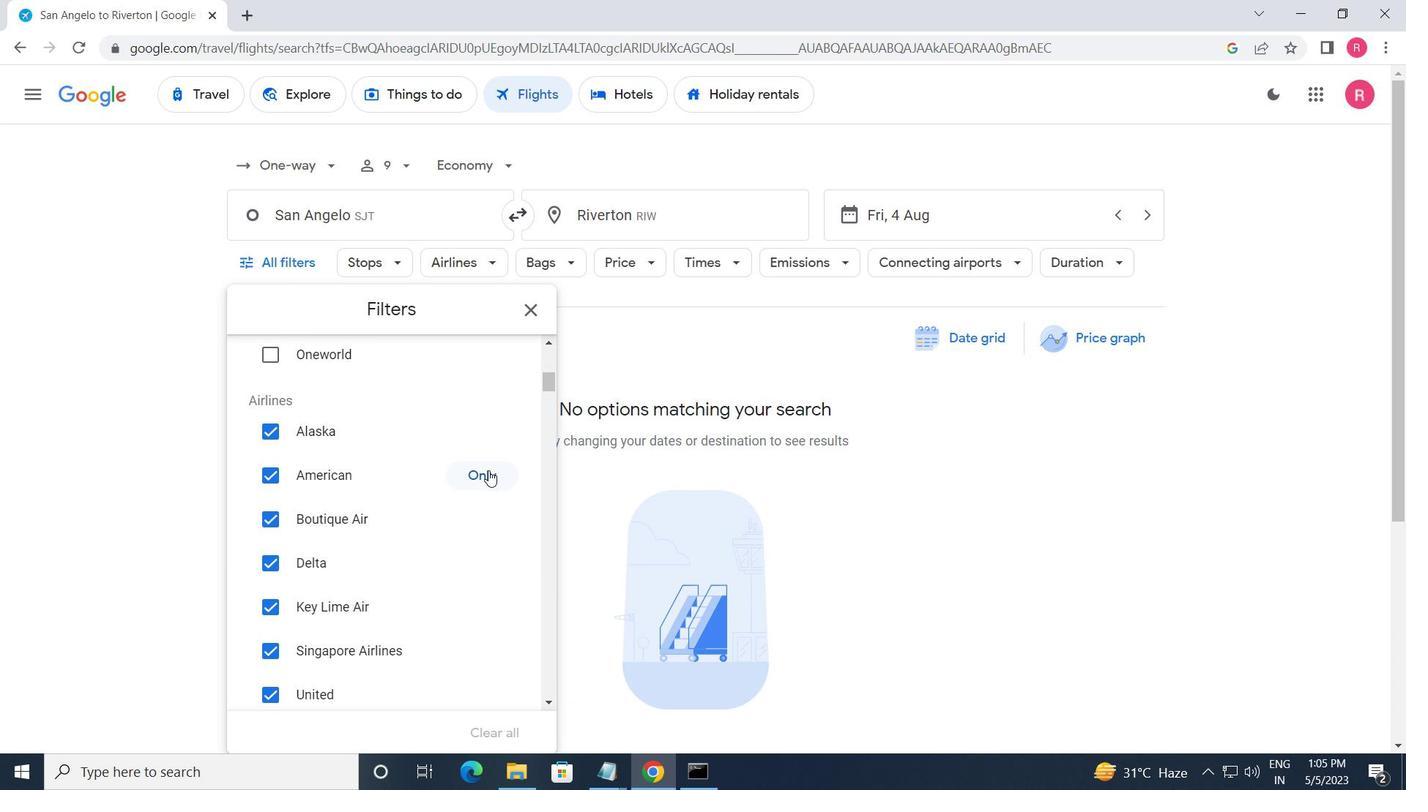 
Action: Mouse moved to (428, 502)
Screenshot: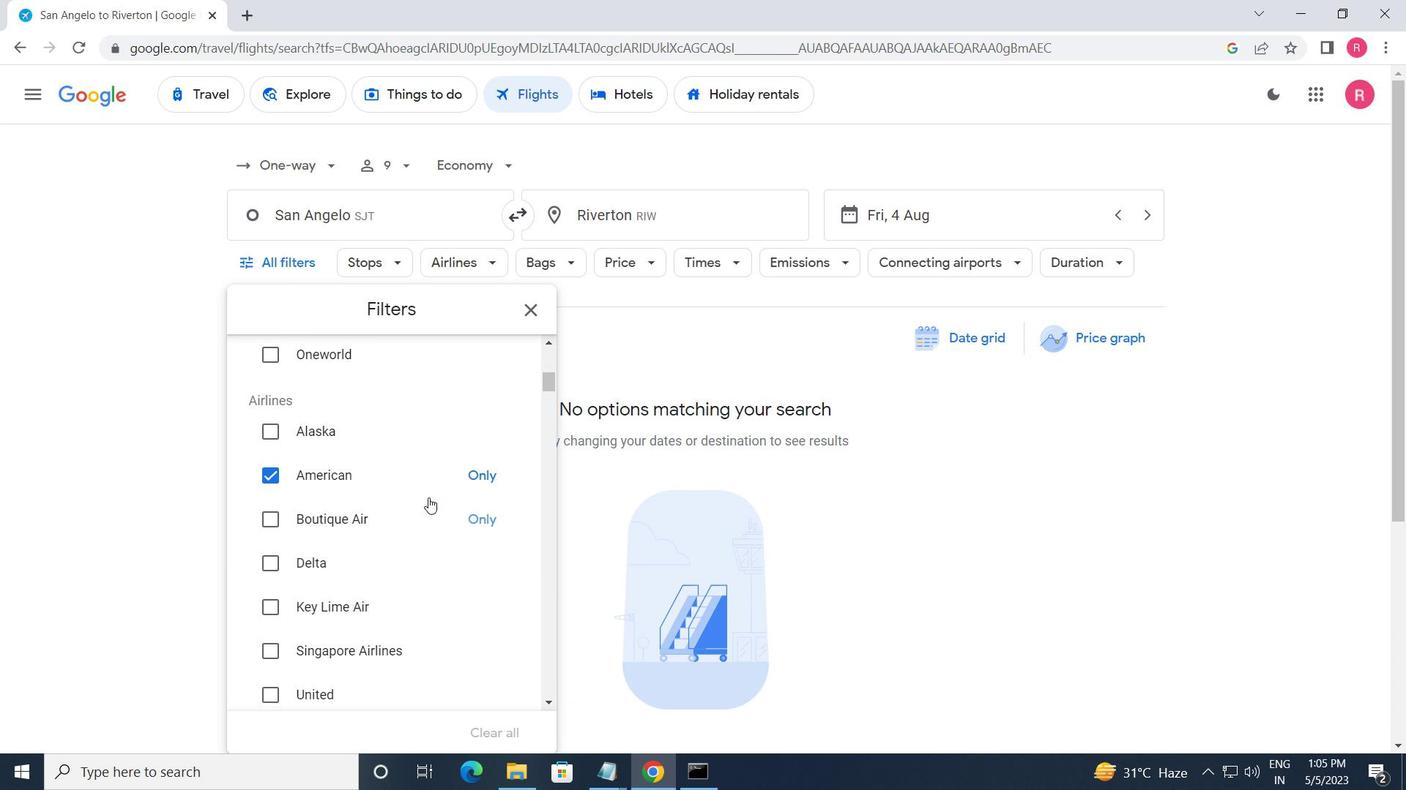 
Action: Mouse scrolled (428, 501) with delta (0, 0)
Screenshot: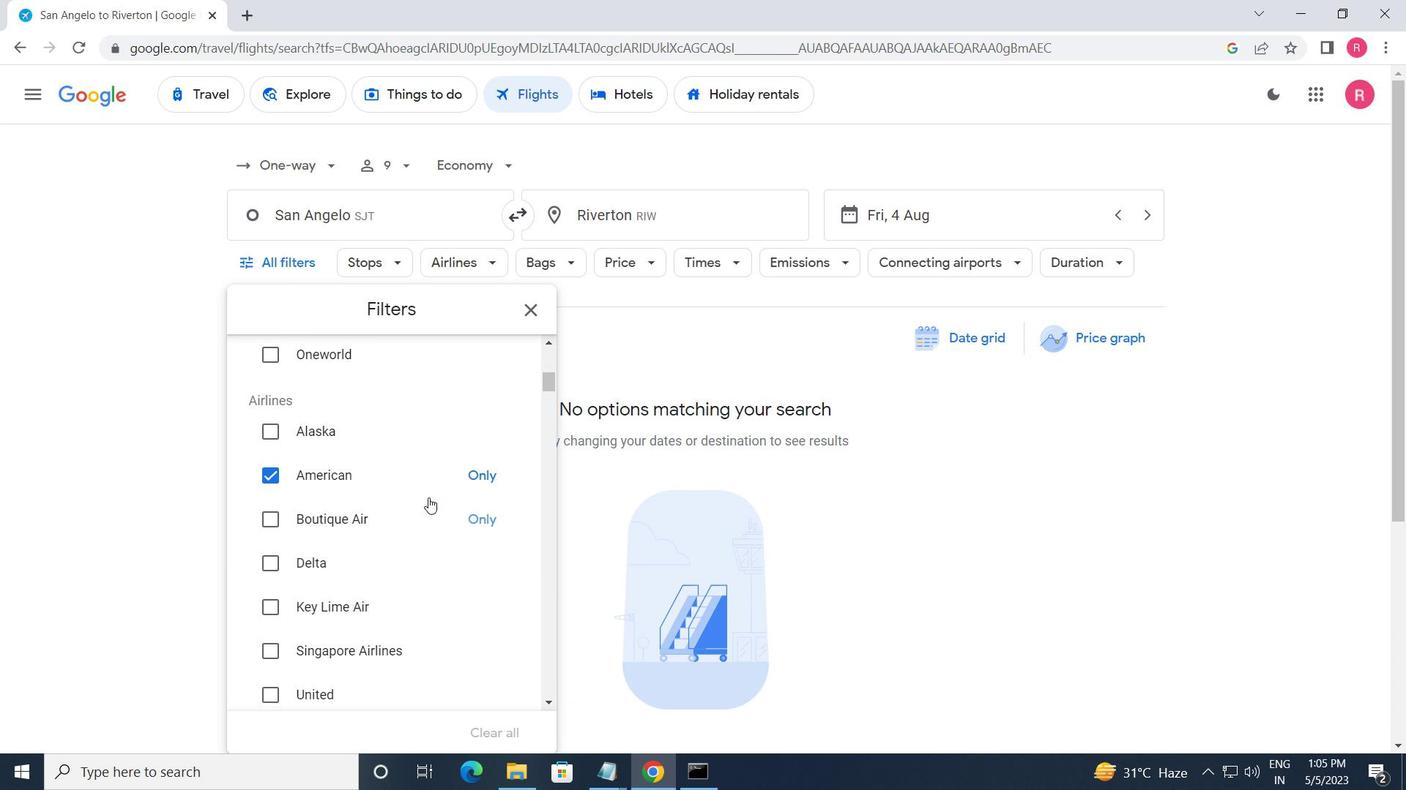 
Action: Mouse moved to (469, 545)
Screenshot: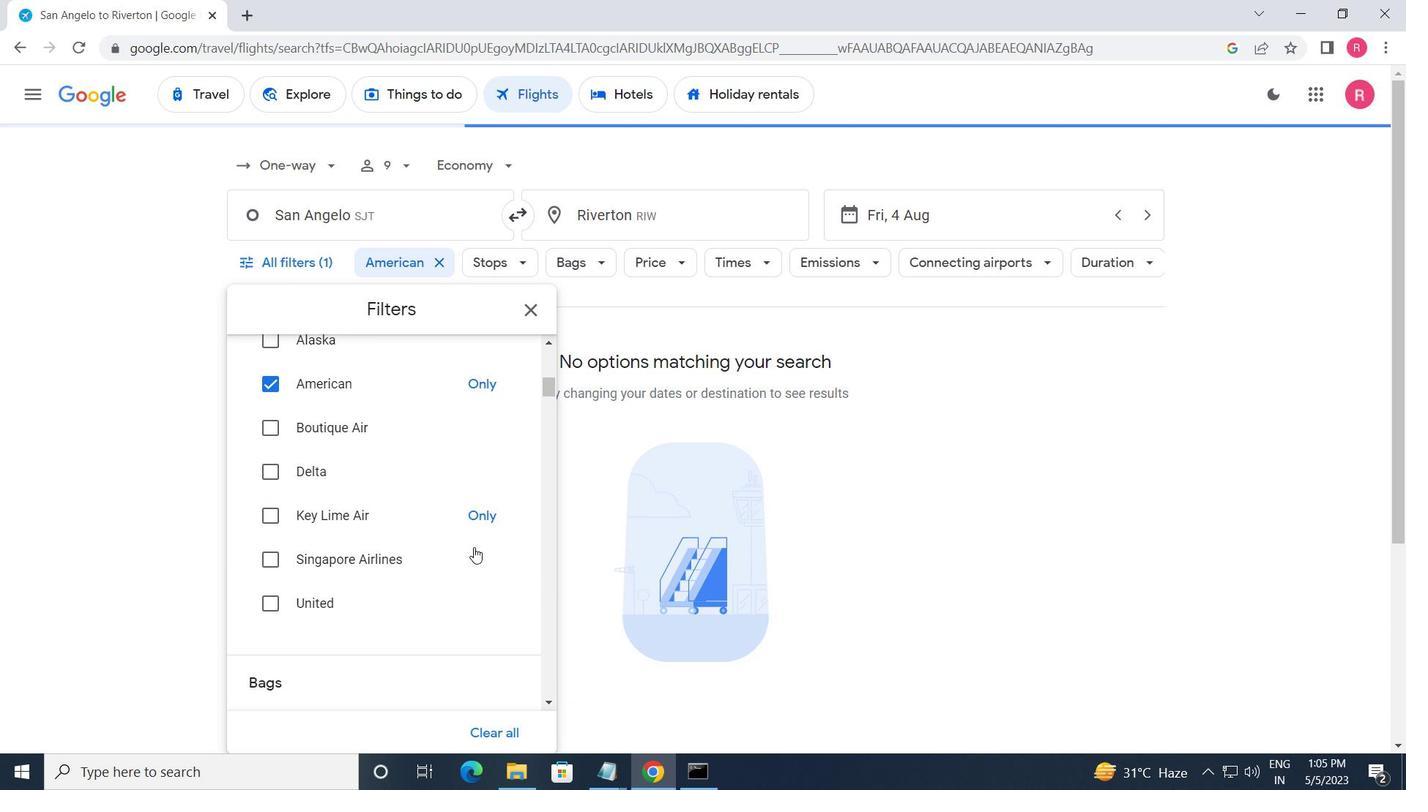 
Action: Mouse scrolled (469, 544) with delta (0, 0)
Screenshot: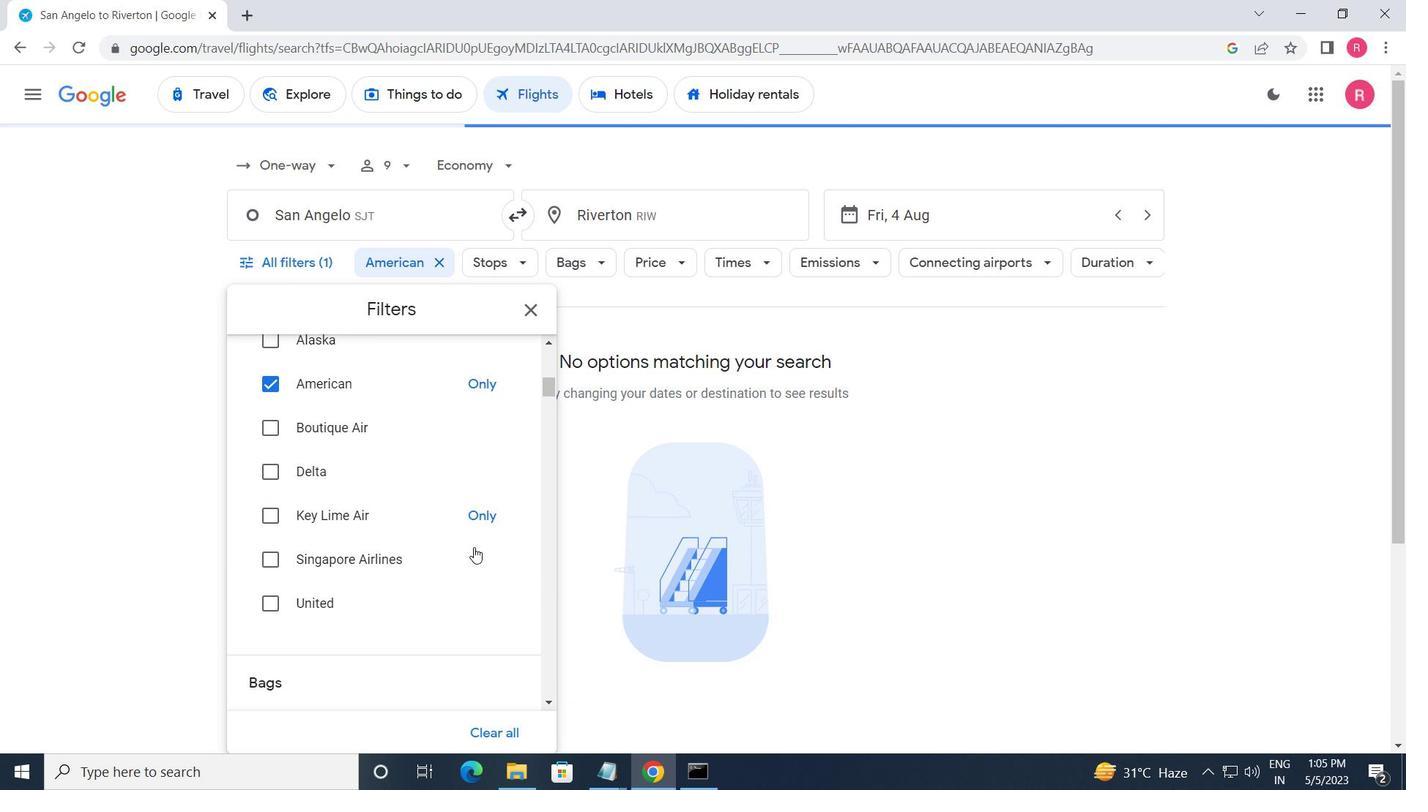 
Action: Mouse moved to (467, 546)
Screenshot: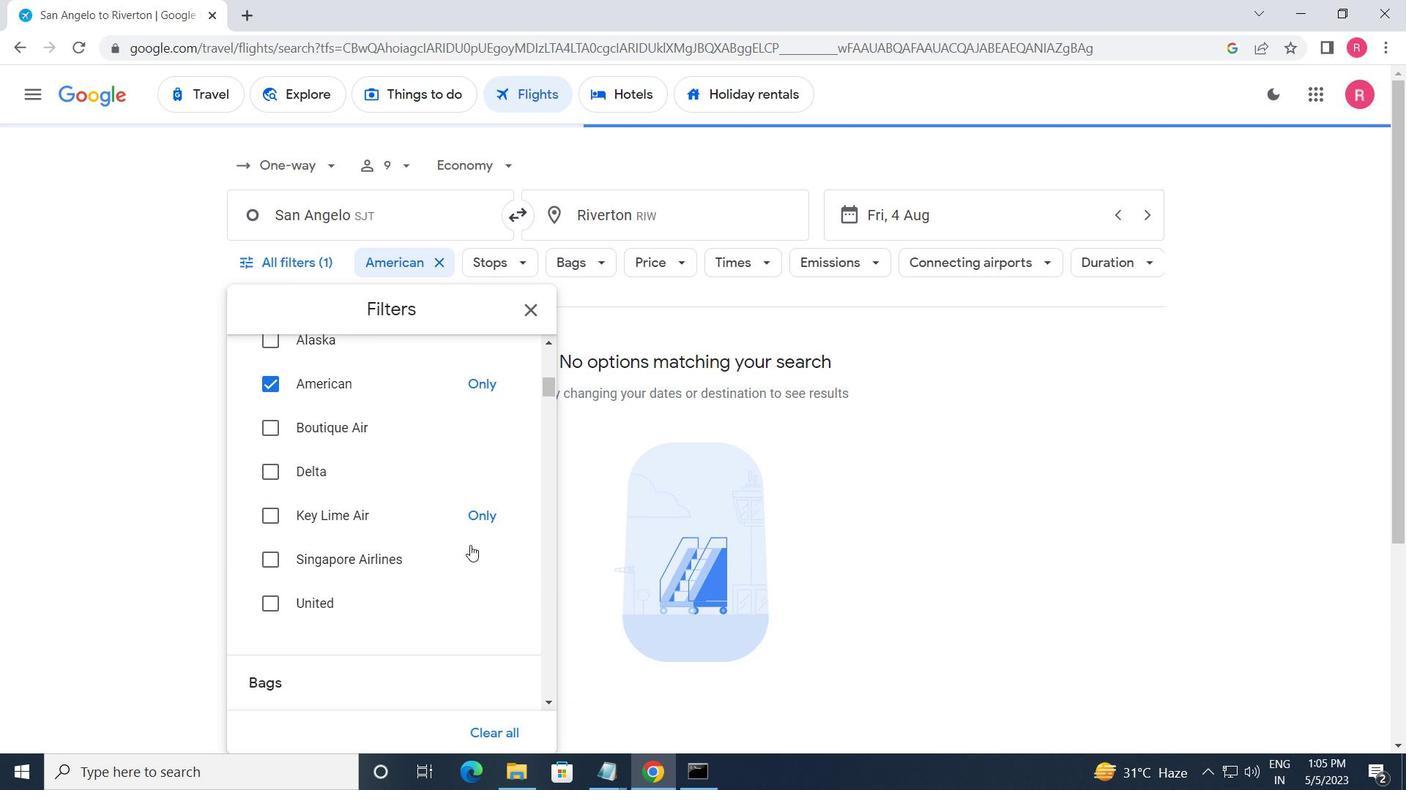 
Action: Mouse scrolled (467, 545) with delta (0, 0)
Screenshot: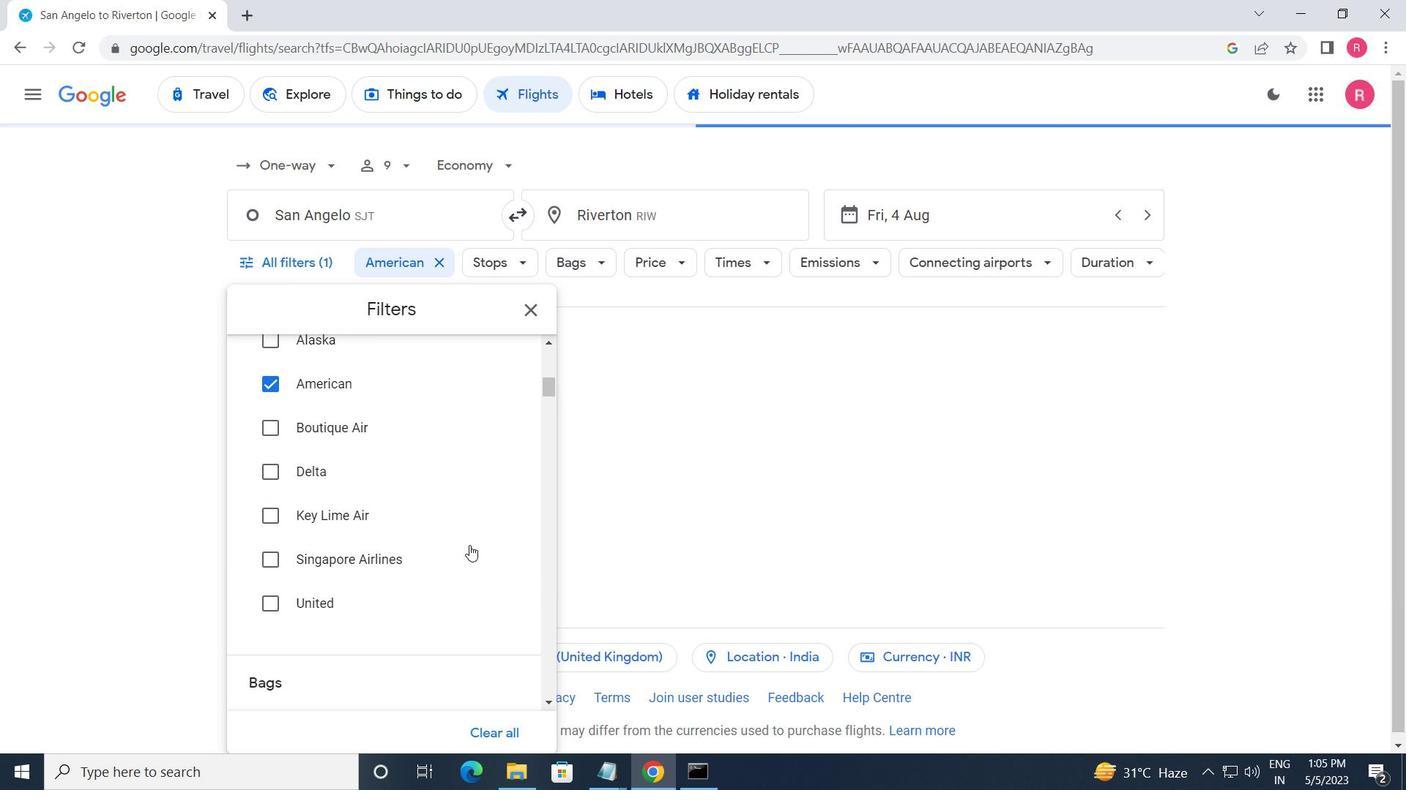 
Action: Mouse moved to (508, 548)
Screenshot: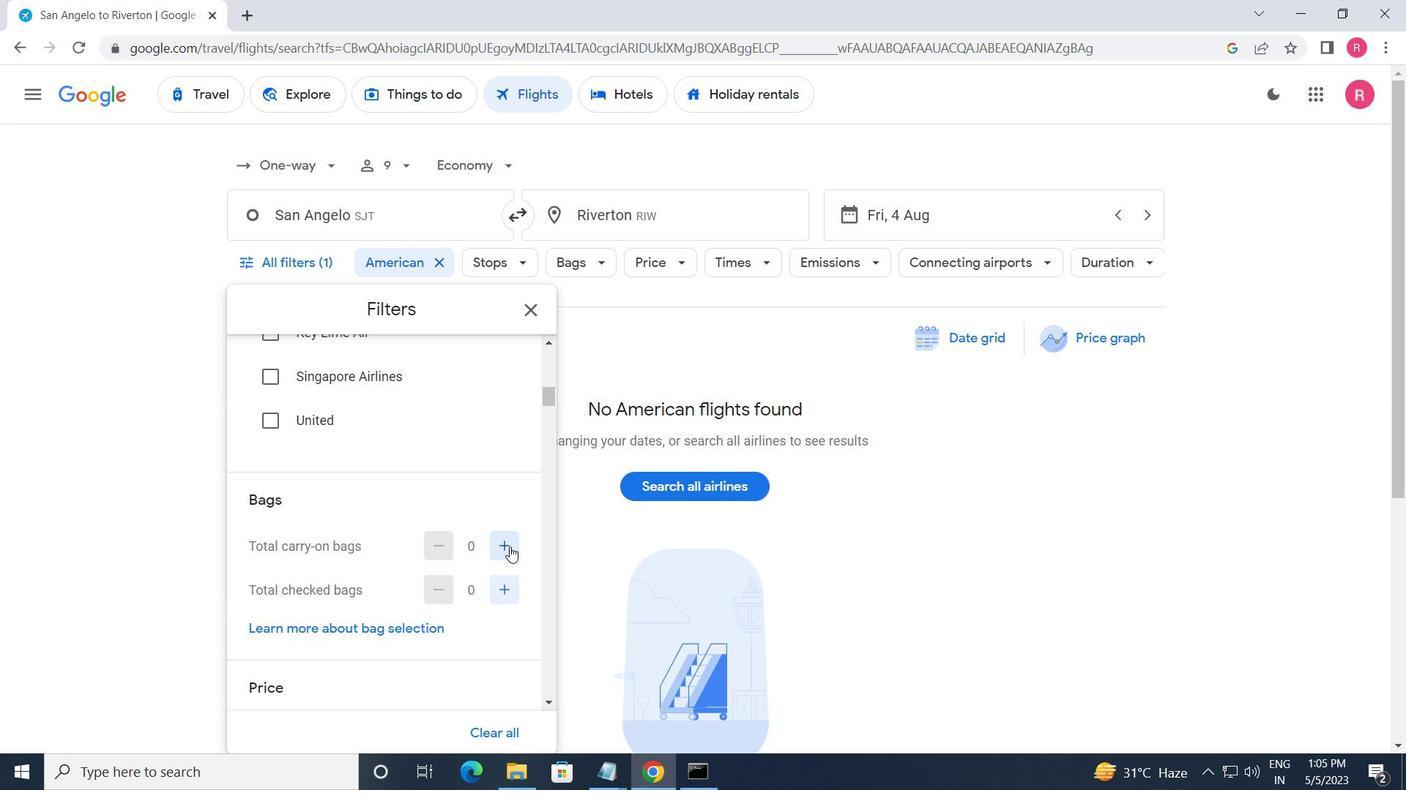 
Action: Mouse pressed left at (508, 548)
Screenshot: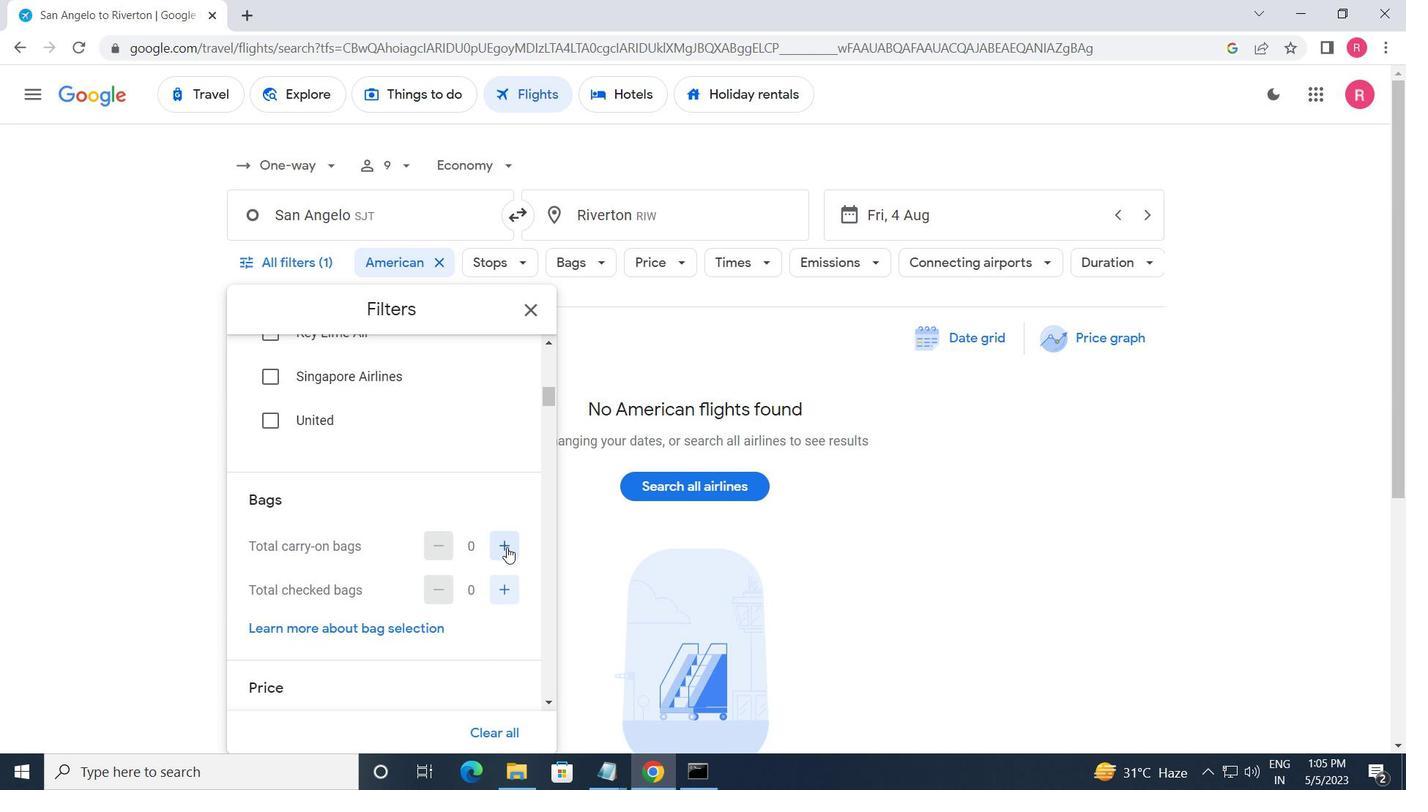 
Action: Mouse moved to (437, 470)
Screenshot: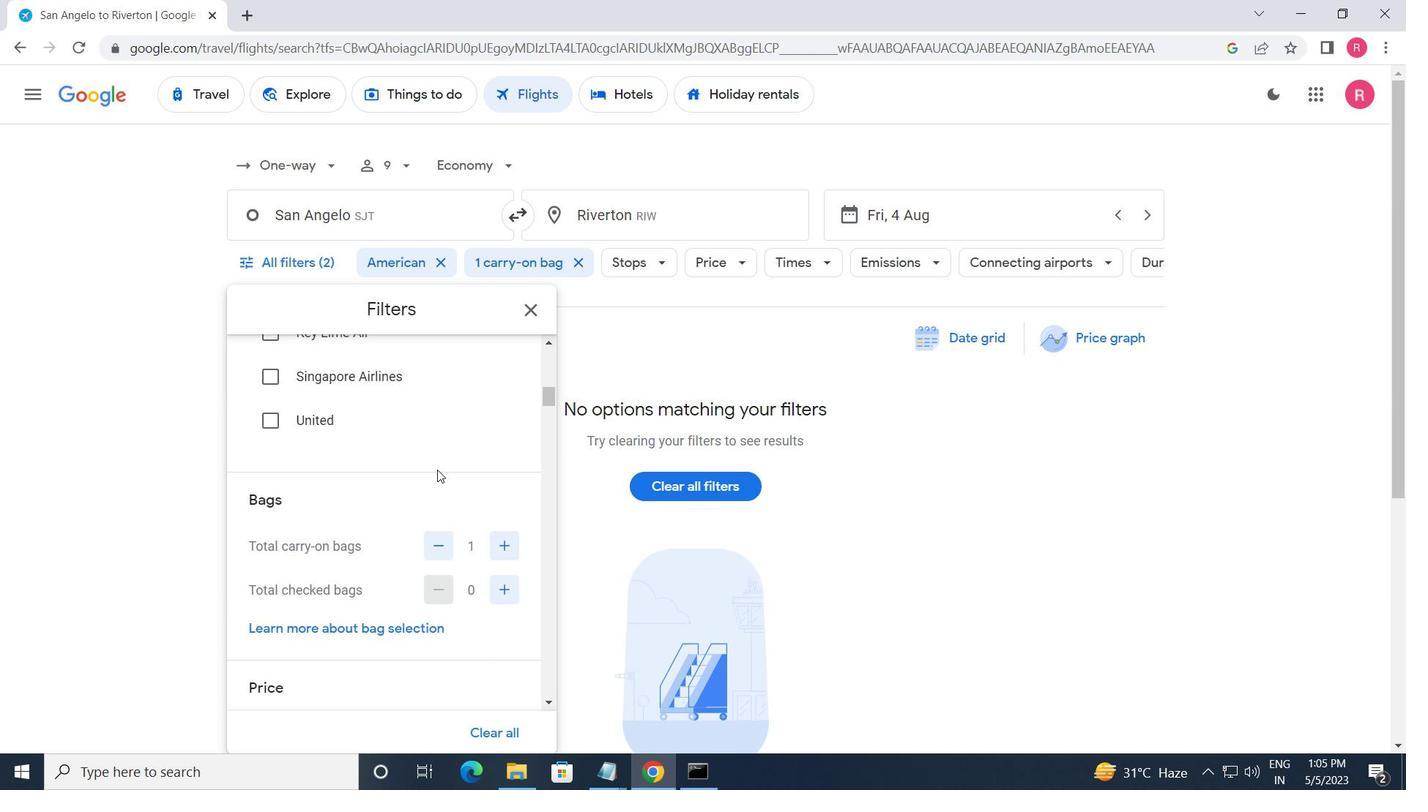 
Action: Mouse scrolled (437, 469) with delta (0, 0)
Screenshot: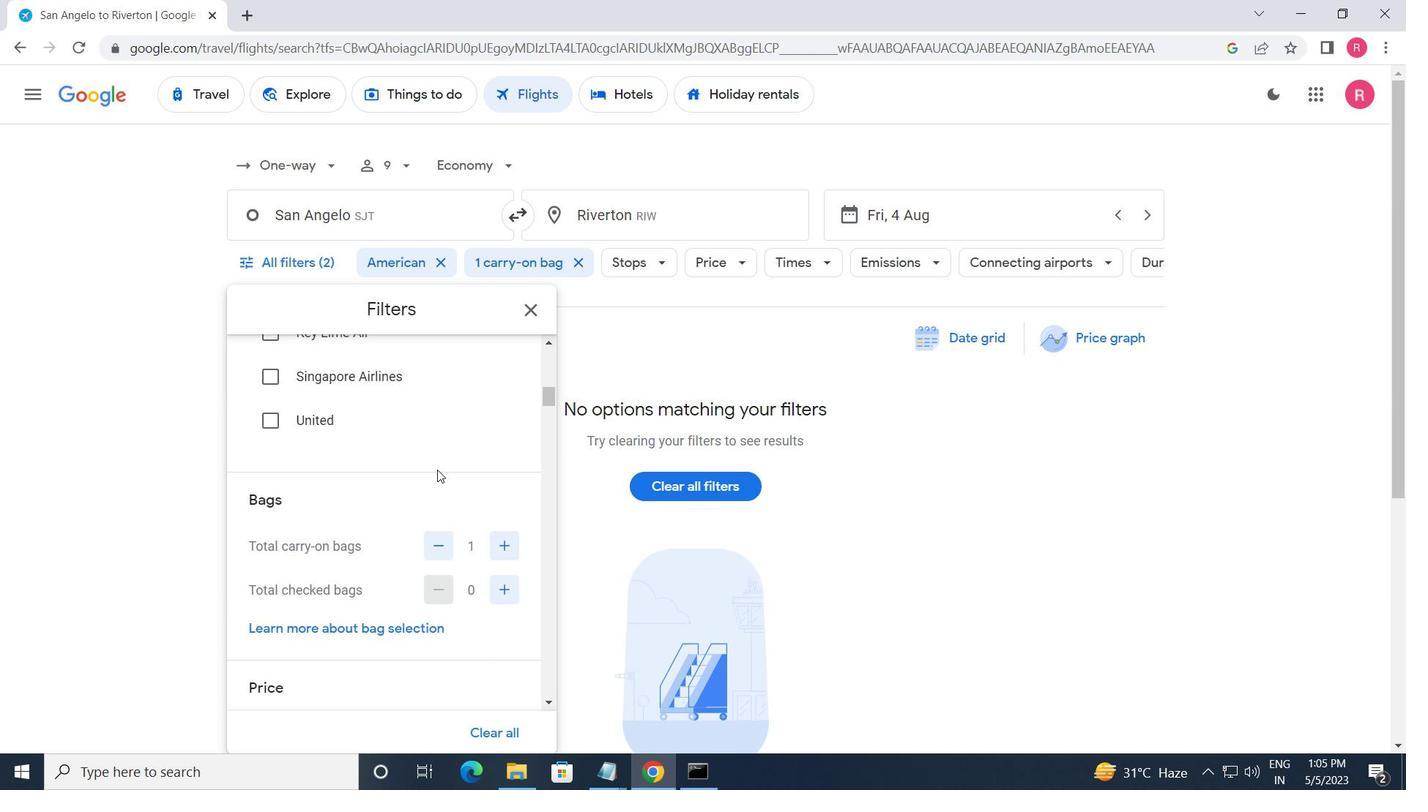 
Action: Mouse moved to (500, 681)
Screenshot: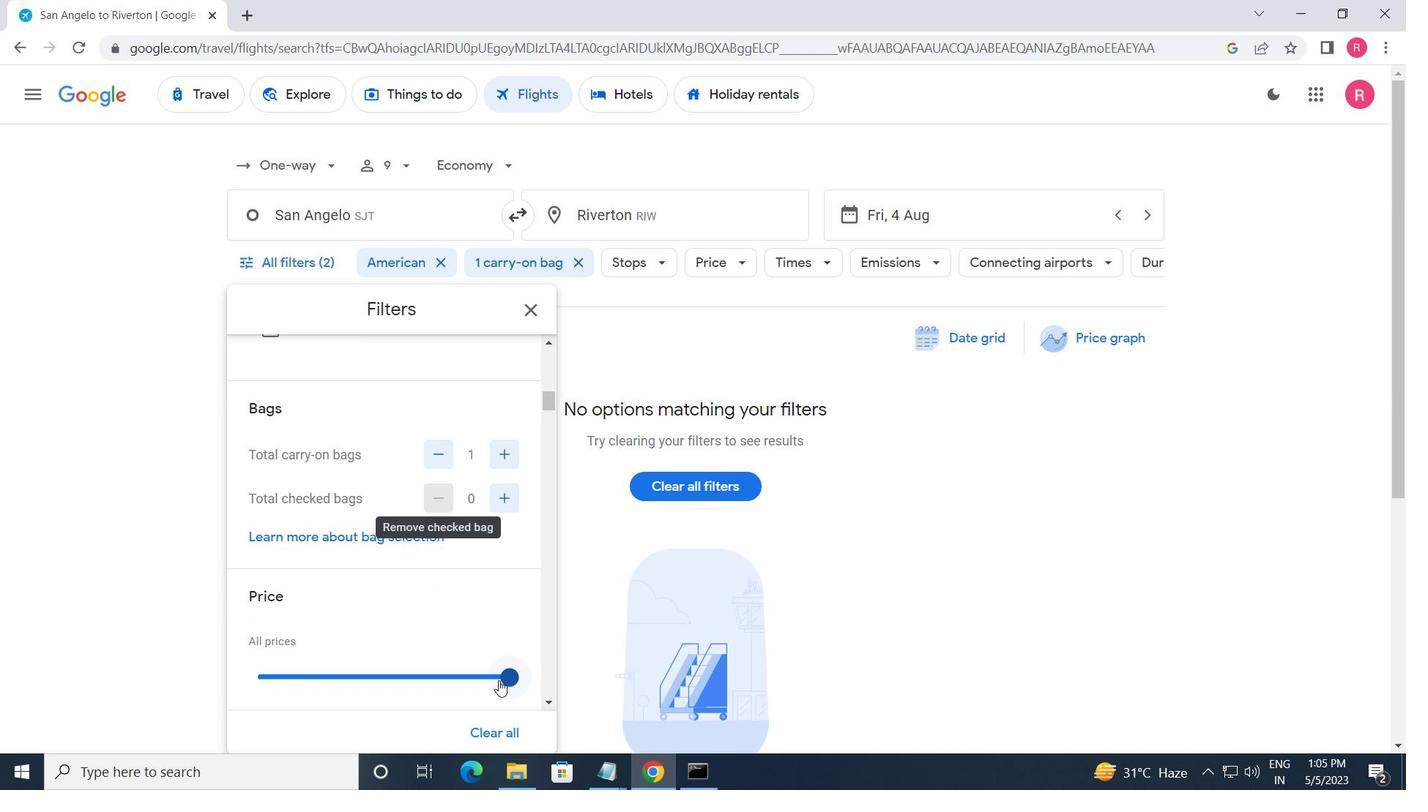 
Action: Mouse pressed left at (500, 681)
Screenshot: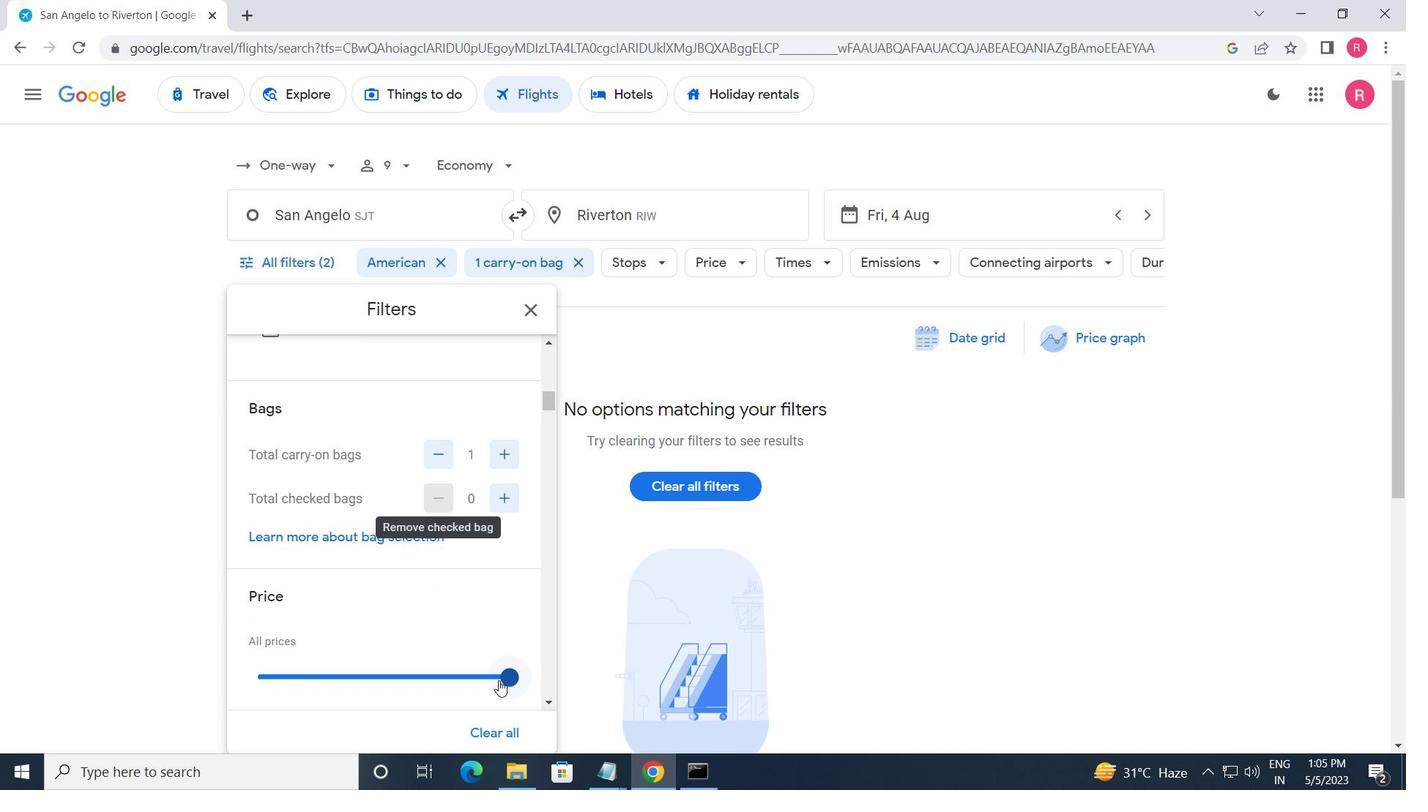 
Action: Mouse moved to (456, 542)
Screenshot: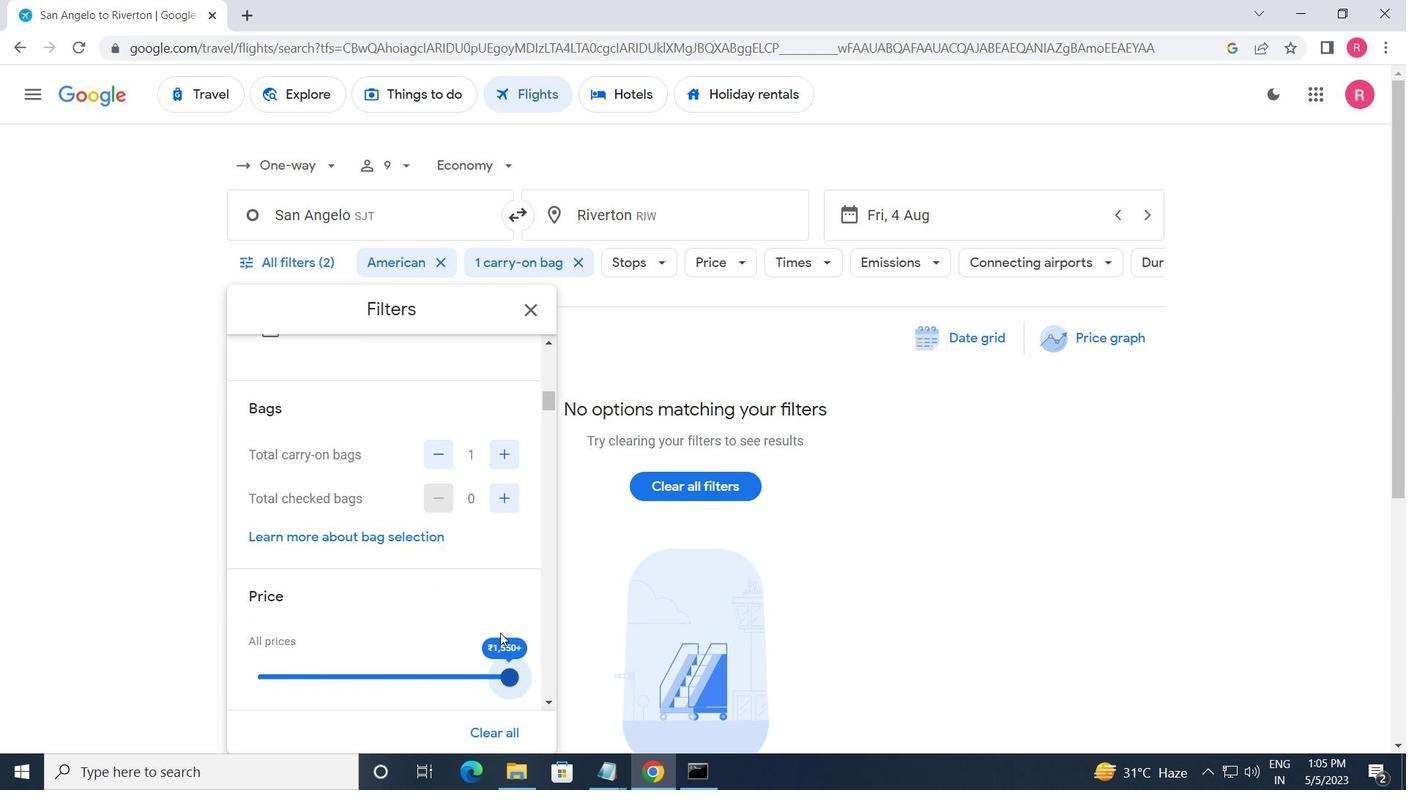 
Action: Mouse scrolled (456, 541) with delta (0, 0)
Screenshot: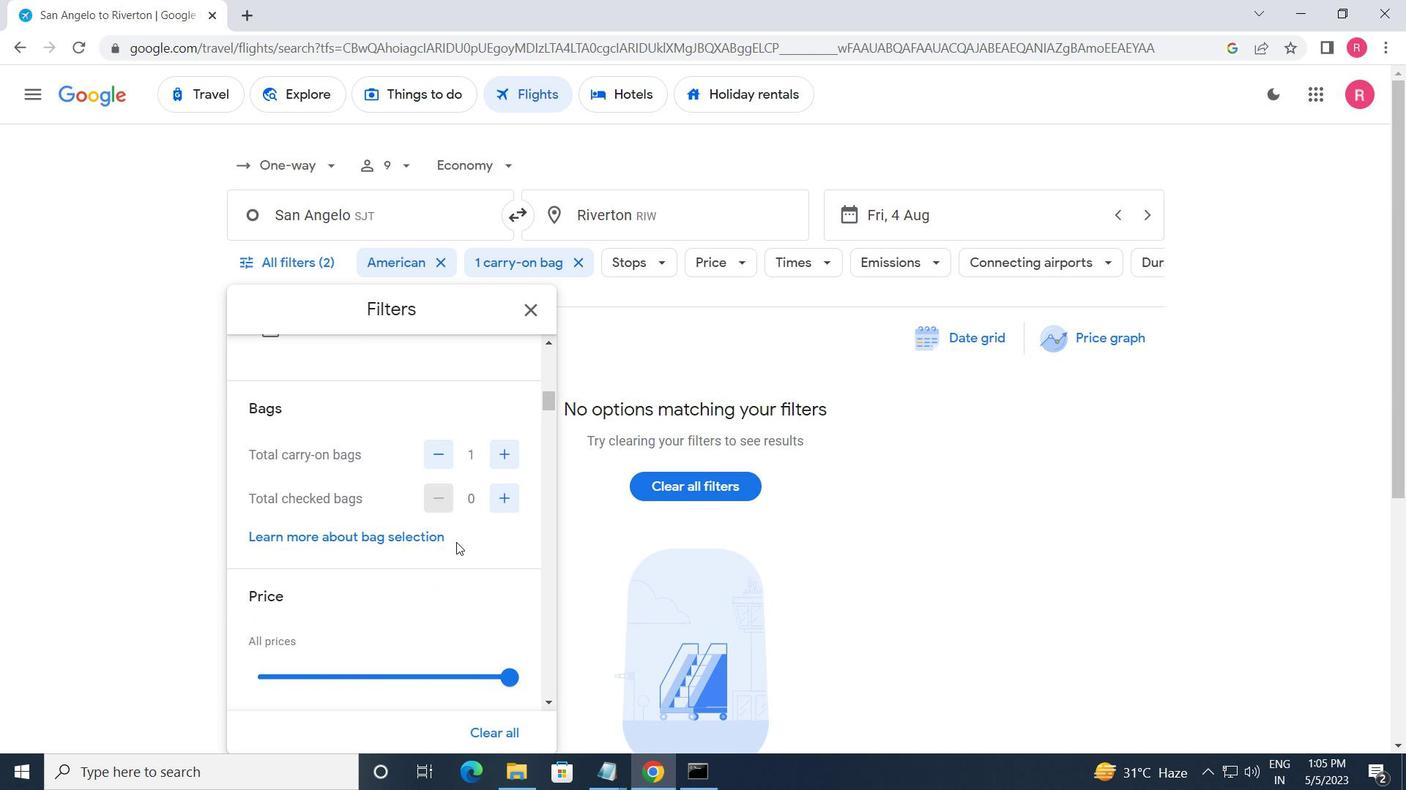 
Action: Mouse moved to (456, 542)
Screenshot: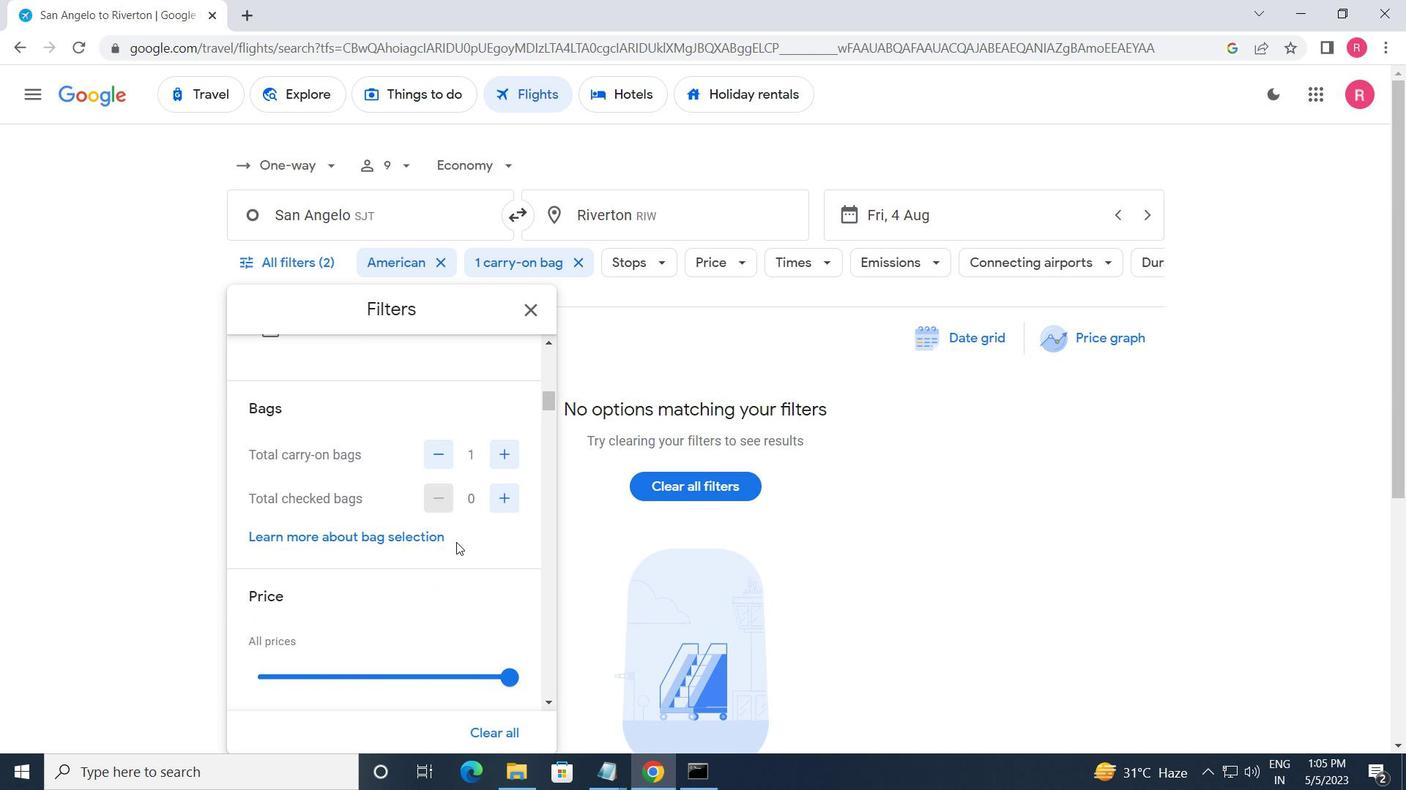 
Action: Mouse scrolled (456, 541) with delta (0, 0)
Screenshot: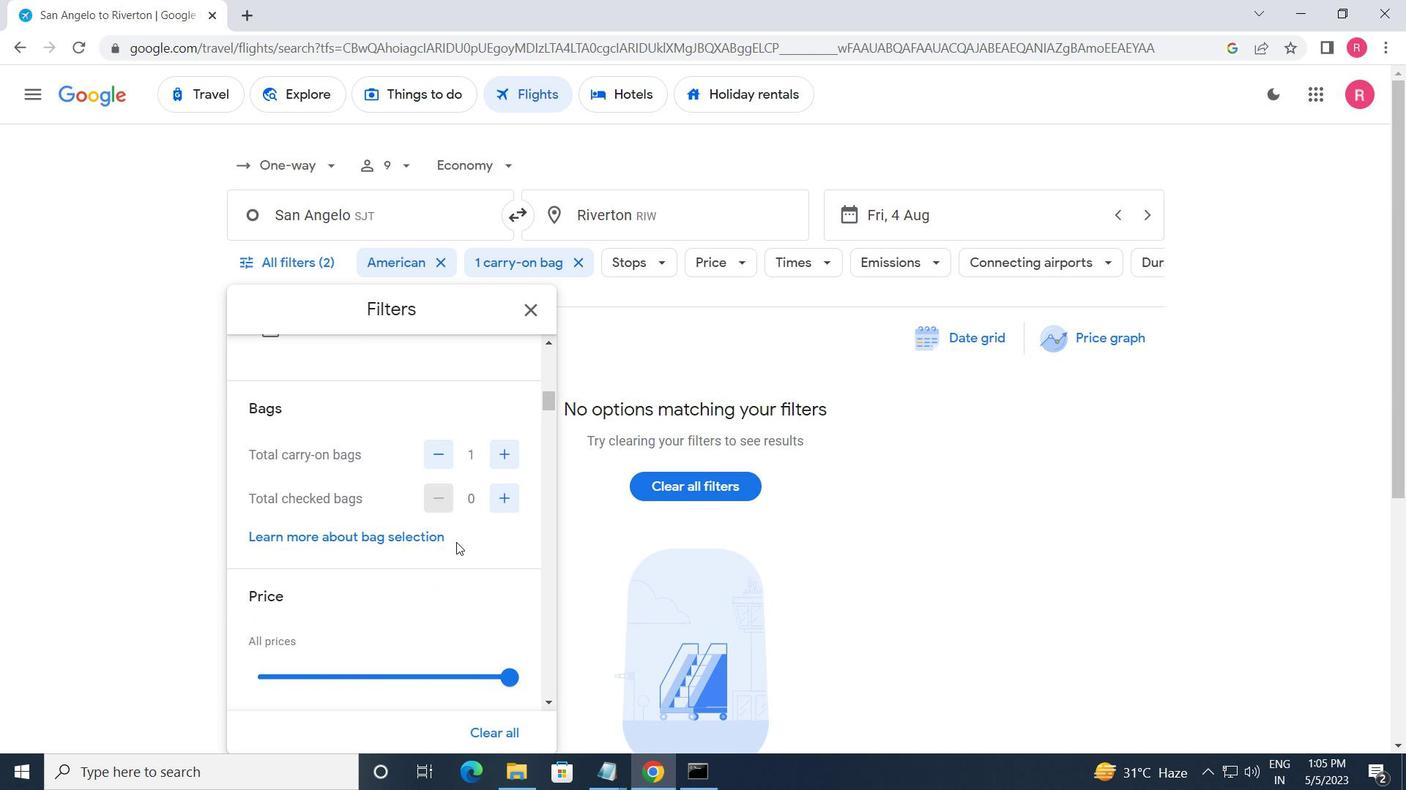 
Action: Mouse moved to (456, 543)
Screenshot: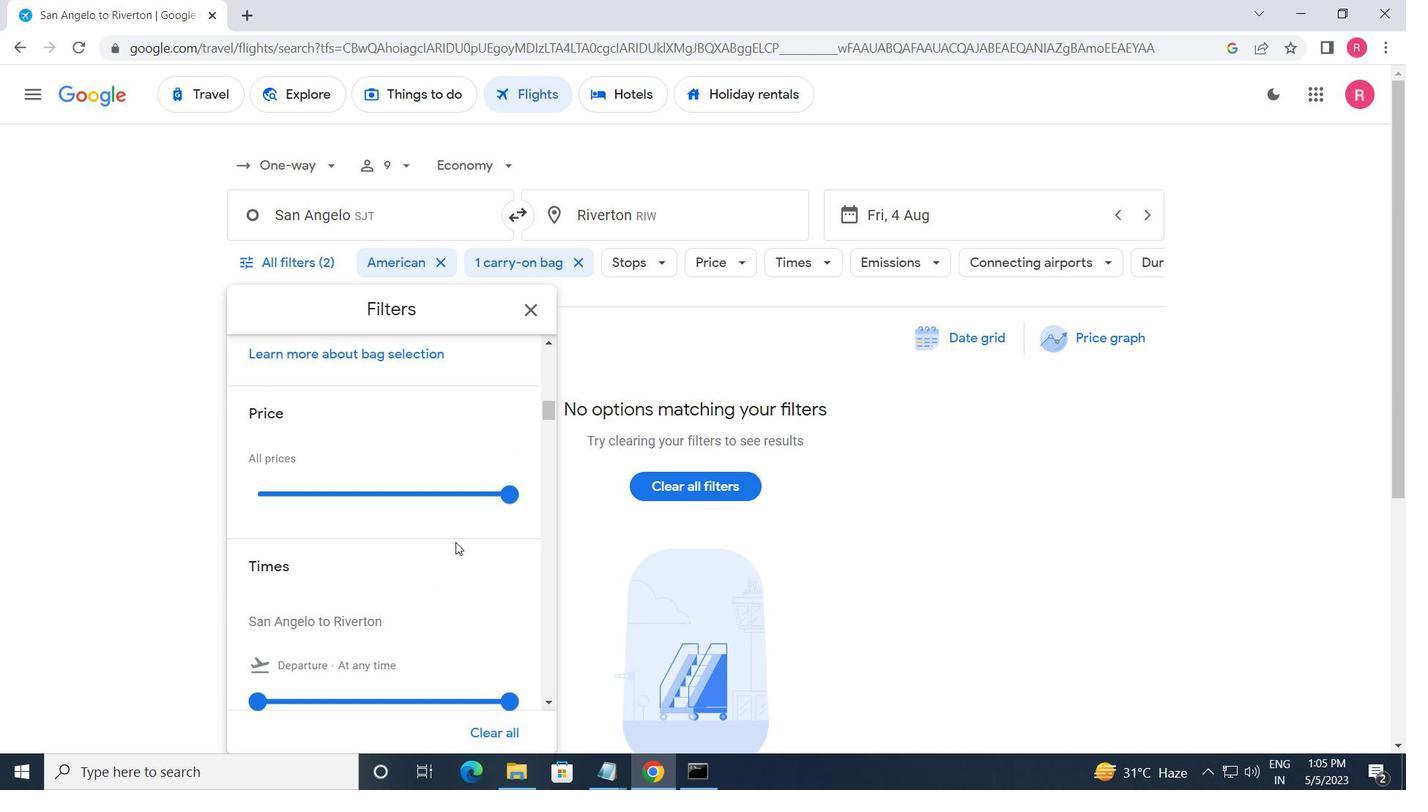 
Action: Mouse scrolled (456, 542) with delta (0, 0)
Screenshot: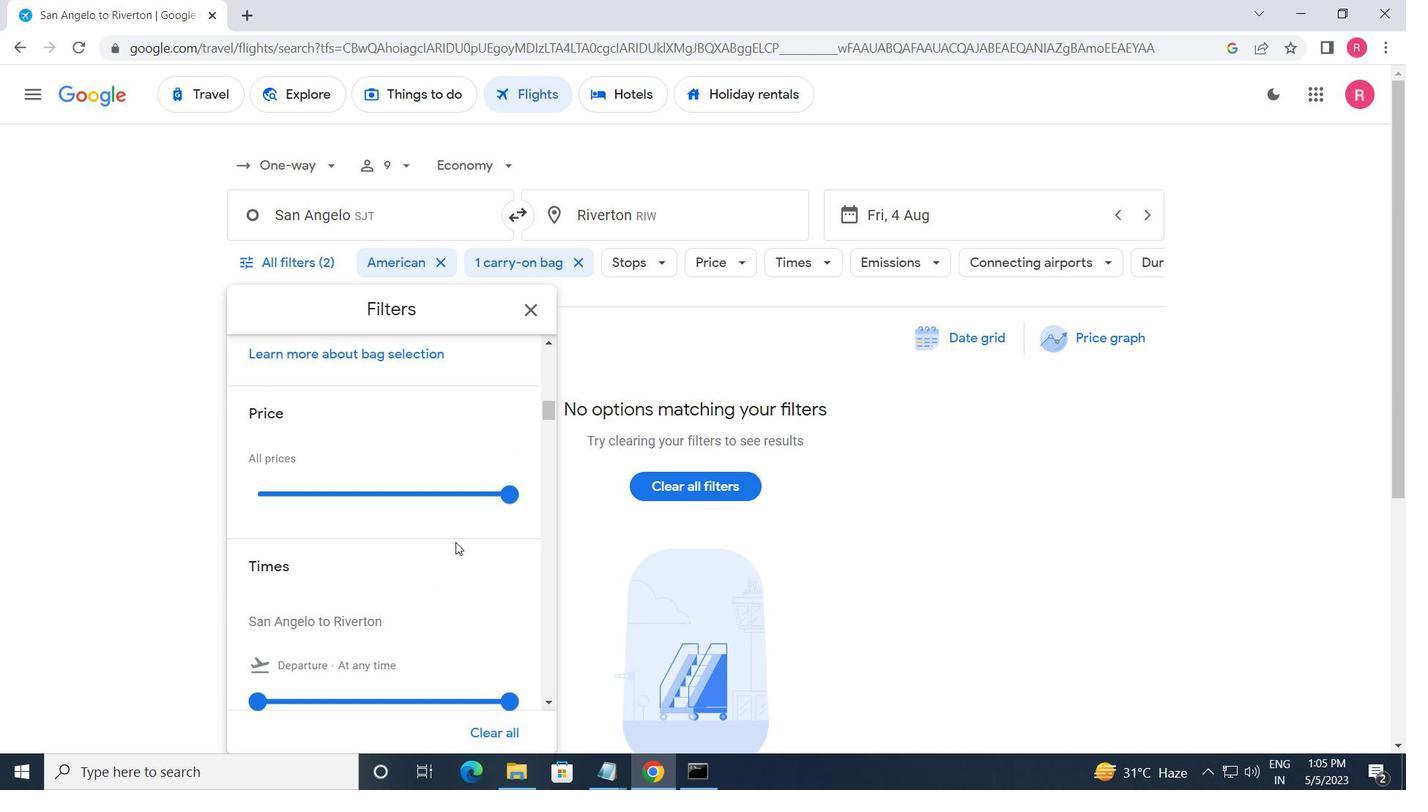 
Action: Mouse moved to (262, 604)
Screenshot: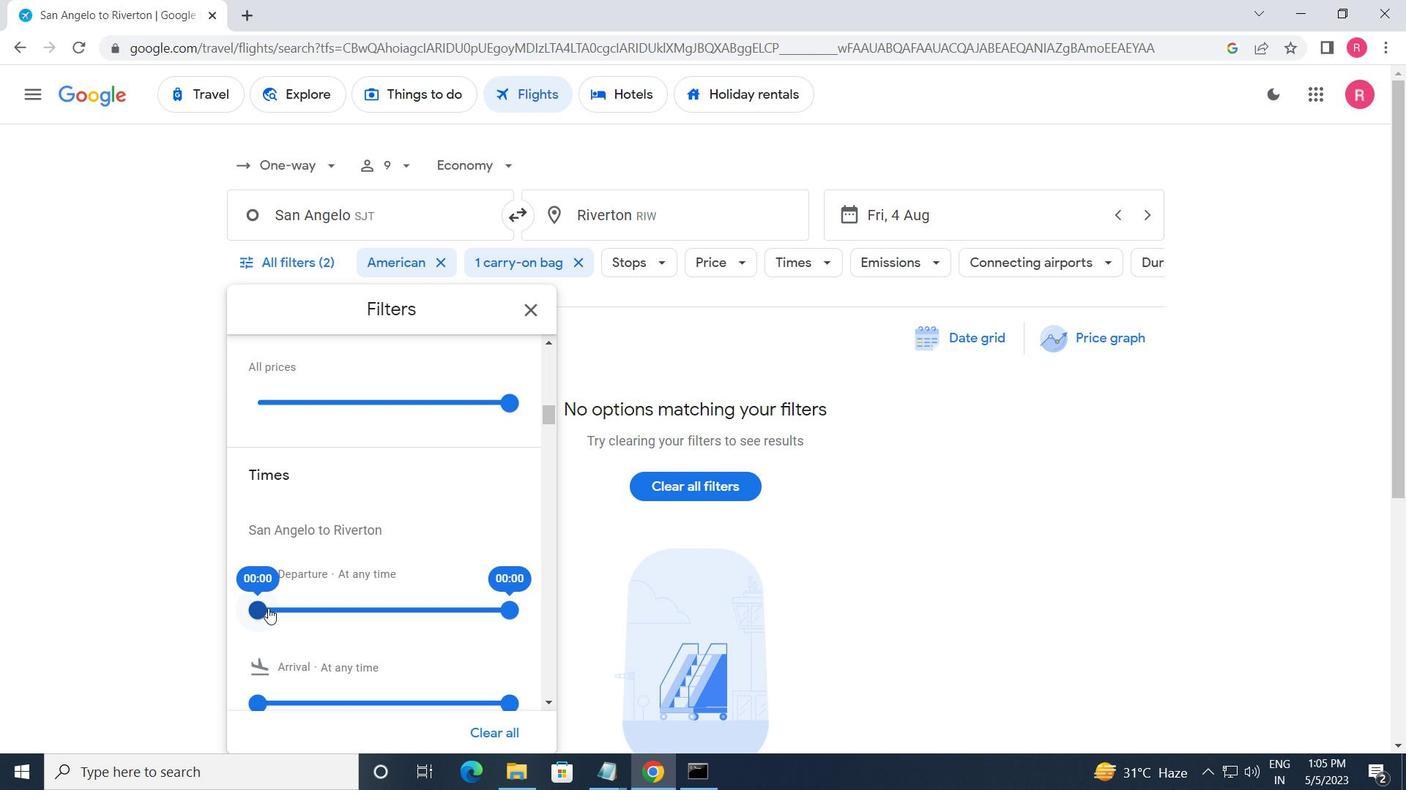 
Action: Mouse pressed left at (262, 604)
Screenshot: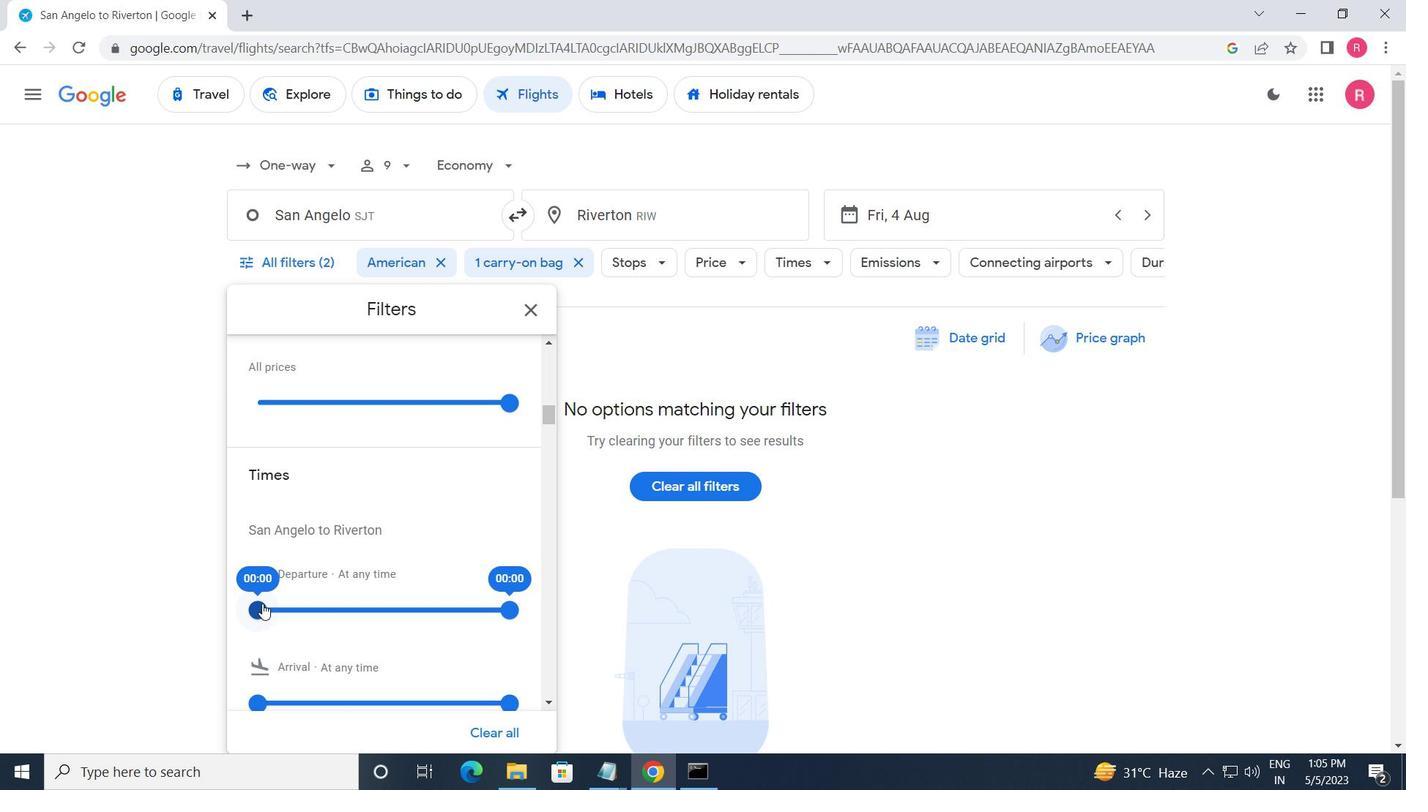 
Action: Mouse moved to (506, 608)
Screenshot: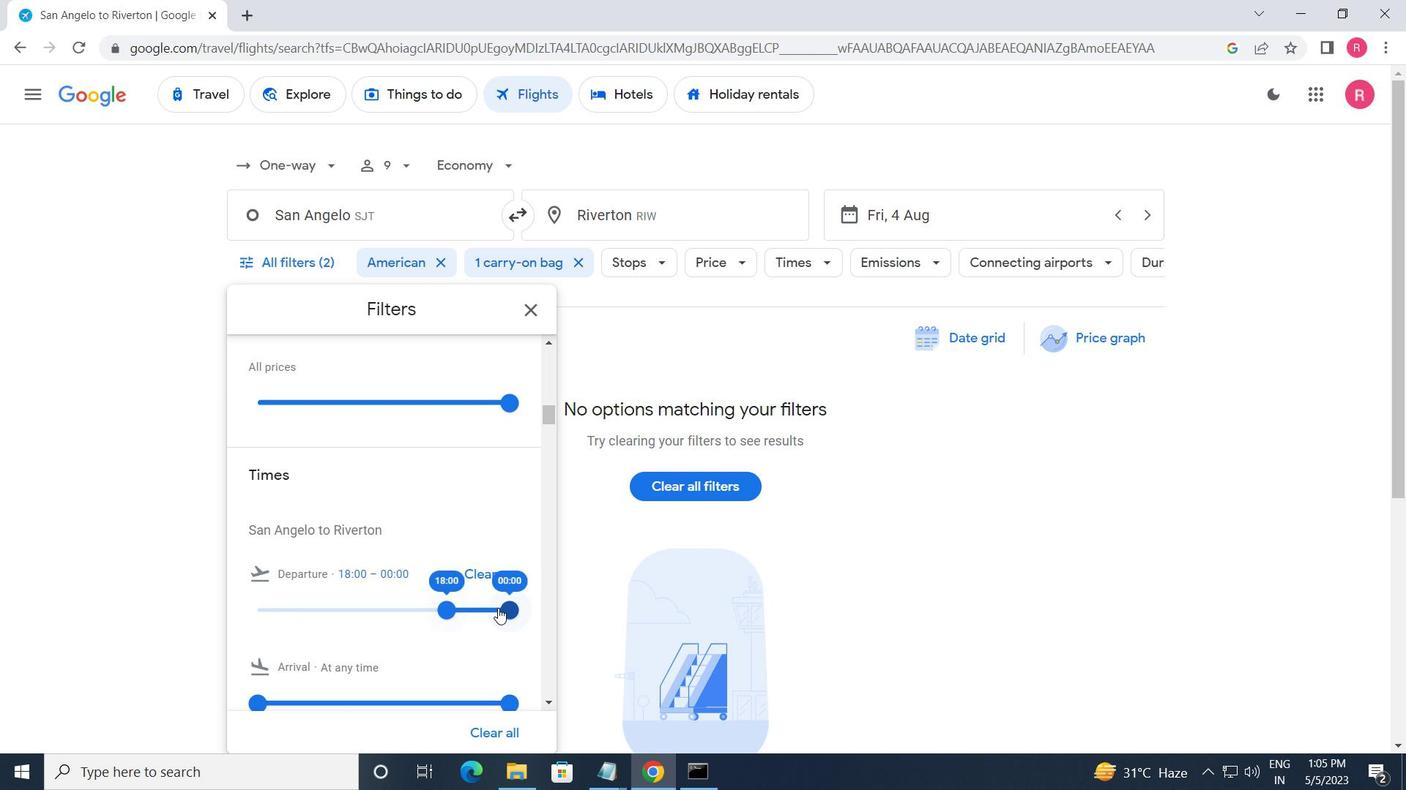 
Action: Mouse pressed left at (506, 608)
Screenshot: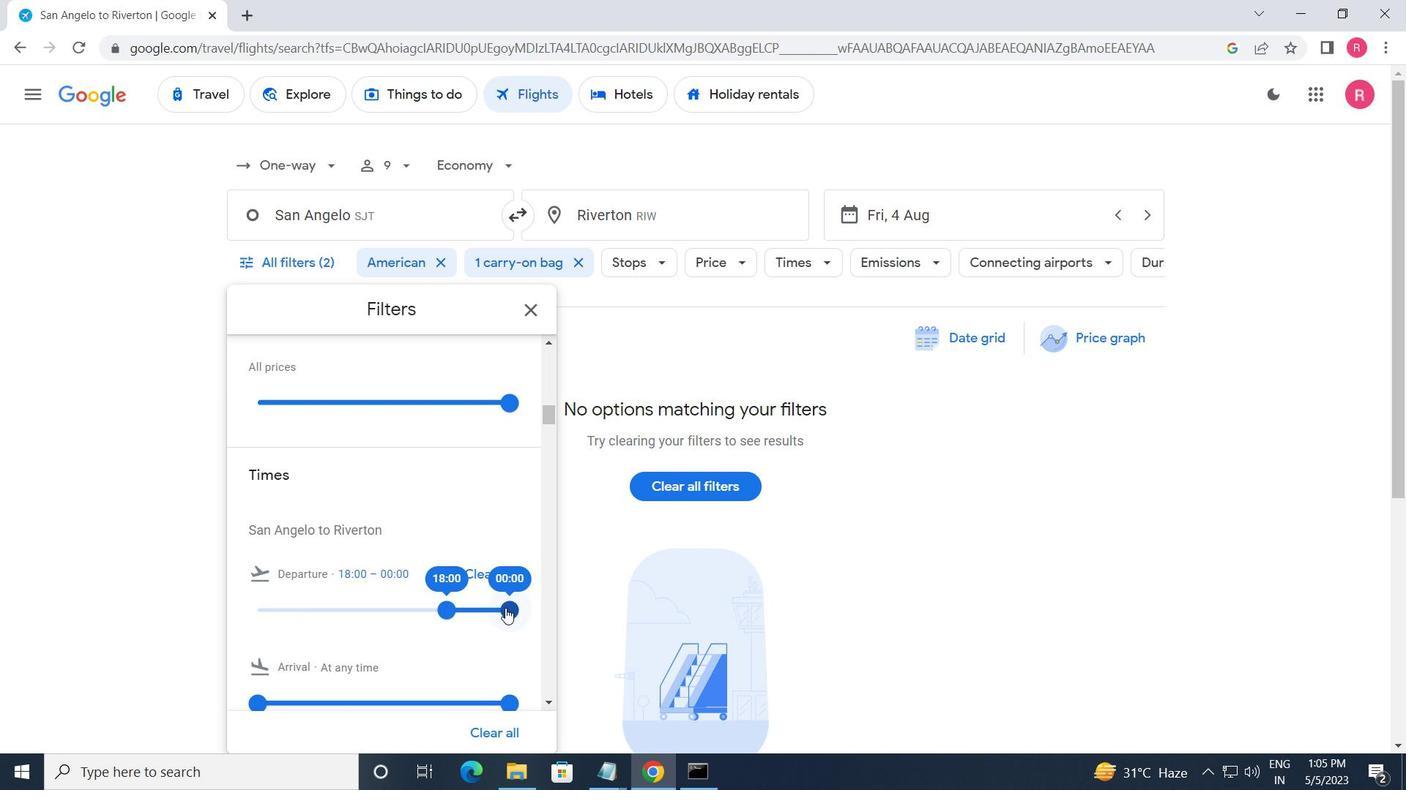
Action: Mouse moved to (537, 322)
Screenshot: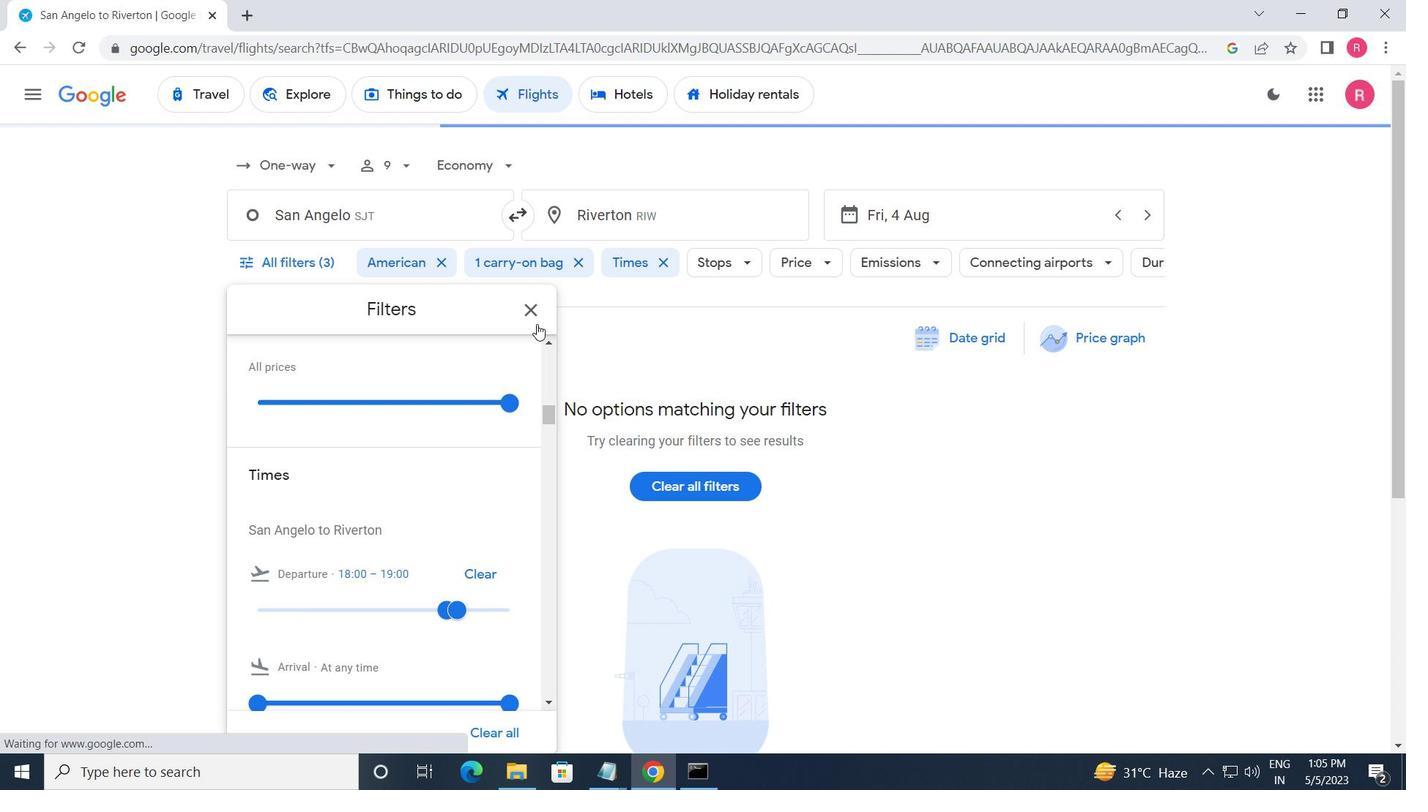
Action: Mouse pressed left at (537, 322)
Screenshot: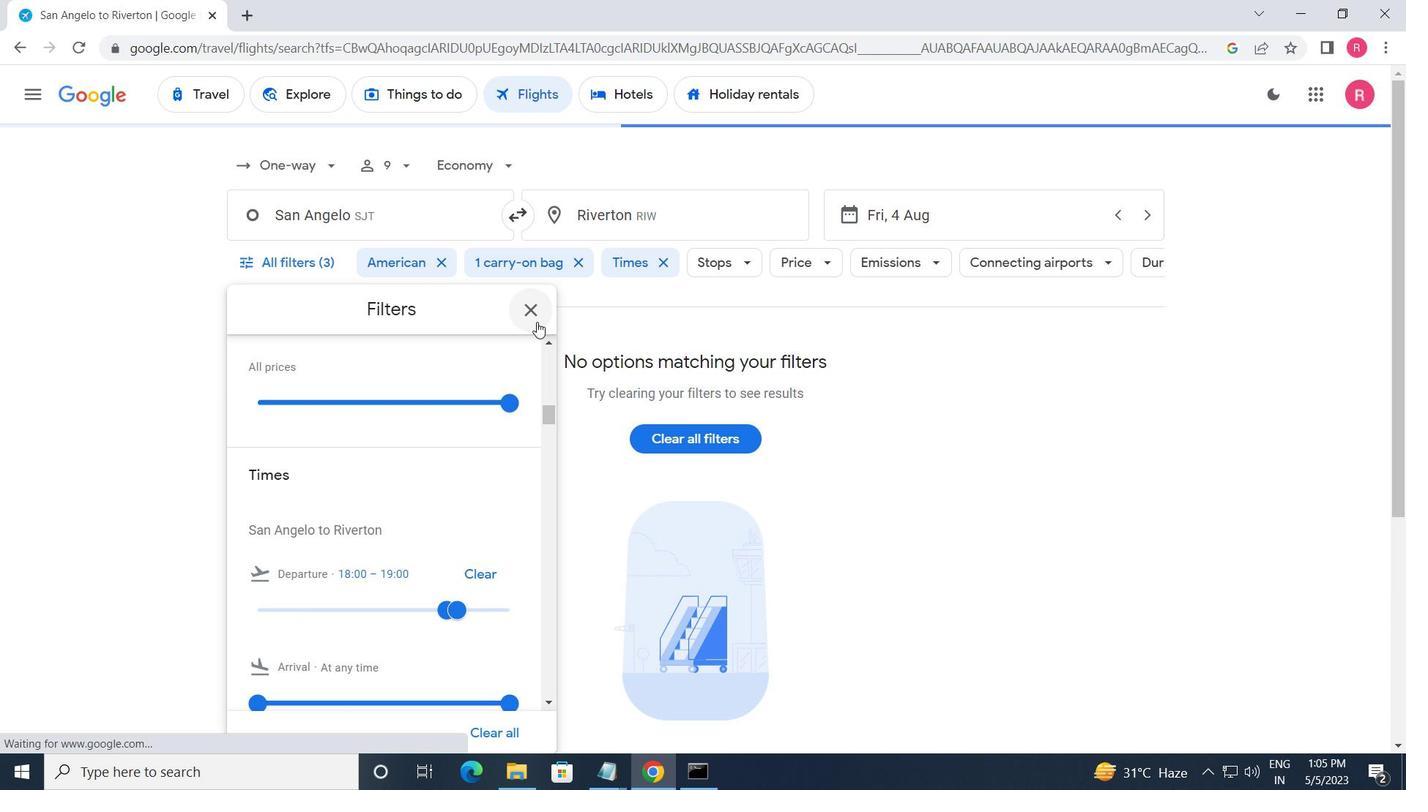 
